 Task: In the  document insurance Insert page numer 'on top of the page' change page color to  'Olive Green'Apply Page border, setting:  Box Style: two thin lines; Color: 'Black;' Width: 1/2  pt
Action: Mouse moved to (351, 375)
Screenshot: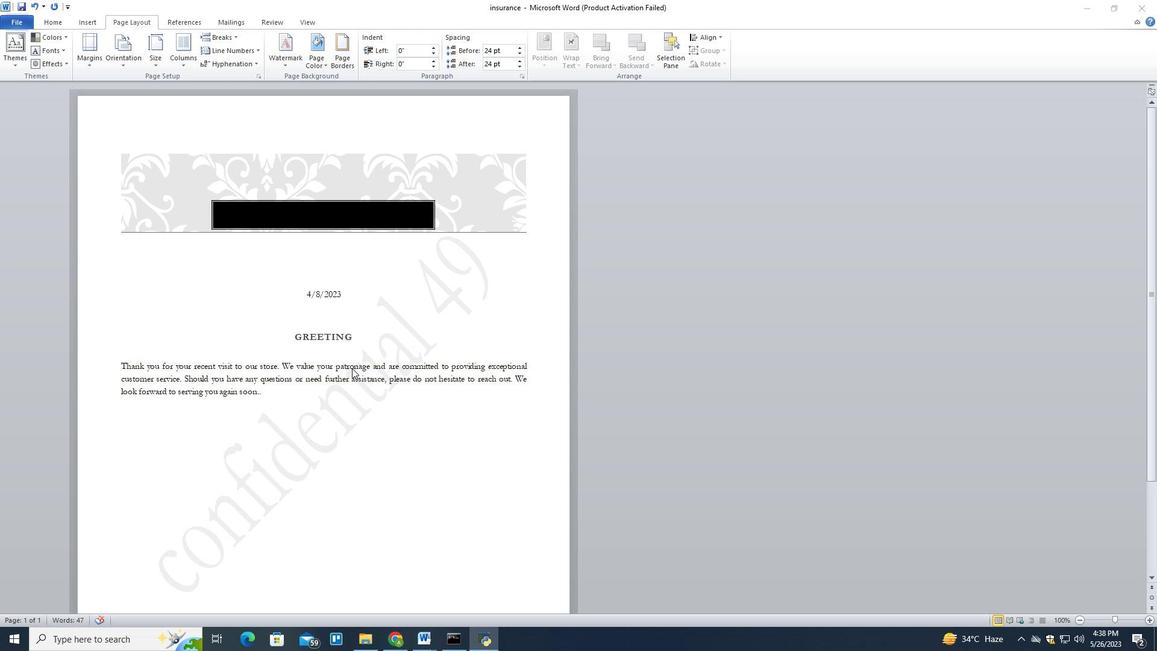 
Action: Key pressed ctrl+N
Screenshot: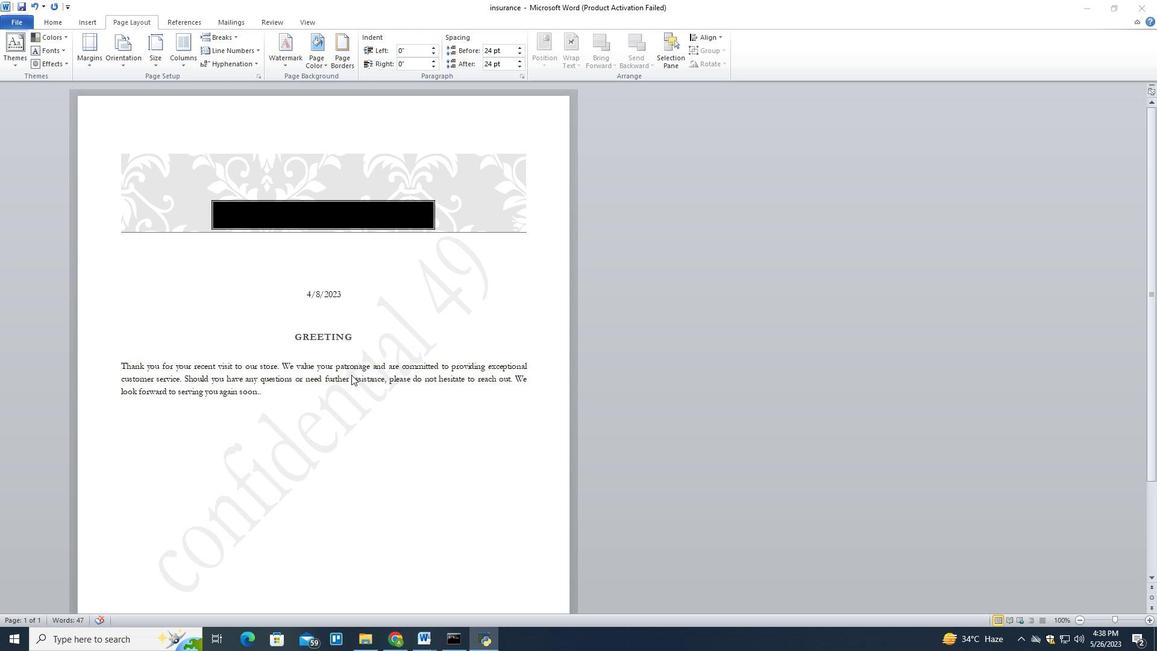 
Action: Mouse moved to (370, 425)
Screenshot: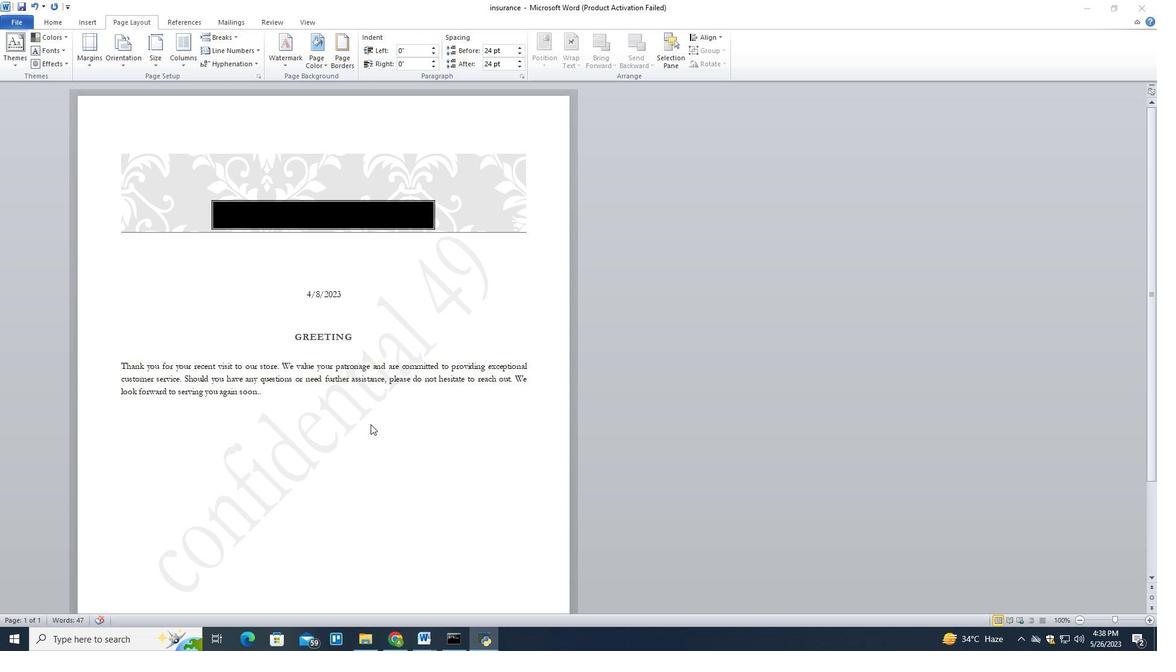 
Action: Mouse pressed left at (370, 425)
Screenshot: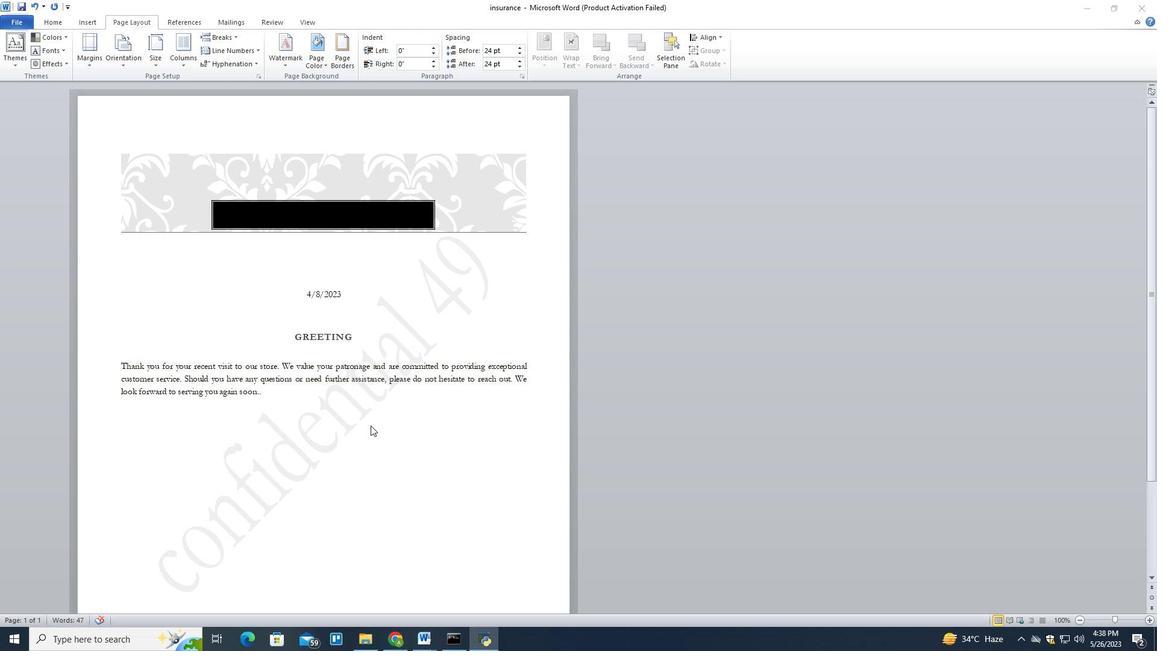 
Action: Key pressed ctrl+S<'\x13'>ctrl+N
Screenshot: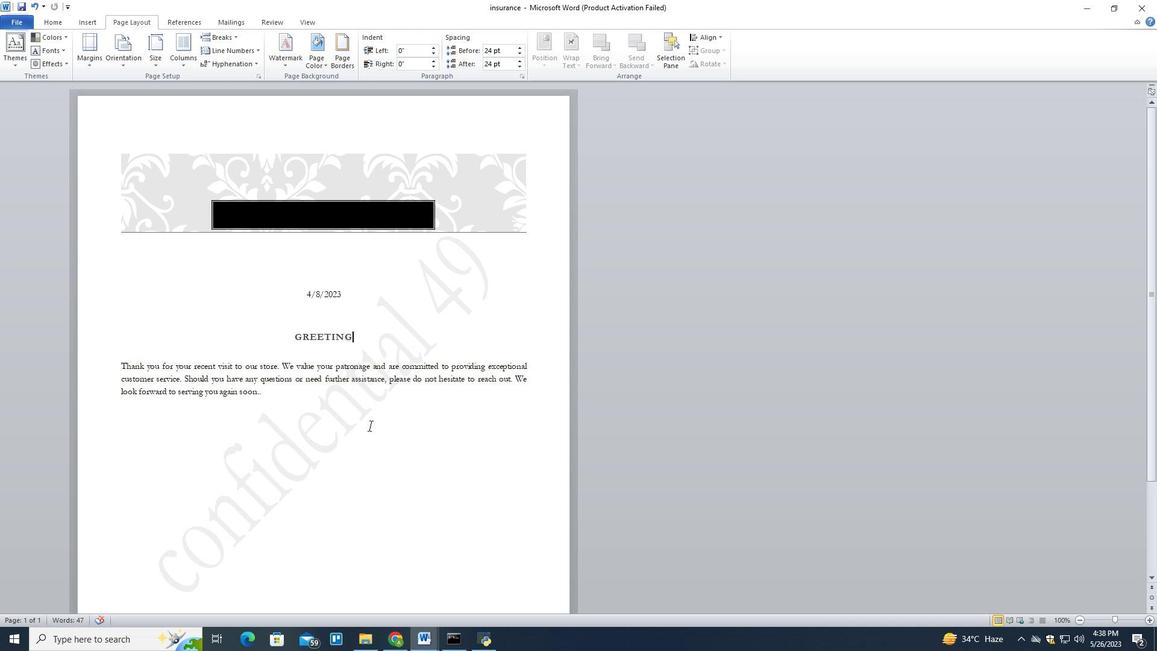 
Action: Mouse moved to (24, 18)
Screenshot: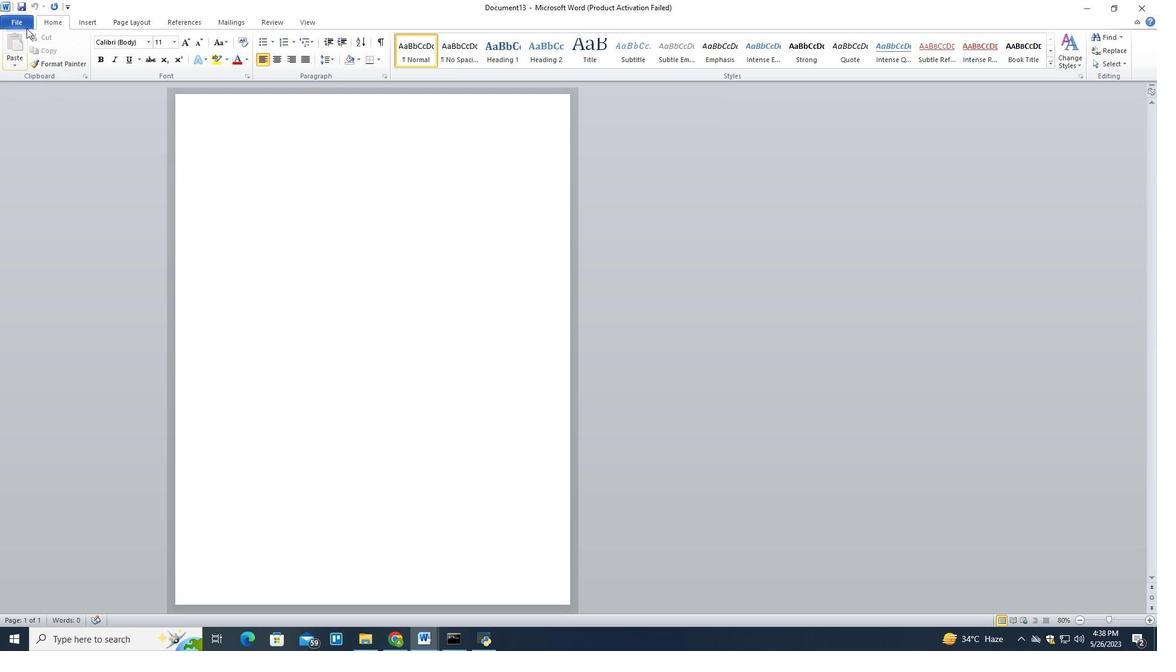 
Action: Mouse pressed left at (24, 18)
Screenshot: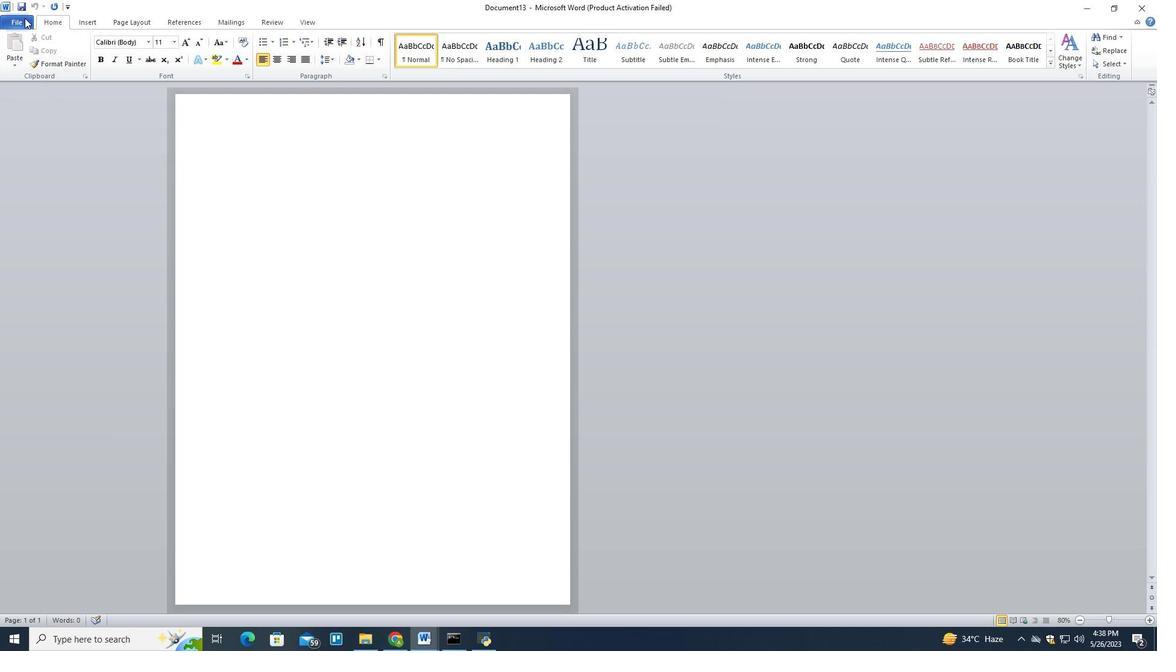 
Action: Mouse moved to (37, 72)
Screenshot: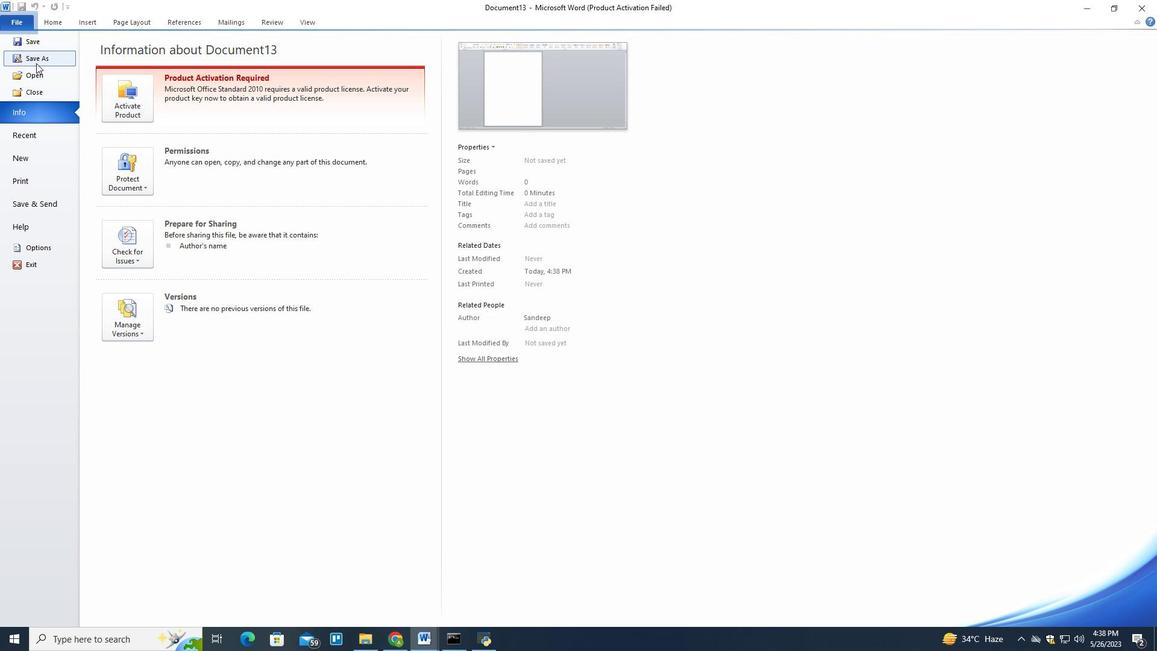 
Action: Mouse pressed left at (37, 72)
Screenshot: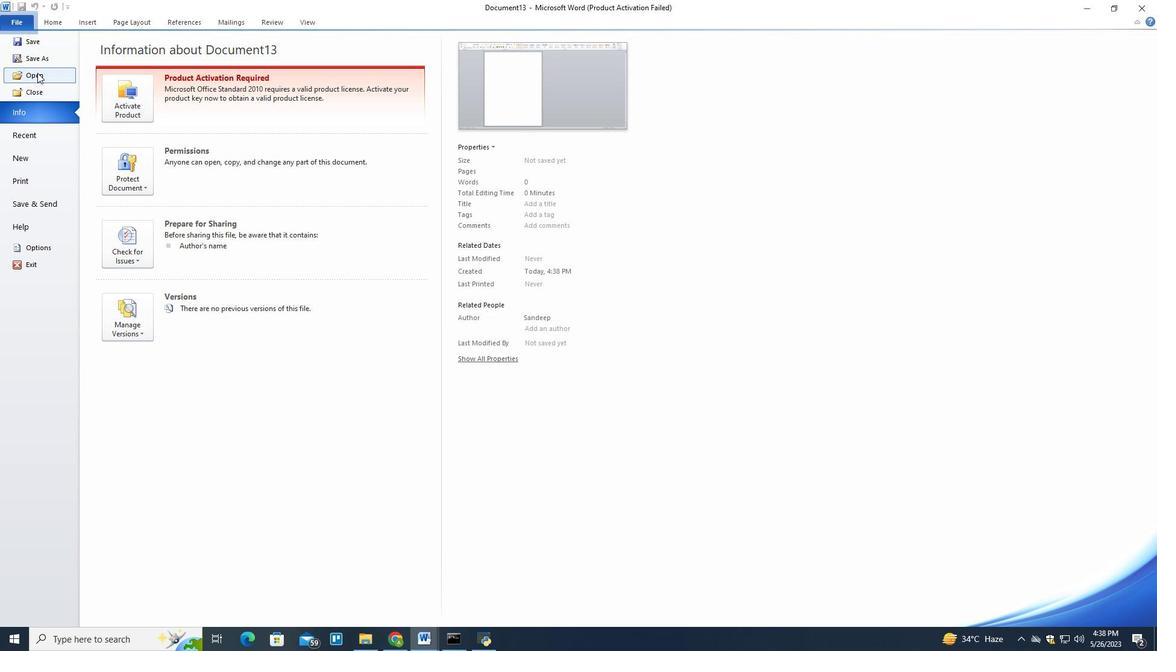 
Action: Mouse moved to (185, 167)
Screenshot: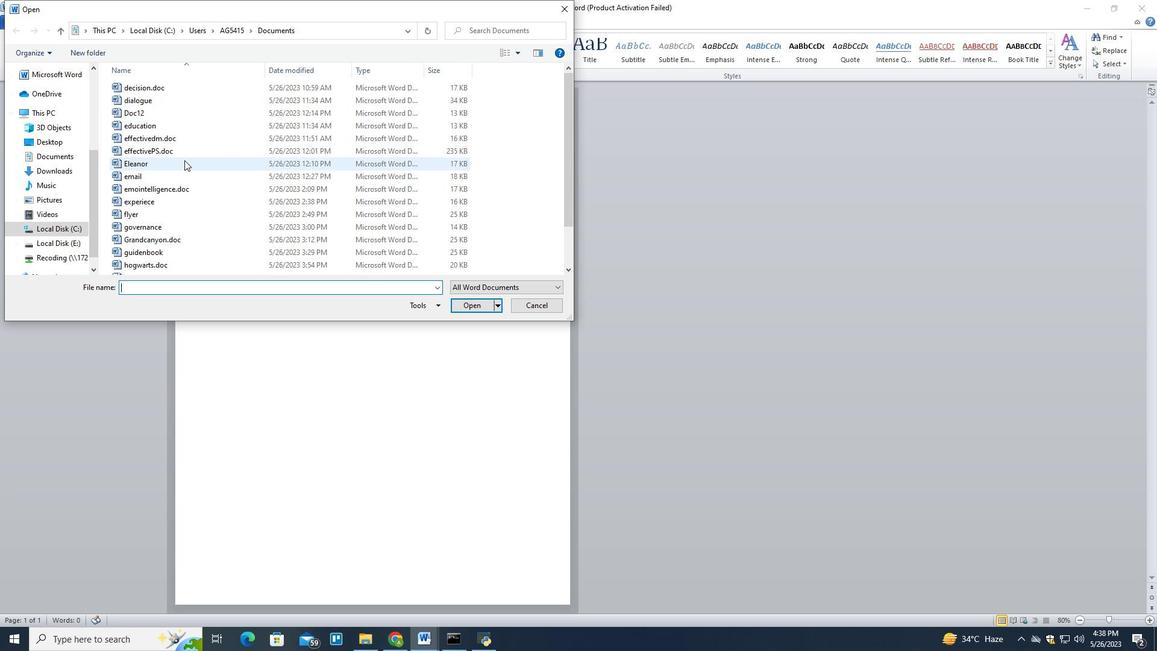 
Action: Mouse scrolled (185, 167) with delta (0, 0)
Screenshot: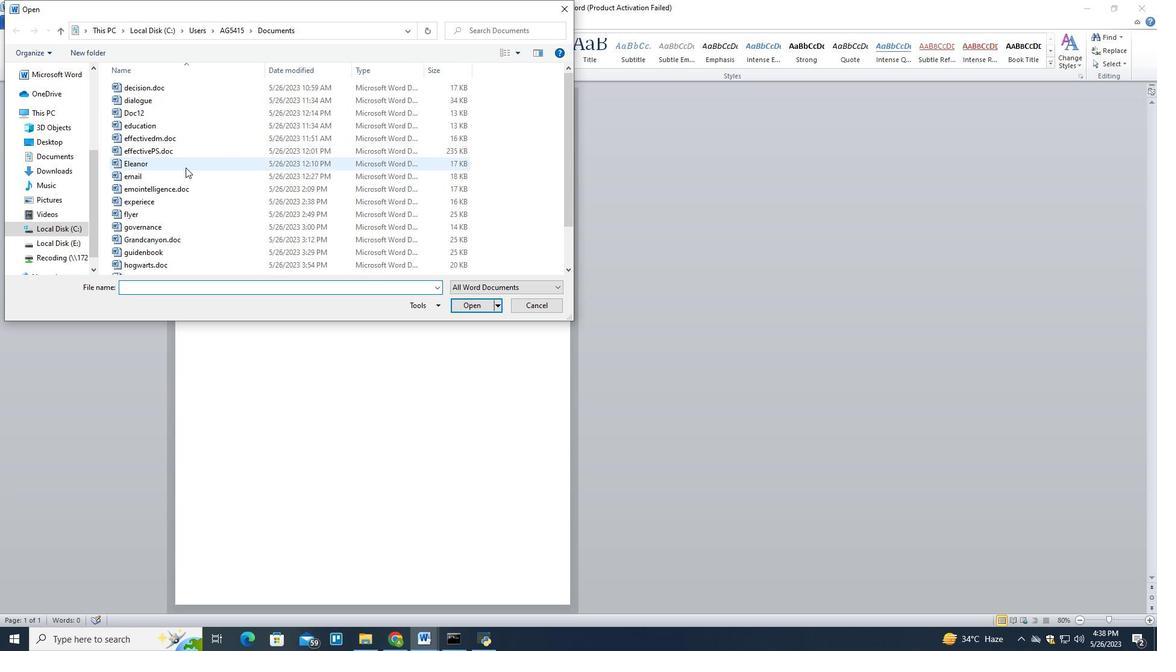 
Action: Mouse scrolled (185, 167) with delta (0, 0)
Screenshot: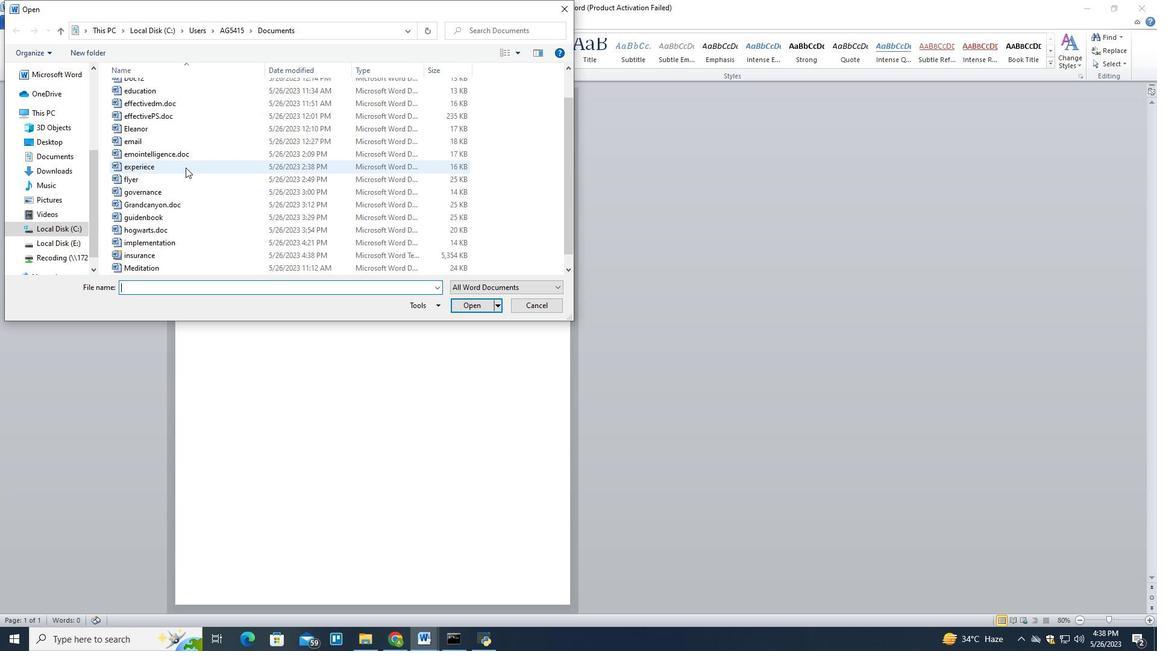 
Action: Mouse moved to (174, 244)
Screenshot: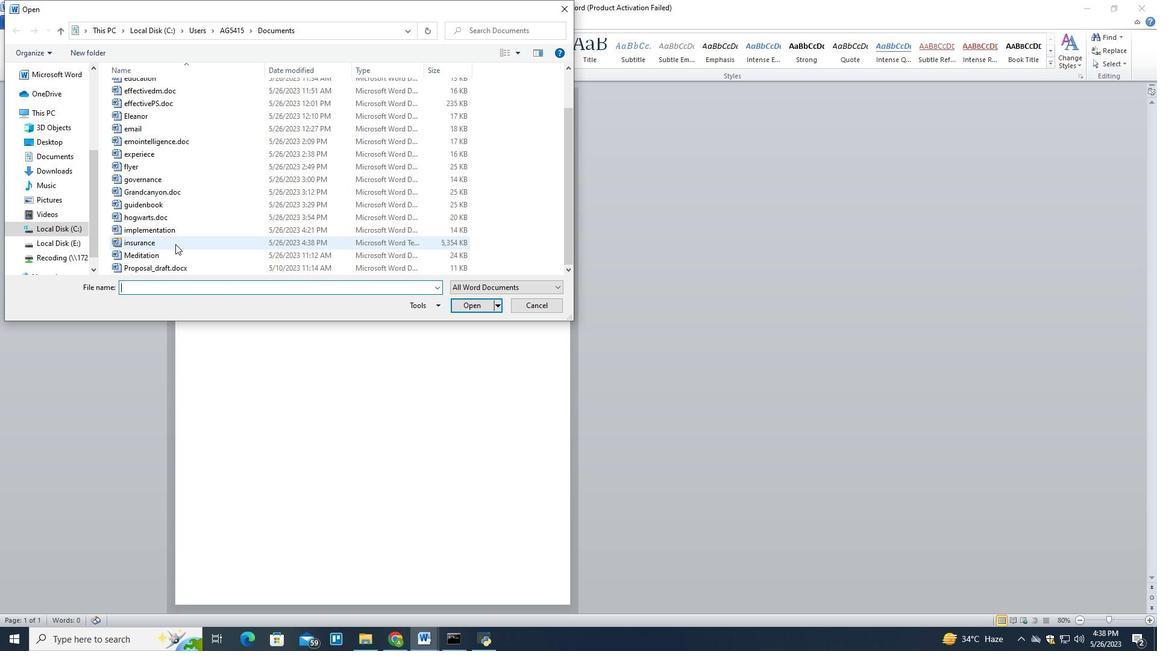 
Action: Mouse pressed left at (174, 244)
Screenshot: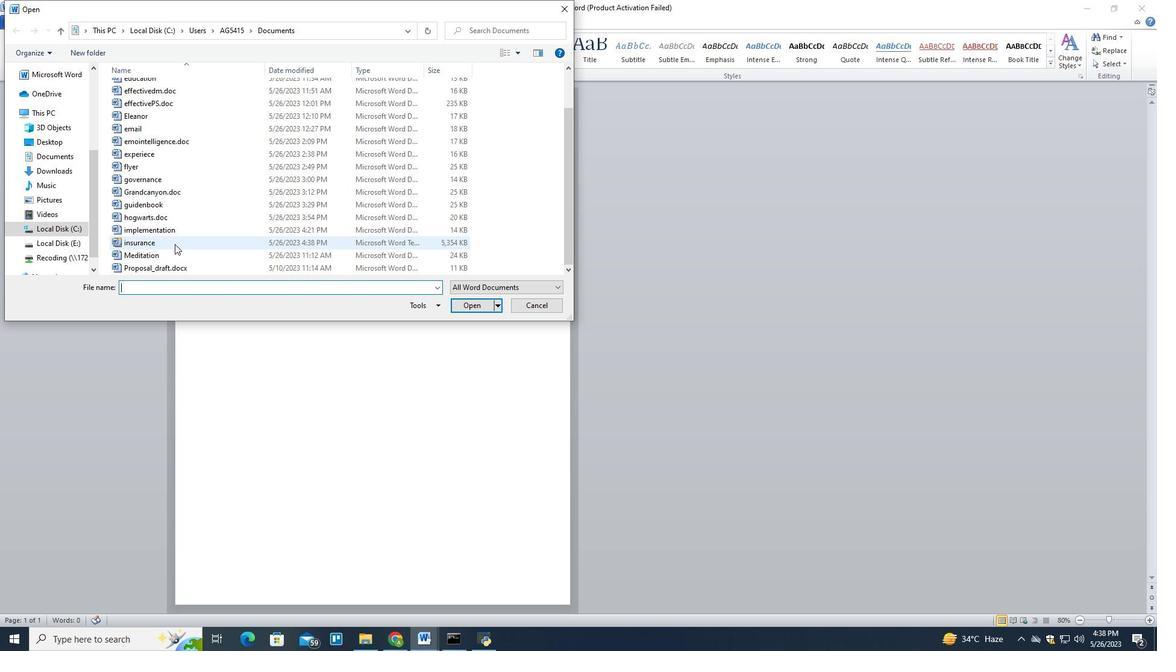 
Action: Mouse moved to (173, 194)
Screenshot: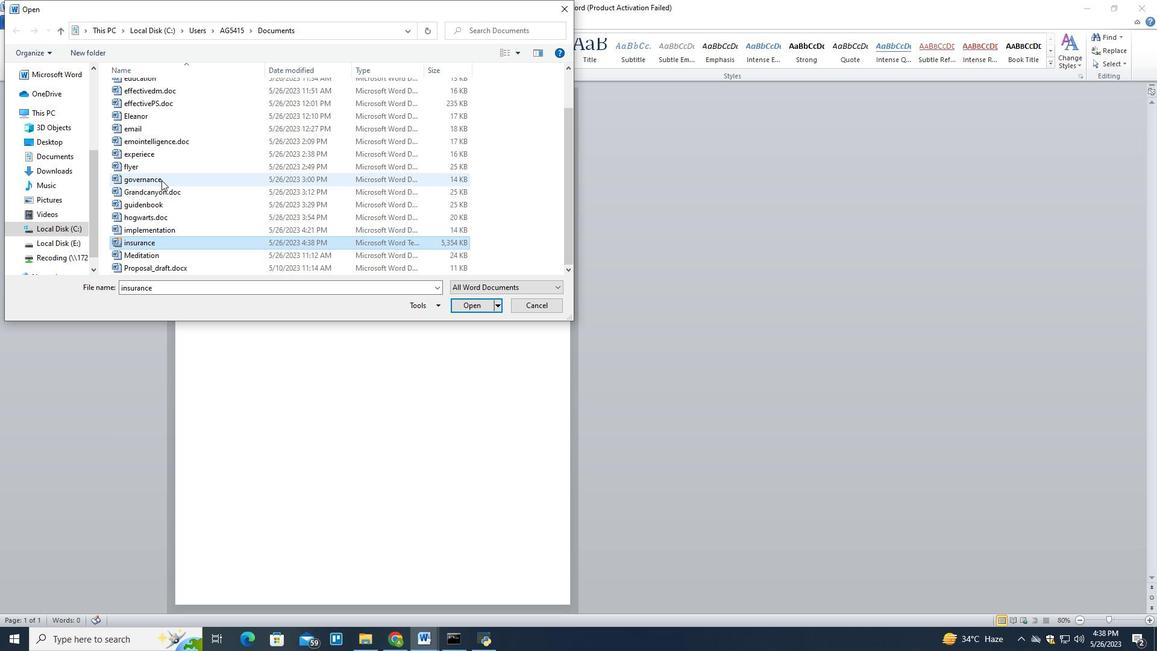 
Action: Mouse scrolled (173, 193) with delta (0, 0)
Screenshot: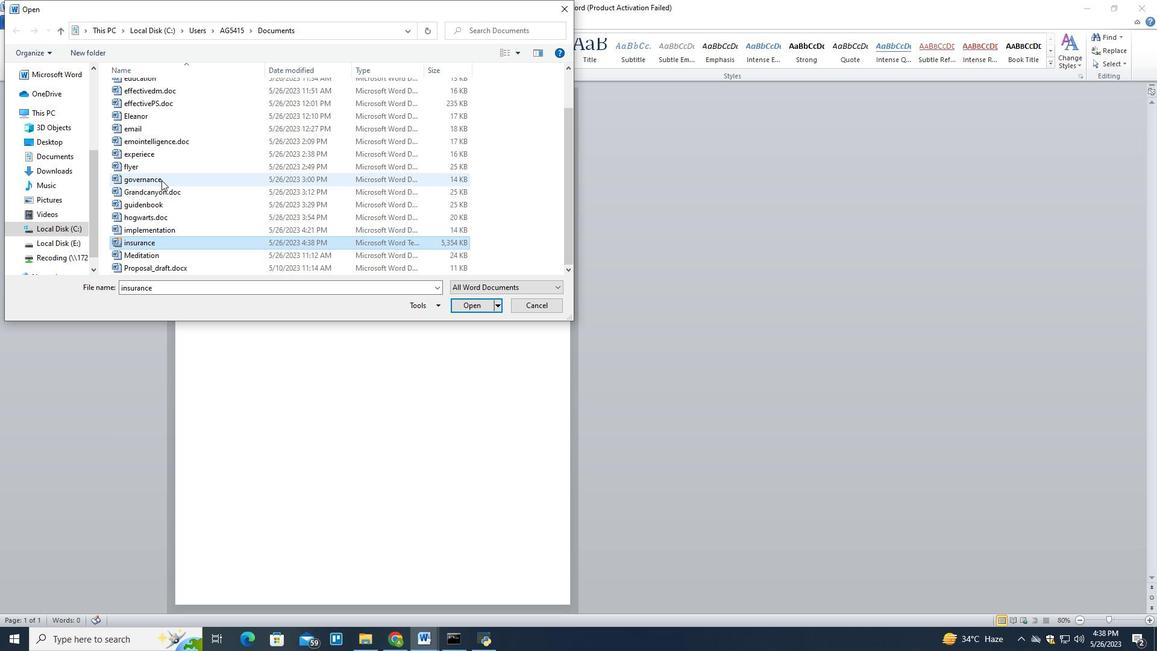 
Action: Mouse scrolled (173, 193) with delta (0, 0)
Screenshot: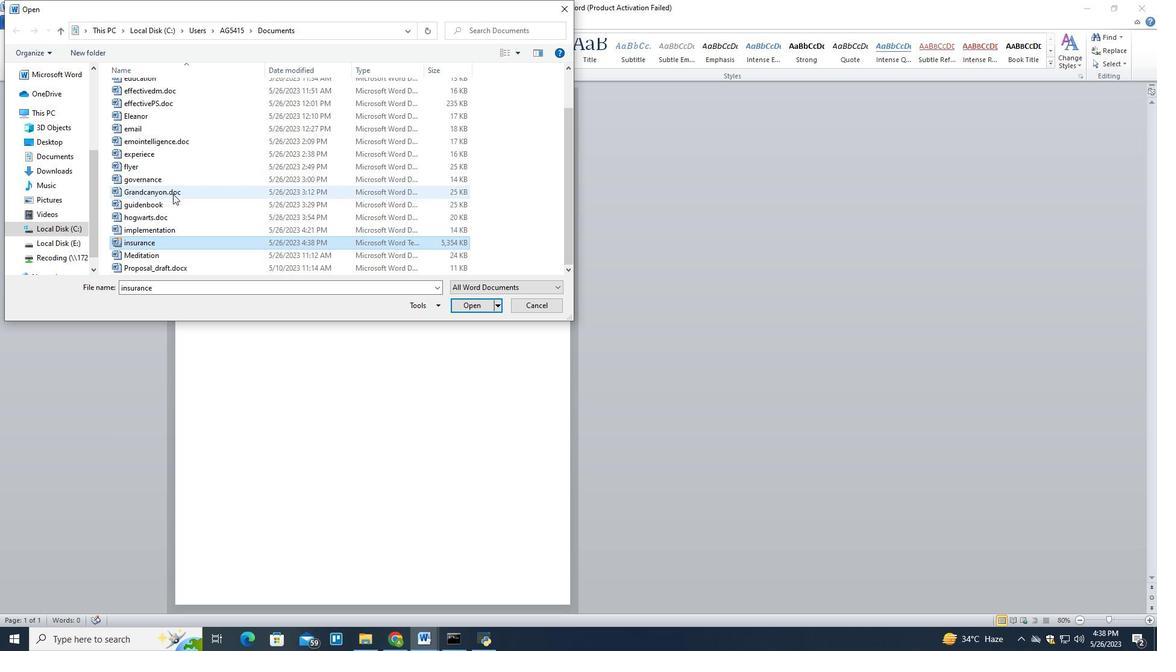 
Action: Mouse moved to (165, 237)
Screenshot: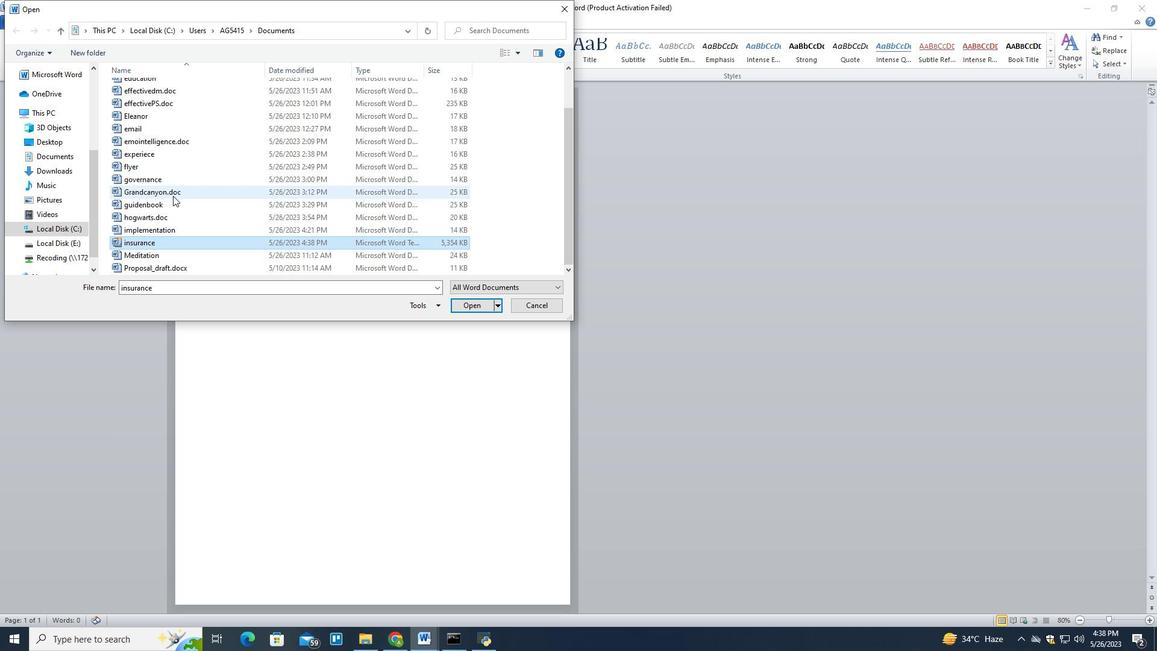 
Action: Mouse pressed left at (165, 237)
Screenshot: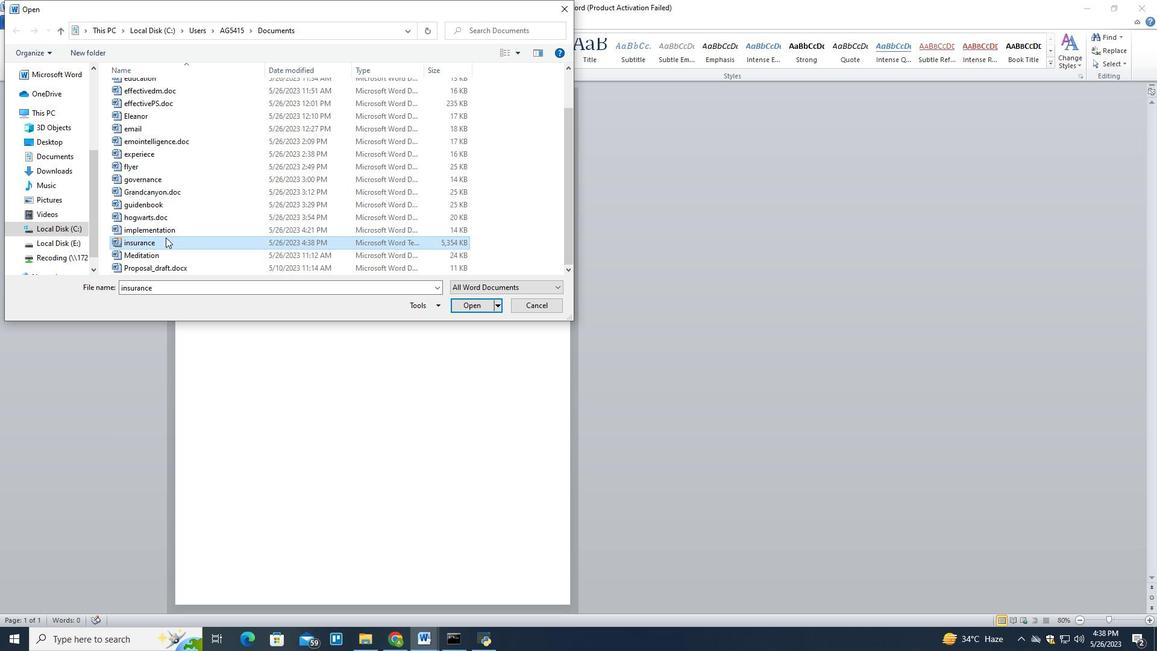 
Action: Mouse moved to (201, 240)
Screenshot: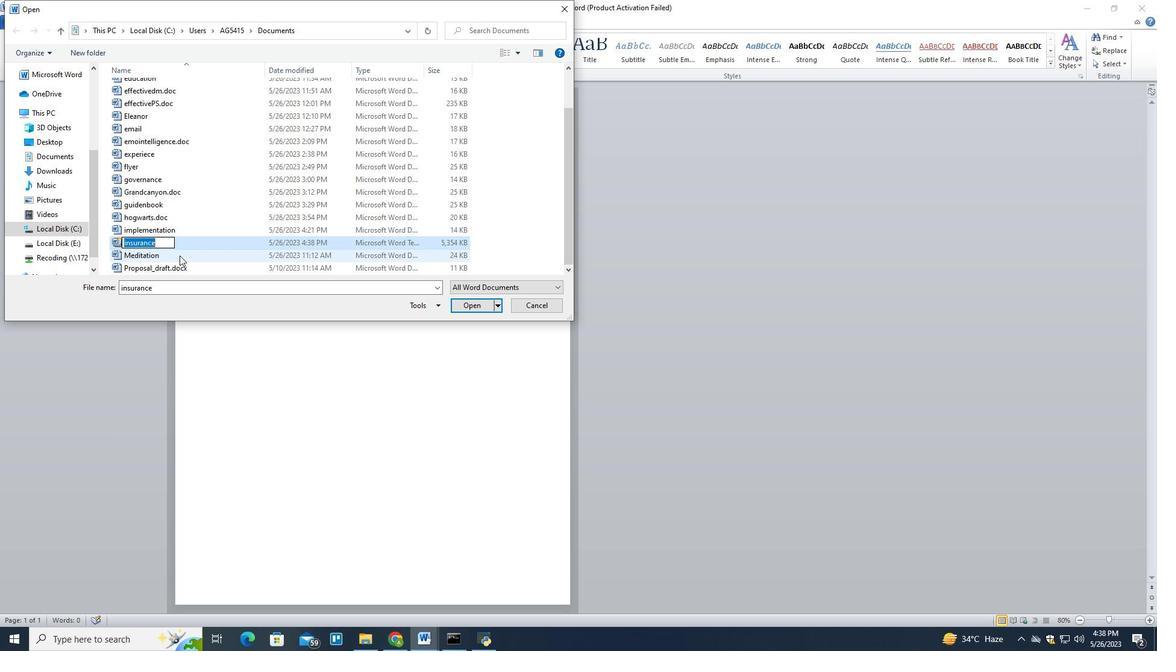 
Action: Mouse pressed left at (201, 240)
Screenshot: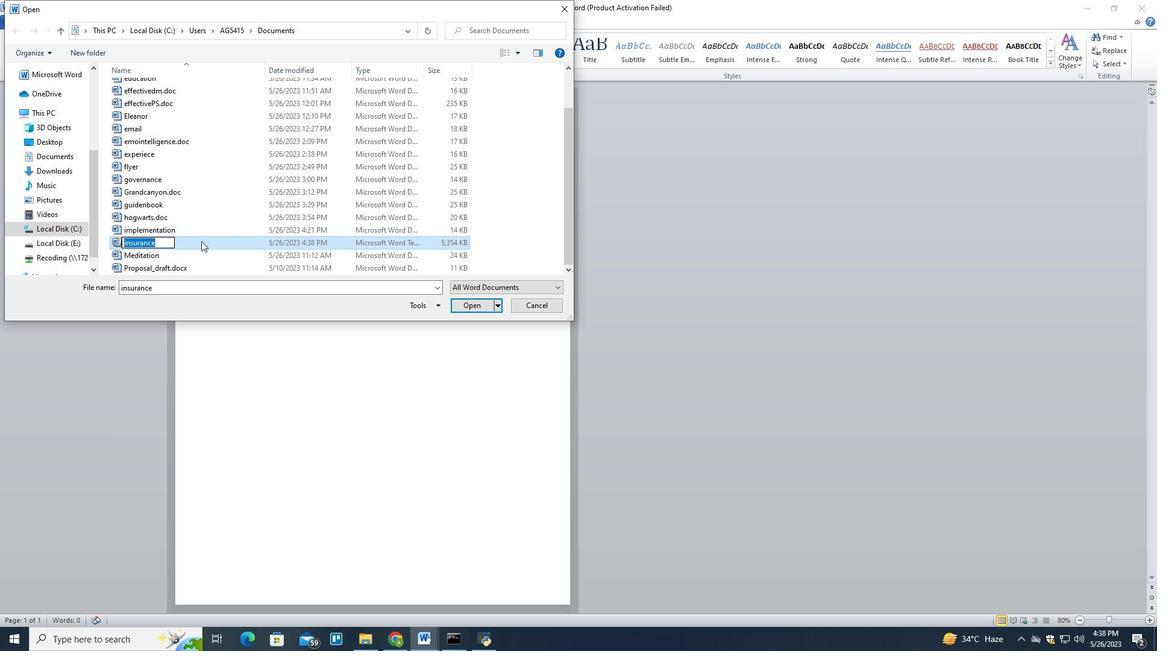 
Action: Mouse moved to (212, 230)
Screenshot: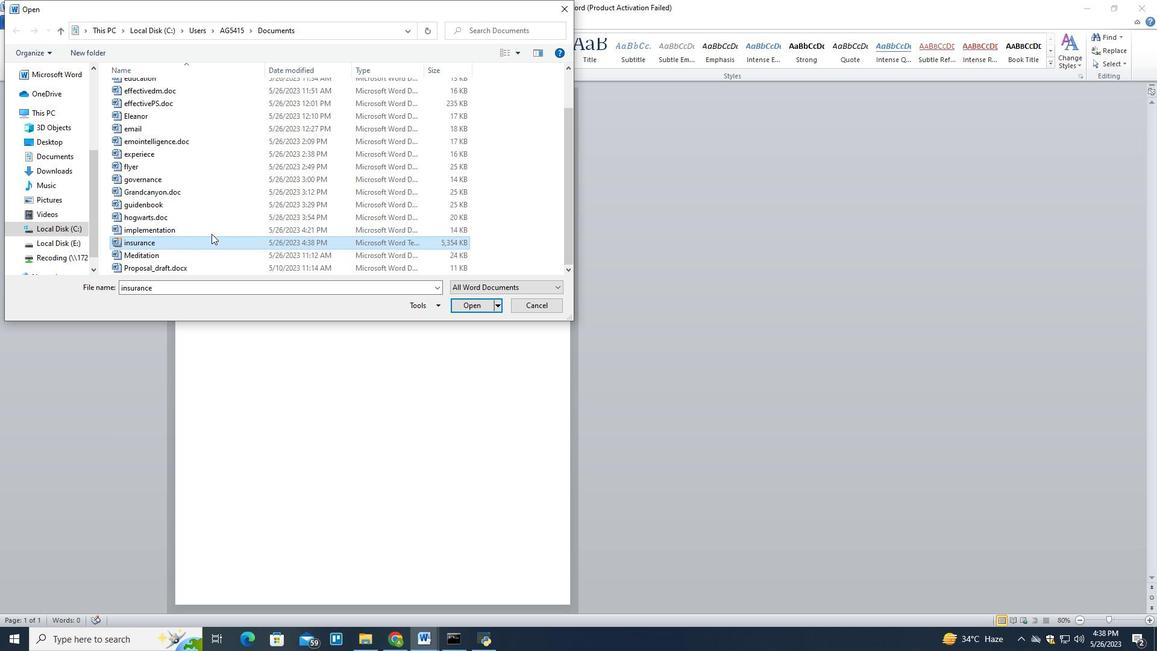 
Action: Mouse scrolled (212, 231) with delta (0, 0)
Screenshot: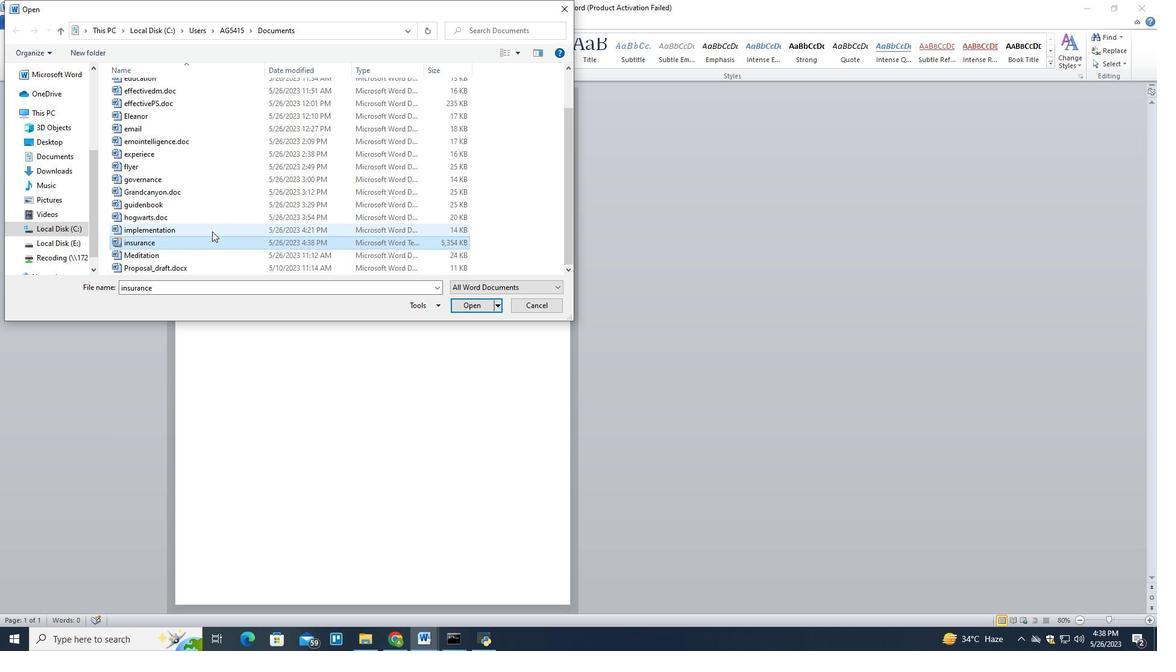 
Action: Mouse scrolled (212, 231) with delta (0, 0)
Screenshot: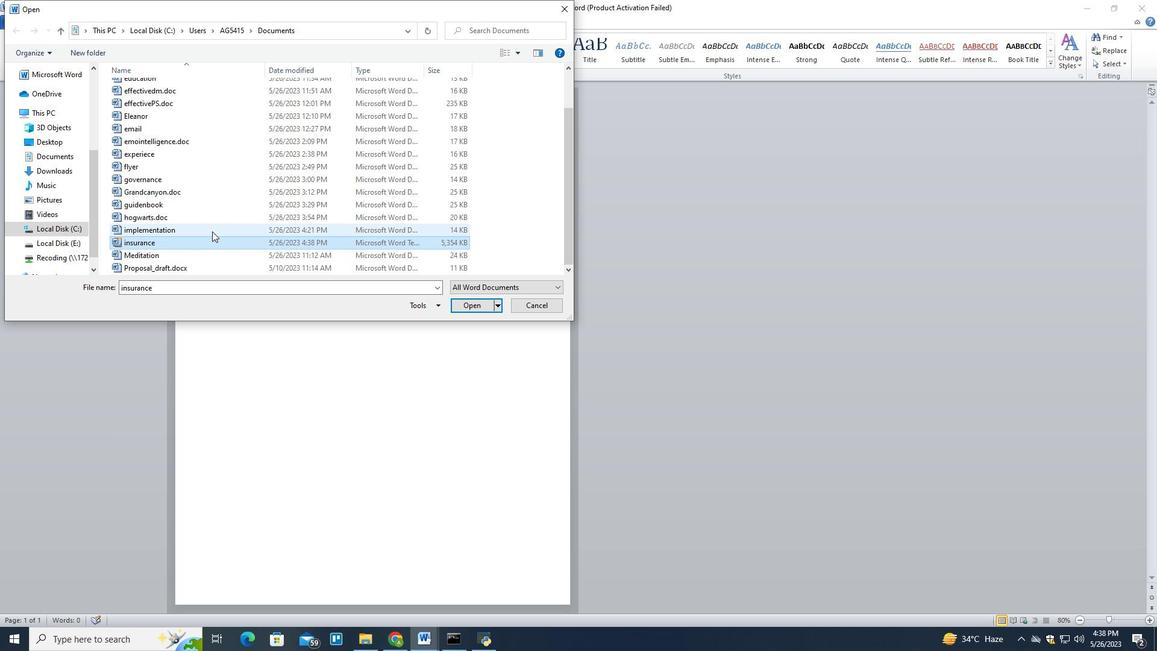 
Action: Mouse scrolled (212, 231) with delta (0, 0)
Screenshot: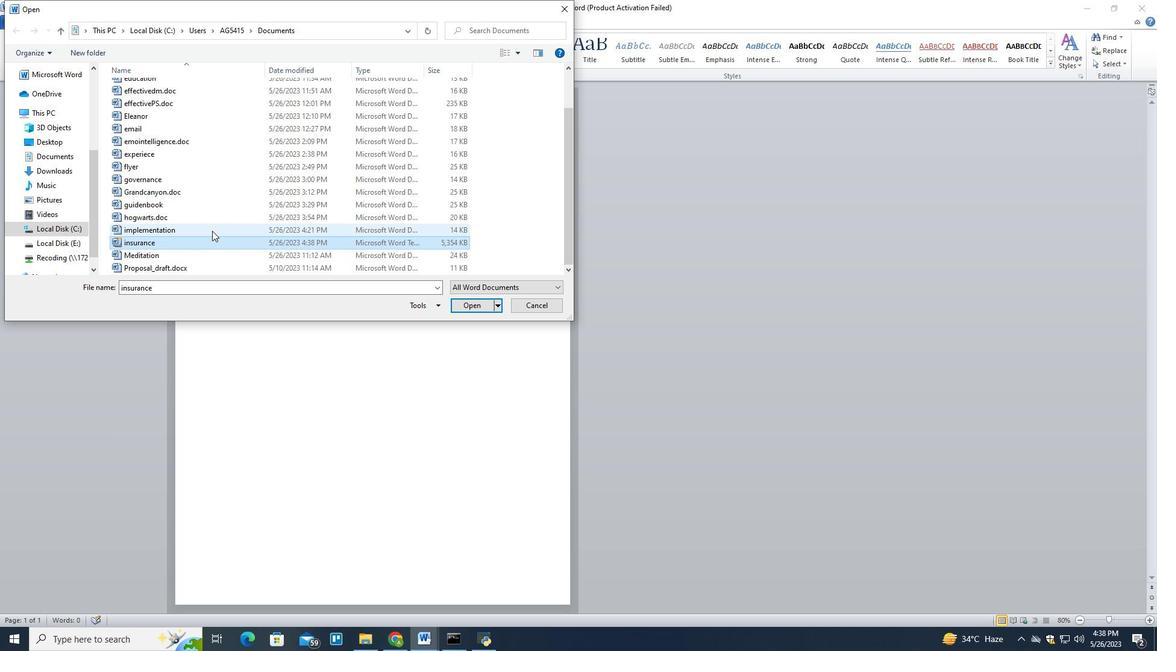 
Action: Mouse scrolled (212, 231) with delta (0, 0)
Screenshot: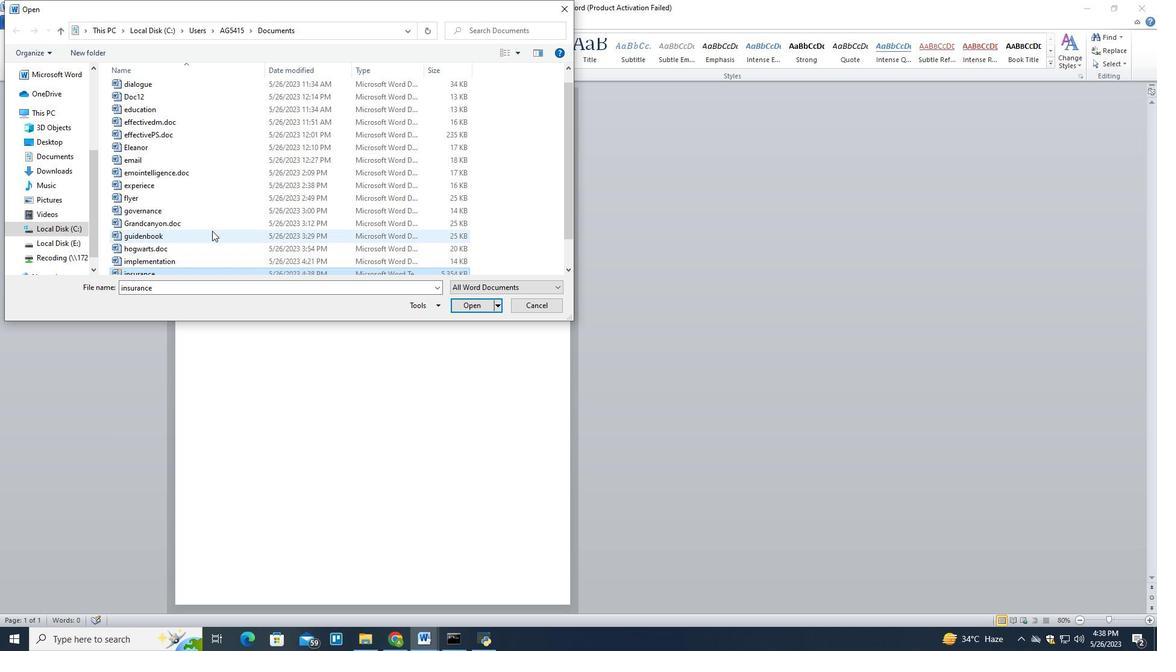 
Action: Mouse scrolled (212, 231) with delta (0, 0)
Screenshot: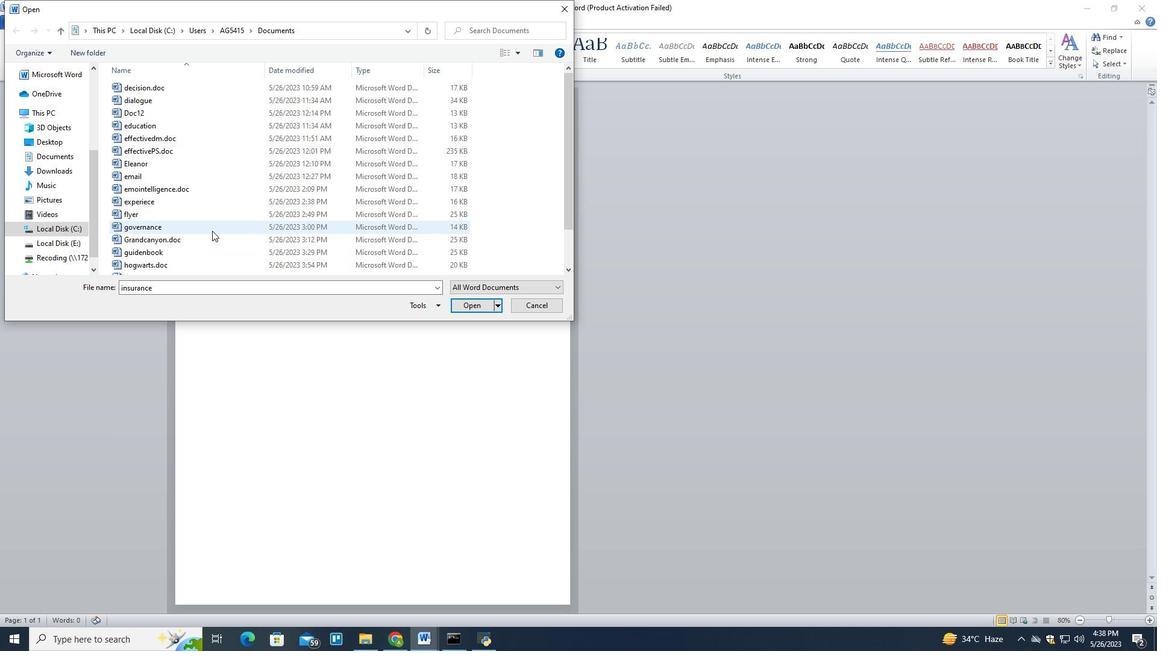 
Action: Mouse scrolled (212, 231) with delta (0, 0)
Screenshot: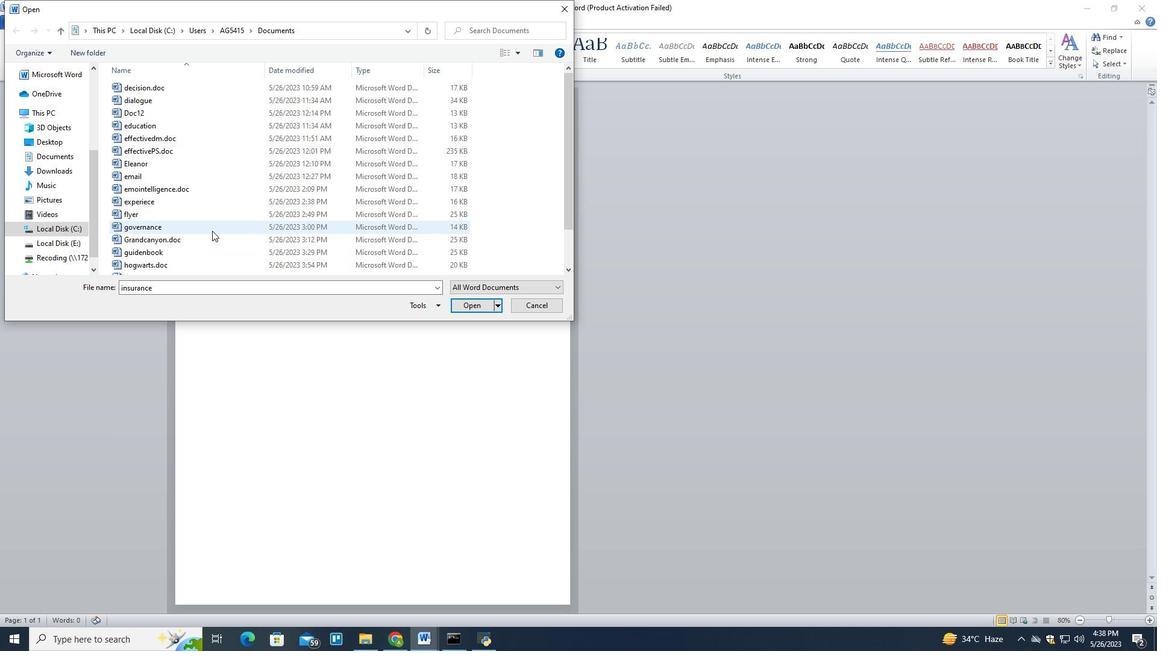 
Action: Mouse scrolled (212, 231) with delta (0, 0)
Screenshot: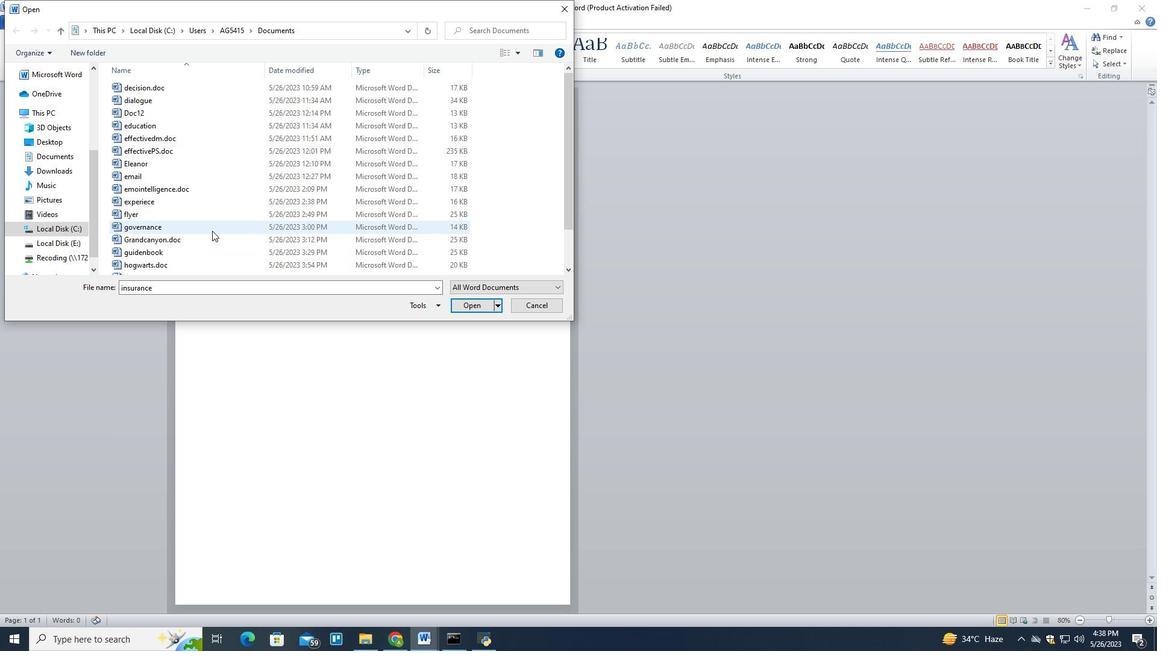 
Action: Mouse moved to (179, 171)
Screenshot: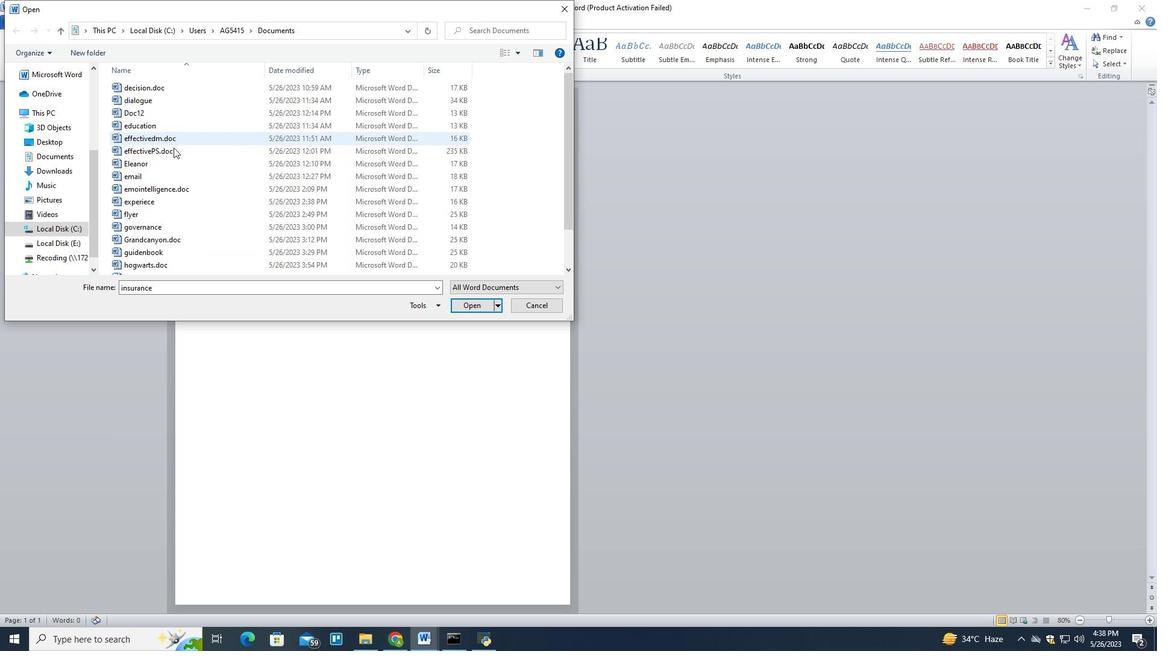 
Action: Mouse scrolled (179, 170) with delta (0, 0)
Screenshot: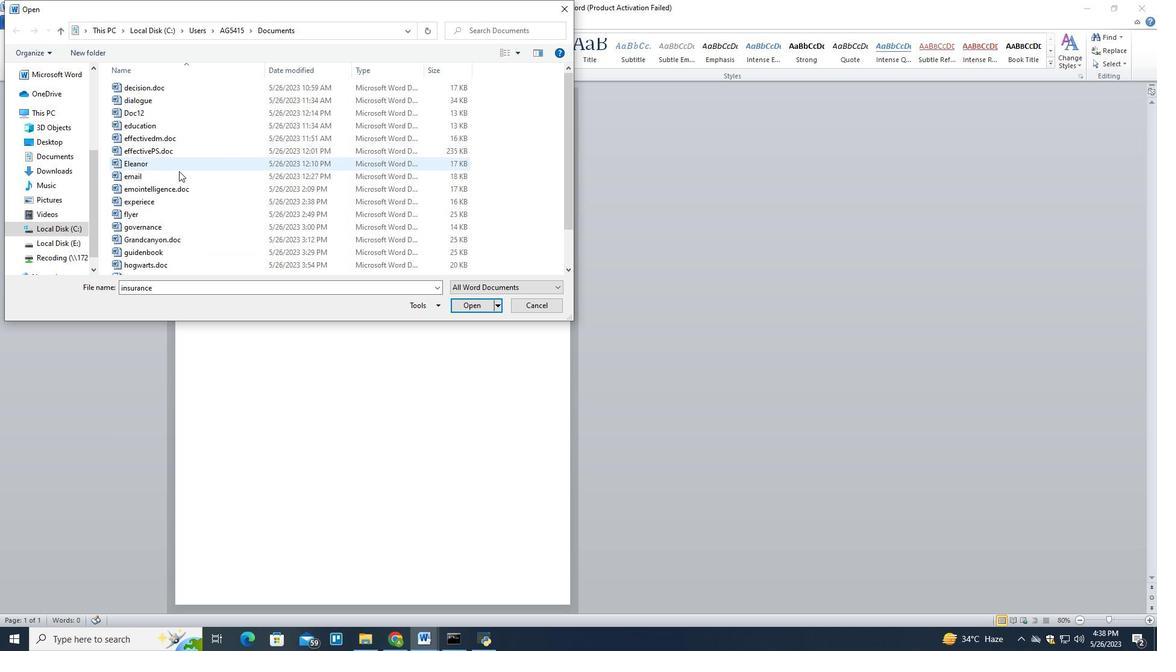 
Action: Mouse scrolled (179, 170) with delta (0, 0)
Screenshot: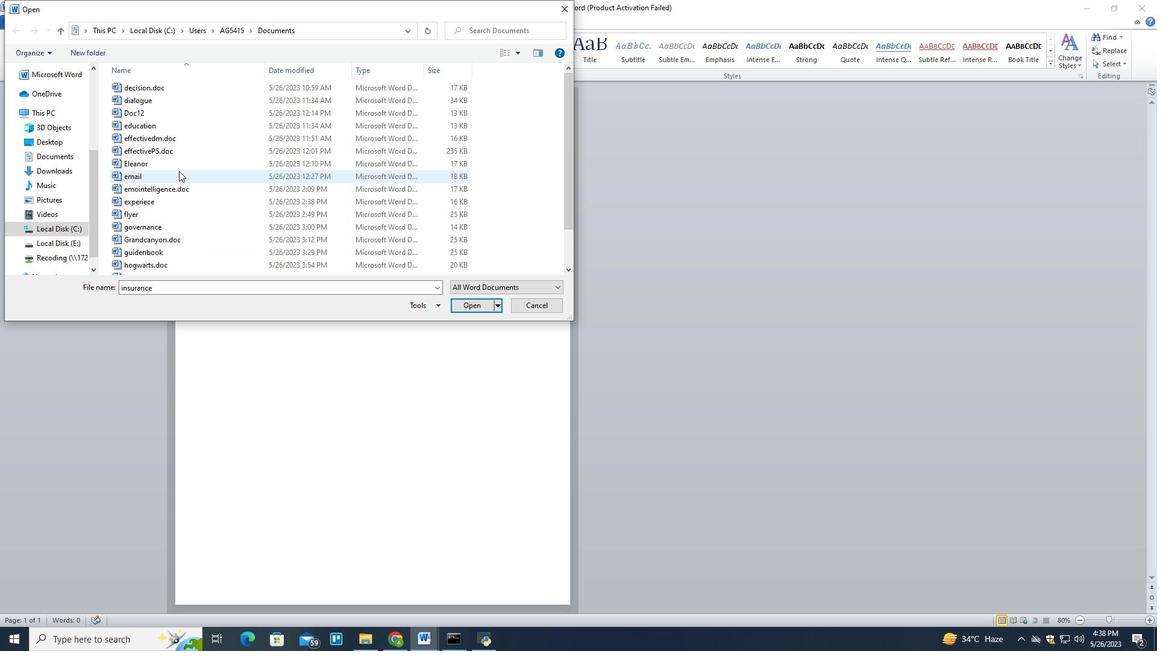 
Action: Mouse scrolled (179, 170) with delta (0, 0)
Screenshot: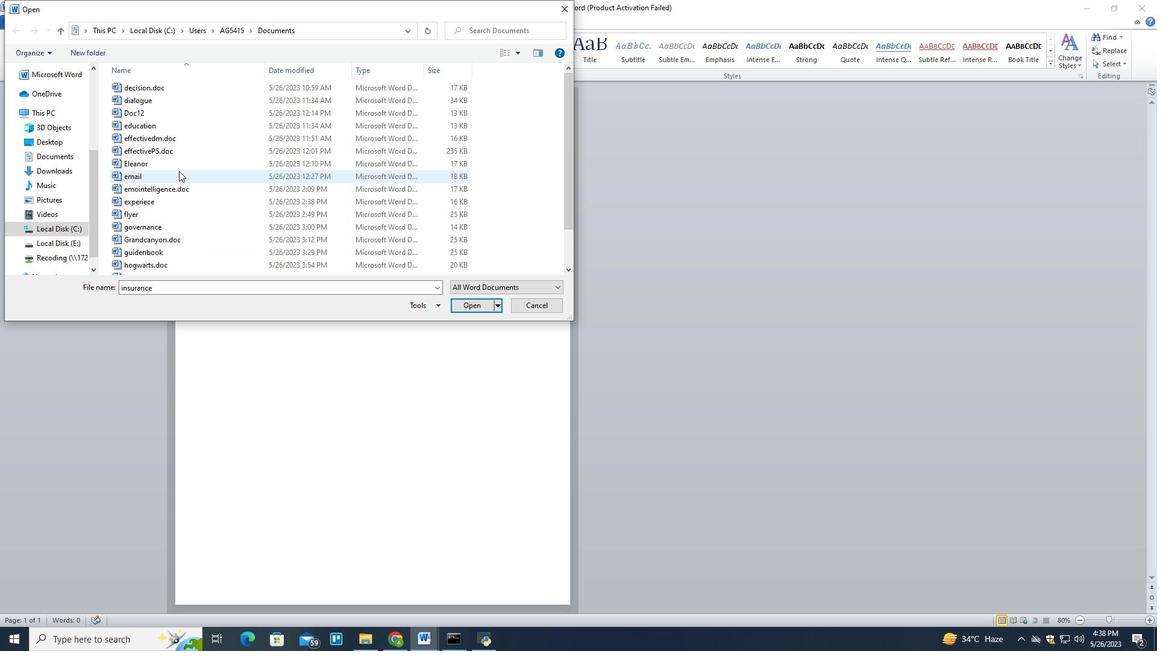 
Action: Mouse moved to (194, 216)
Screenshot: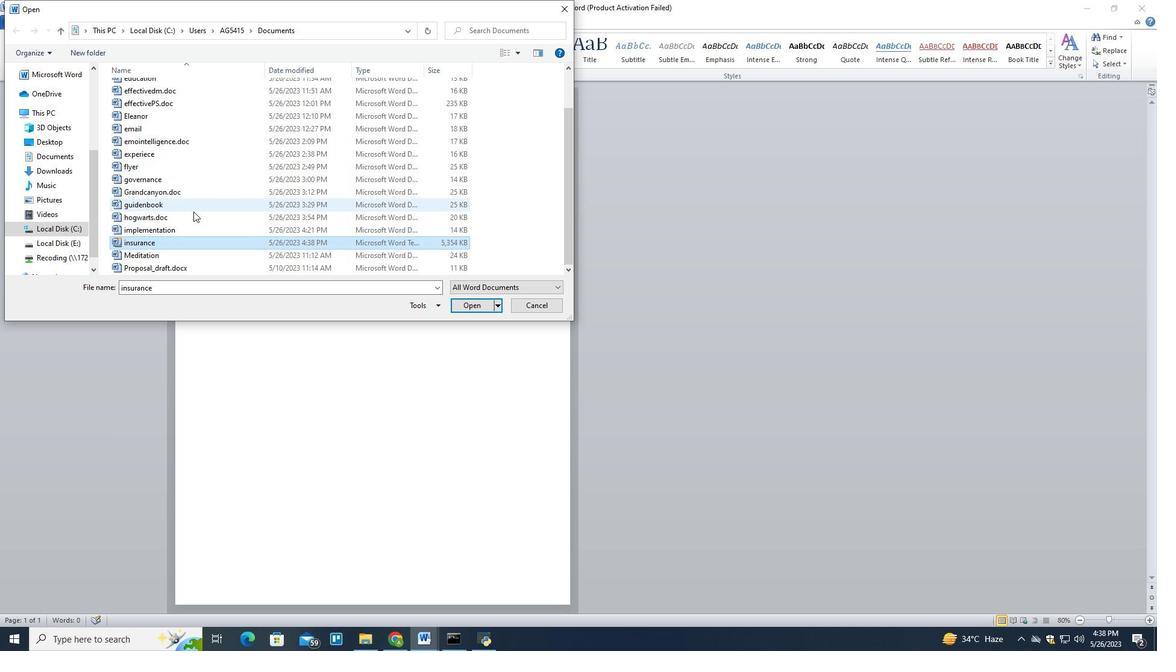 
Action: Mouse scrolled (194, 215) with delta (0, 0)
Screenshot: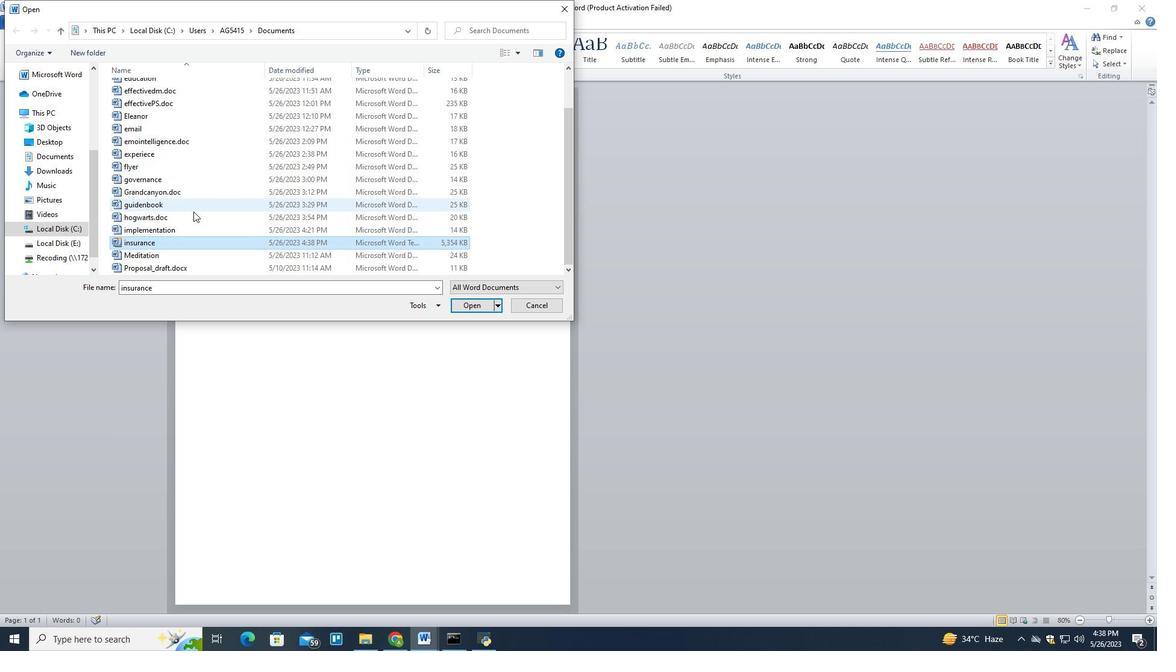 
Action: Mouse moved to (196, 243)
Screenshot: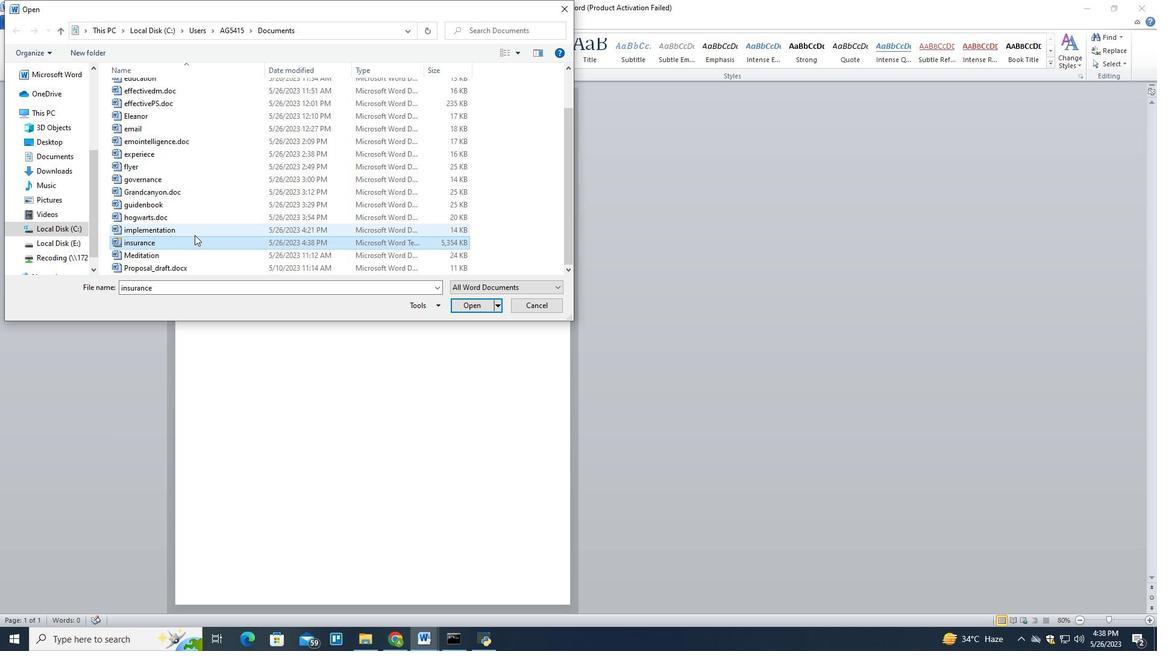 
Action: Mouse pressed left at (196, 243)
Screenshot: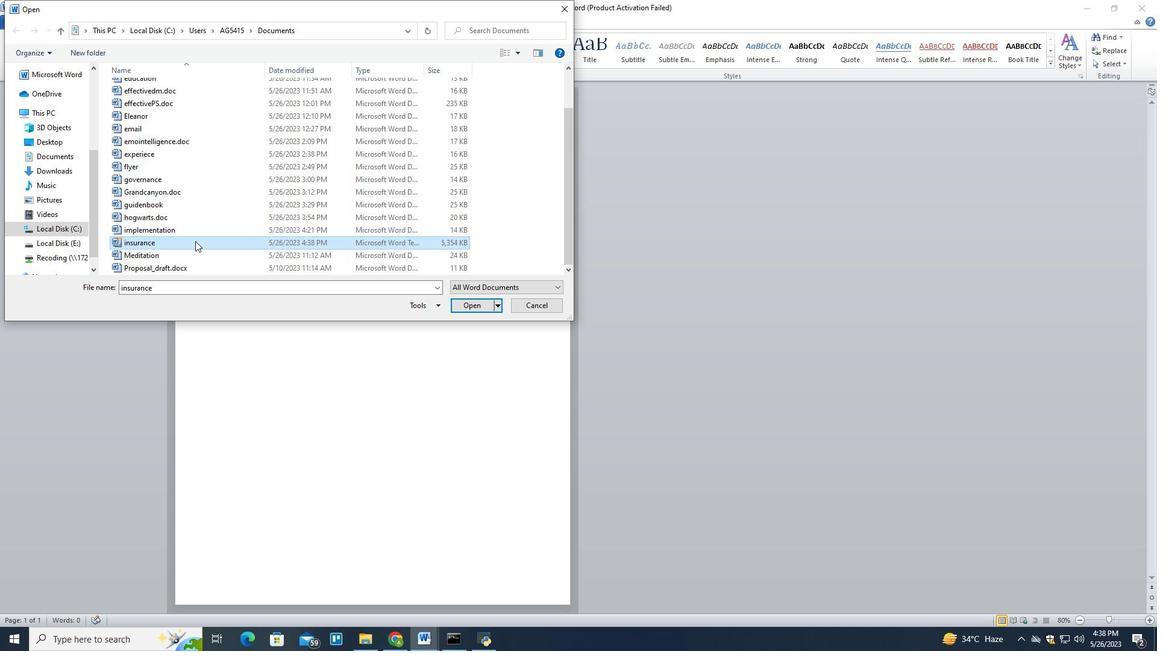 
Action: Mouse moved to (460, 309)
Screenshot: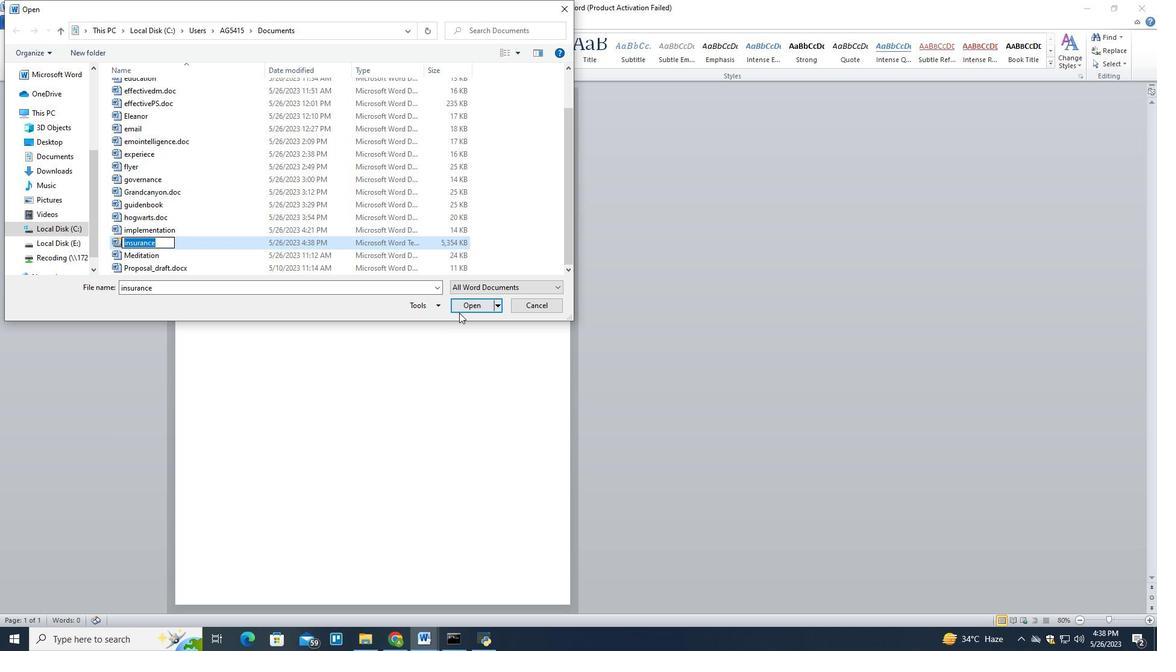 
Action: Mouse pressed left at (460, 309)
Screenshot: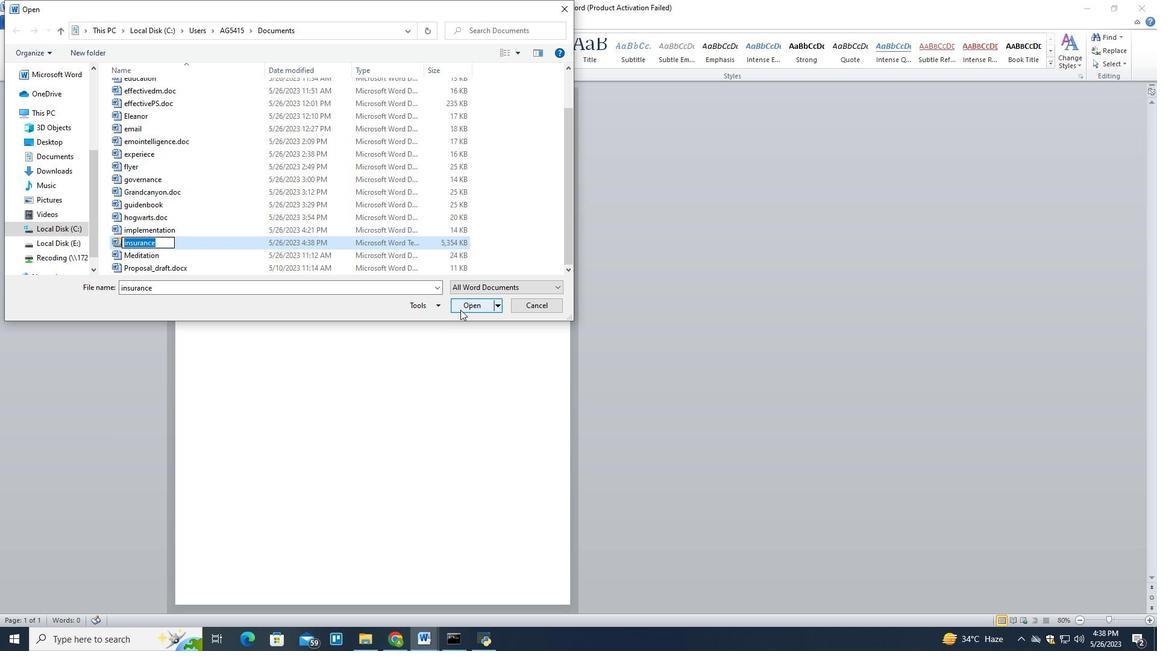 
Action: Mouse moved to (463, 309)
Screenshot: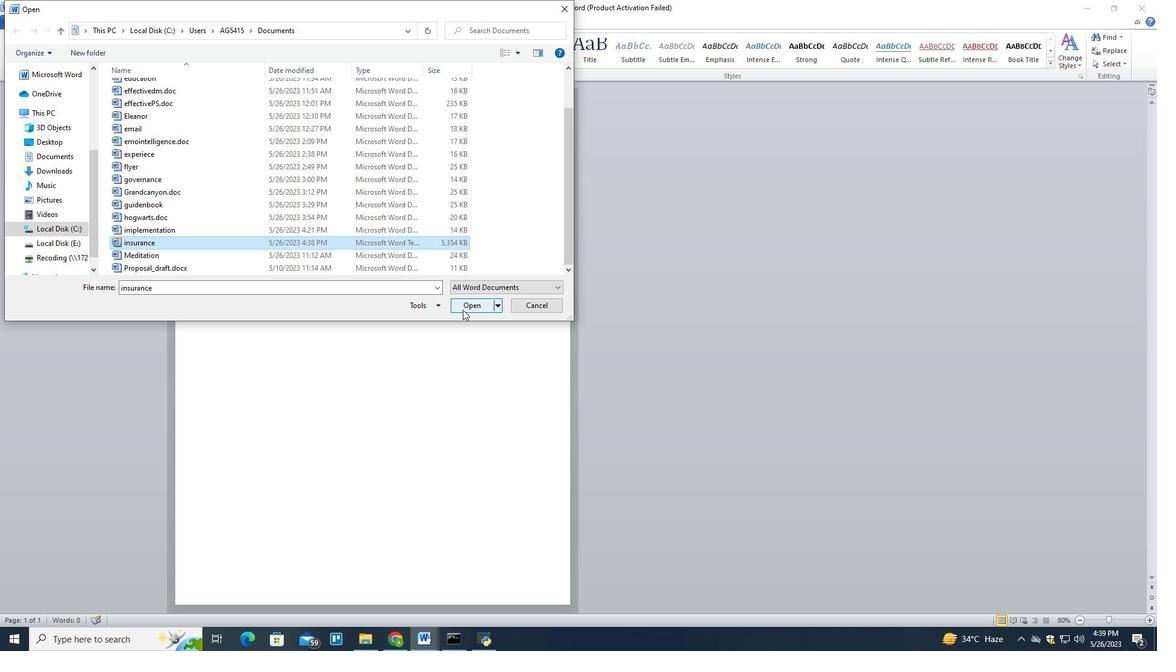 
Action: Mouse pressed left at (463, 309)
Screenshot: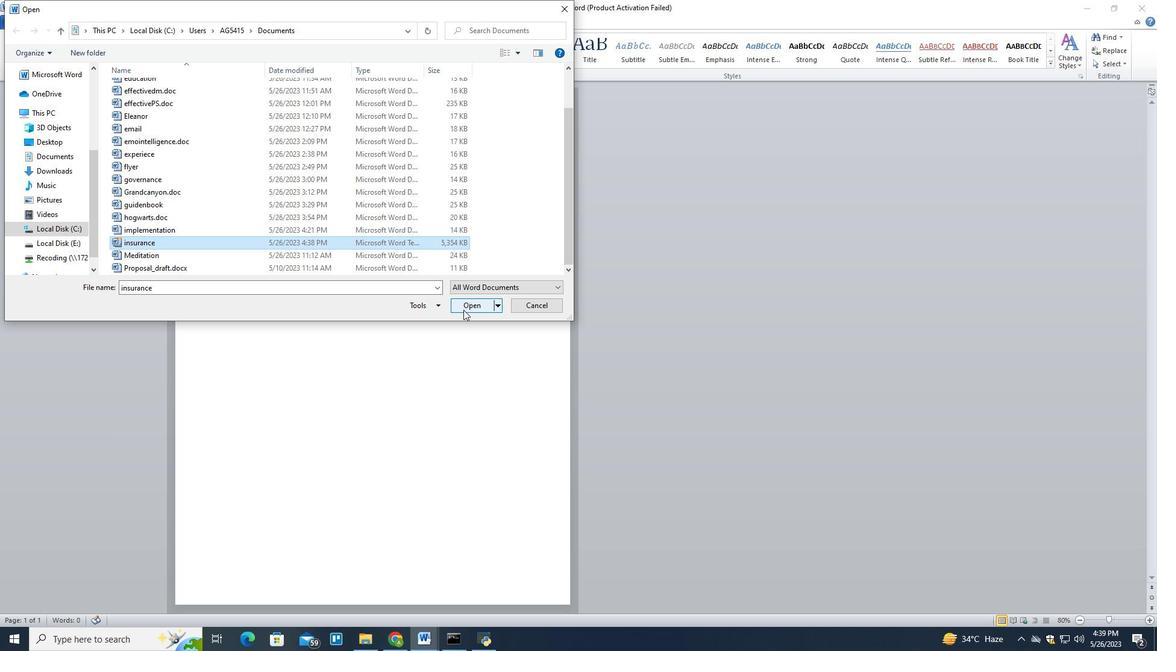 
Action: Mouse moved to (394, 321)
Screenshot: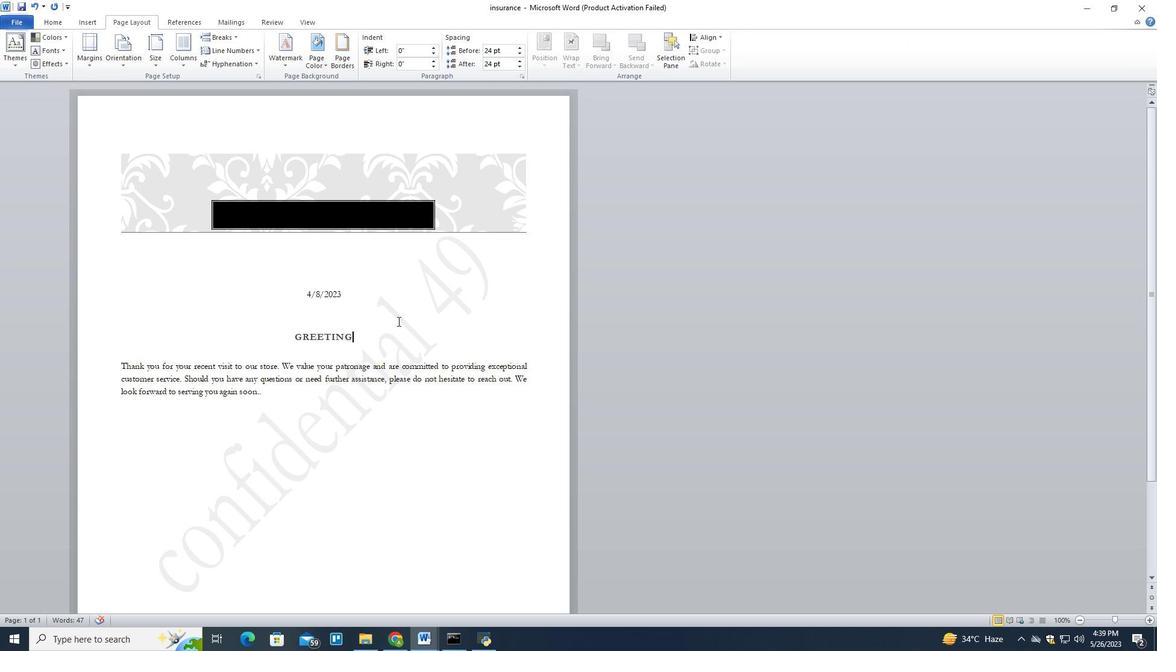 
Action: Mouse scrolled (394, 320) with delta (0, 0)
Screenshot: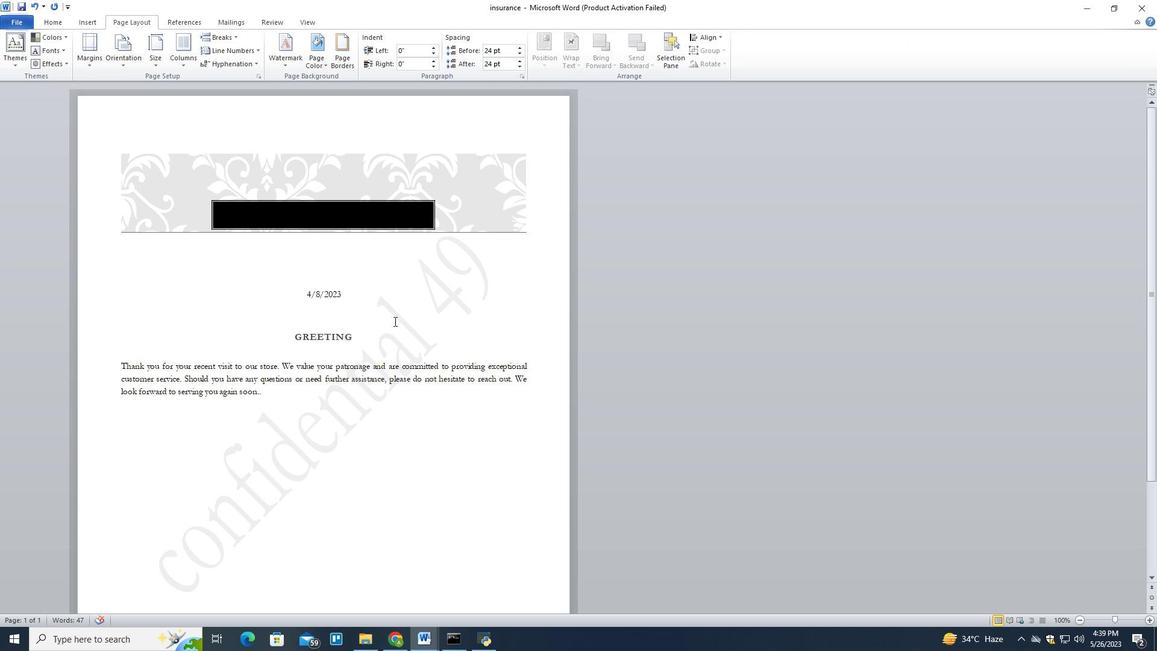 
Action: Mouse moved to (399, 317)
Screenshot: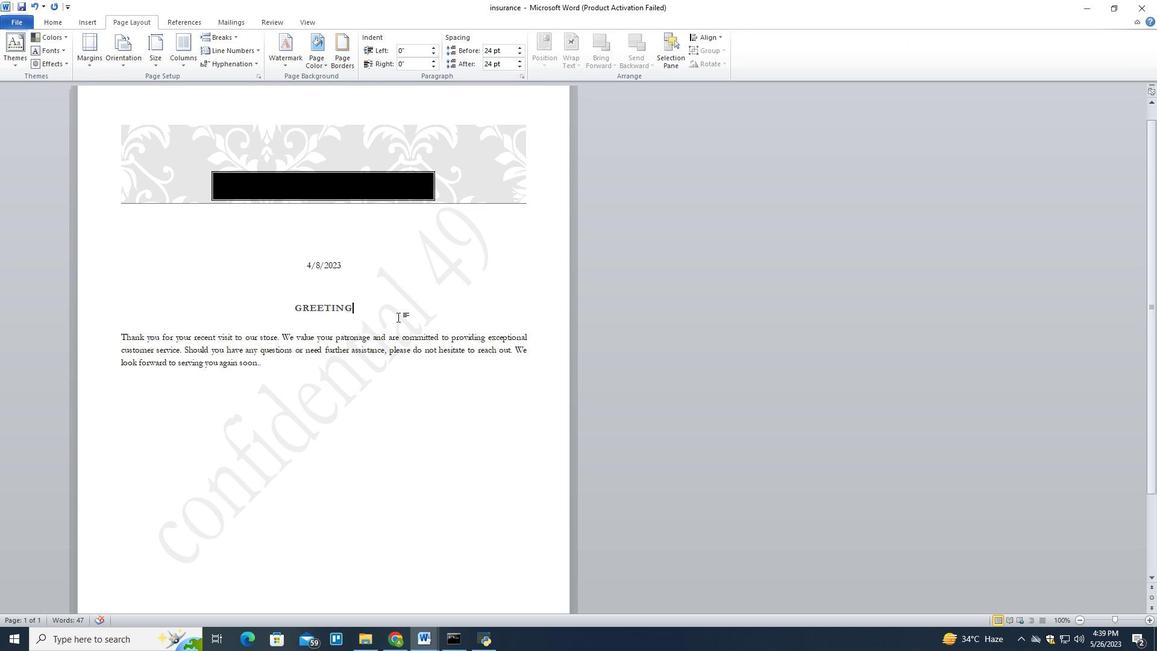 
Action: Mouse scrolled (399, 316) with delta (0, 0)
Screenshot: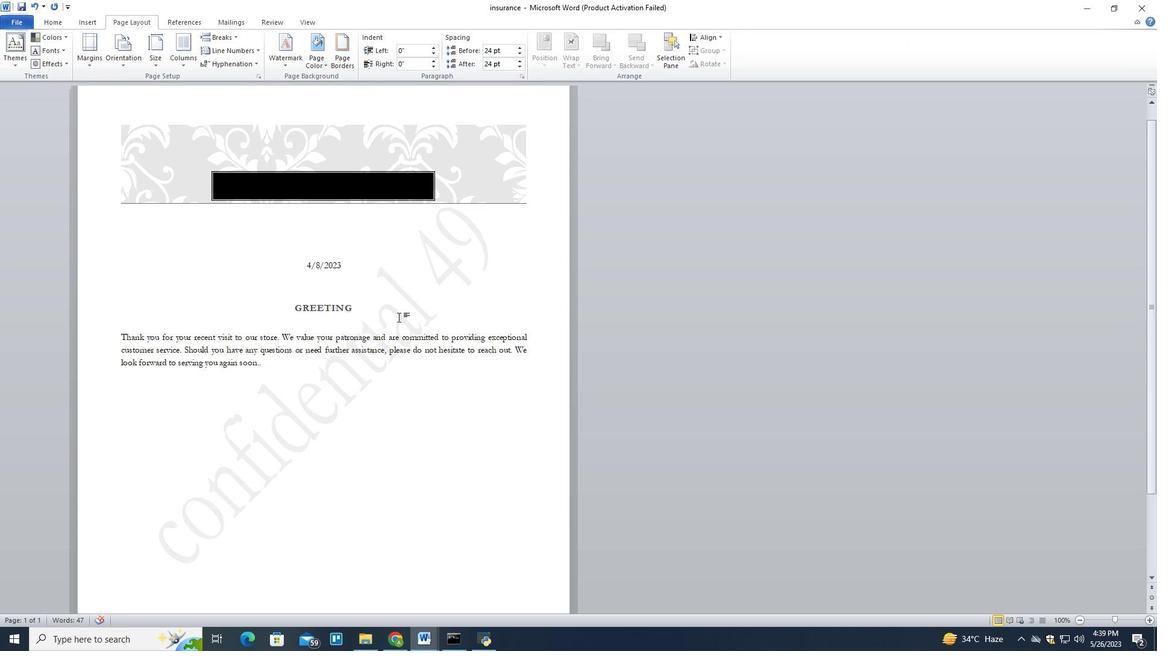 
Action: Mouse scrolled (399, 317) with delta (0, 0)
Screenshot: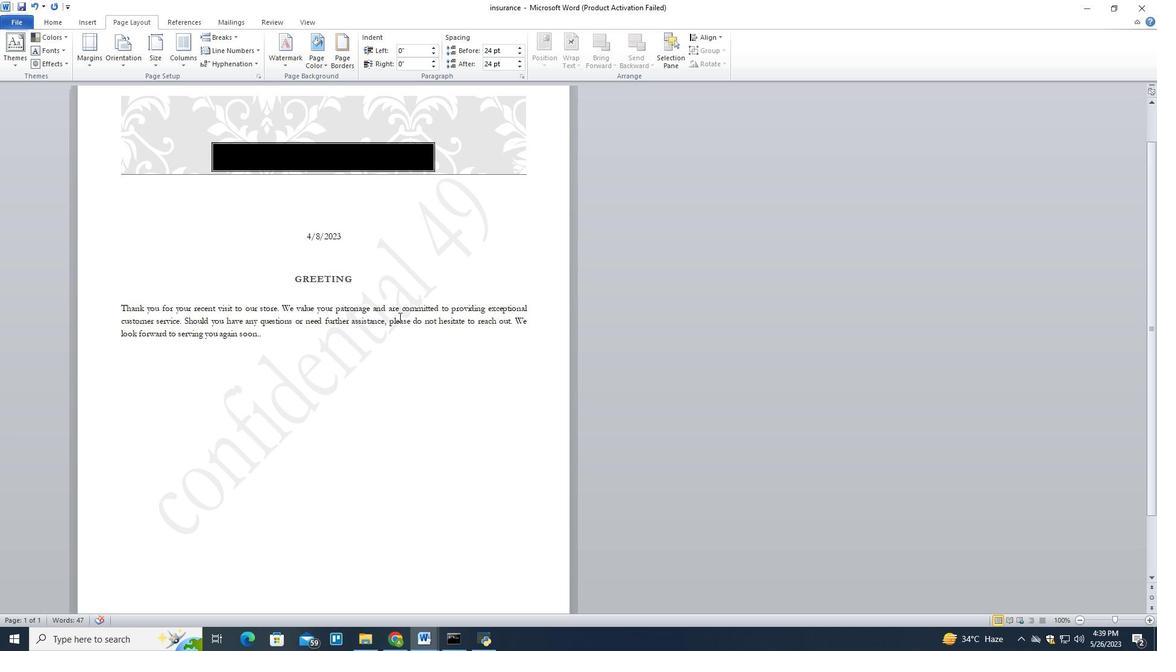 
Action: Mouse scrolled (399, 317) with delta (0, 0)
Screenshot: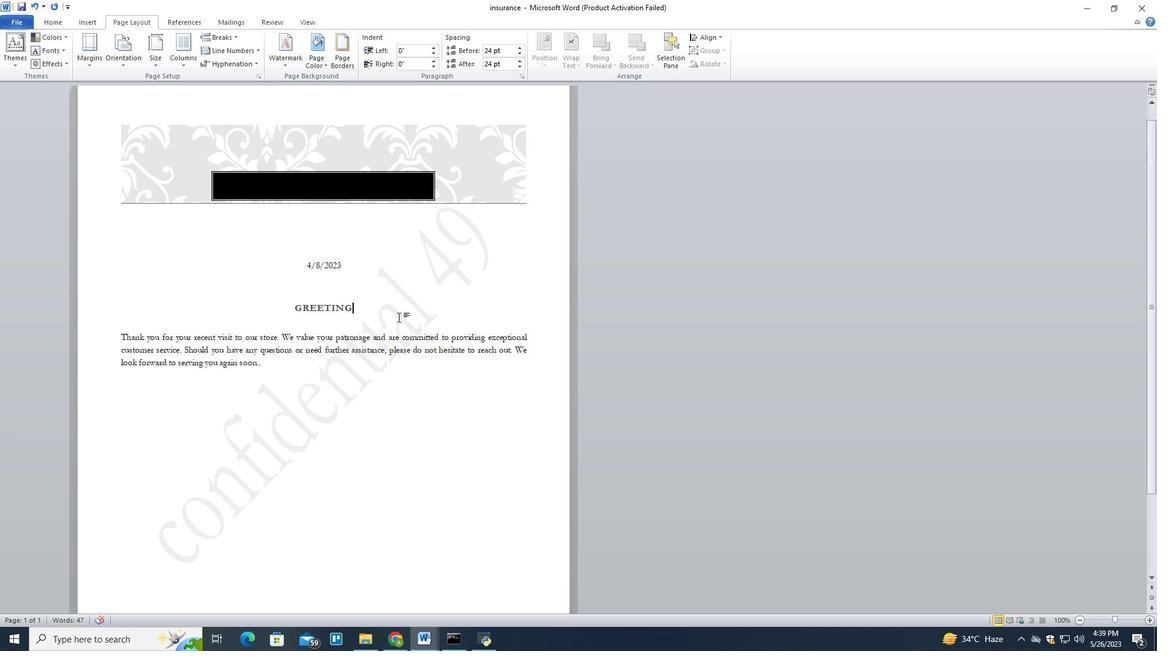 
Action: Mouse moved to (341, 57)
Screenshot: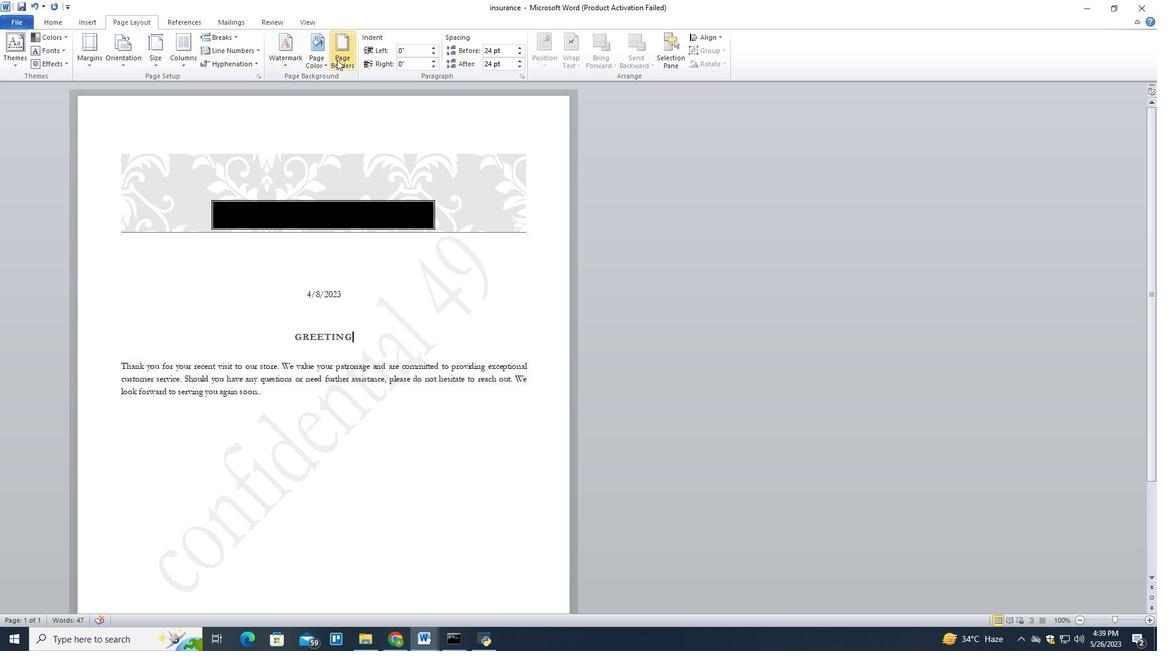 
Action: Mouse pressed left at (341, 57)
Screenshot: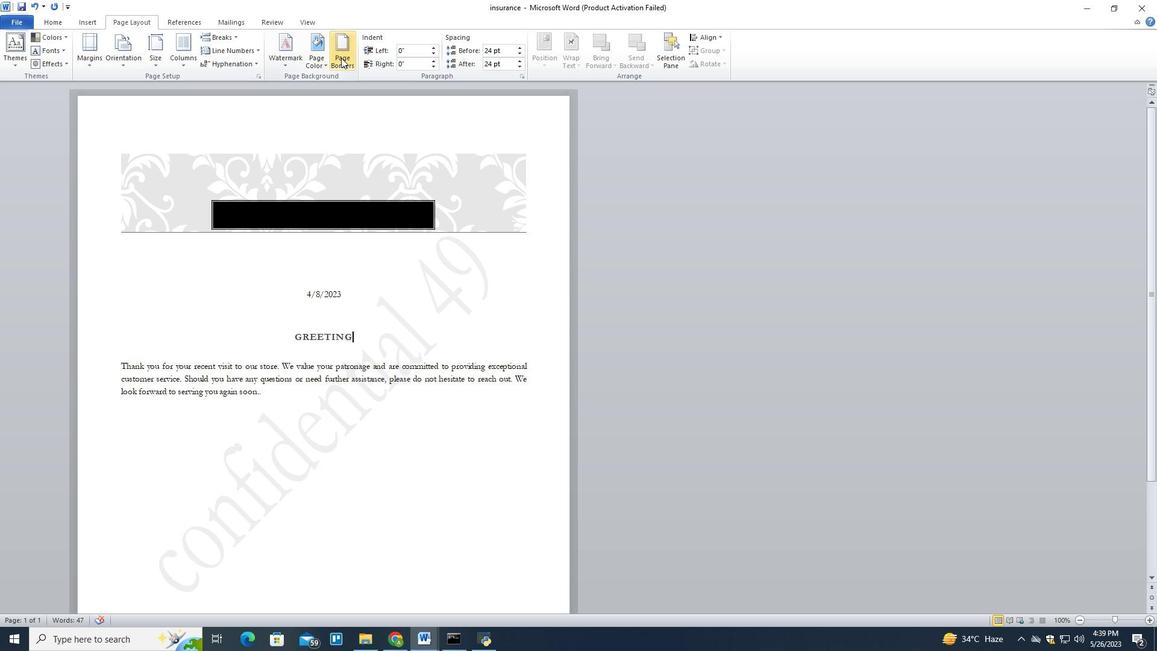 
Action: Mouse moved to (393, 310)
Screenshot: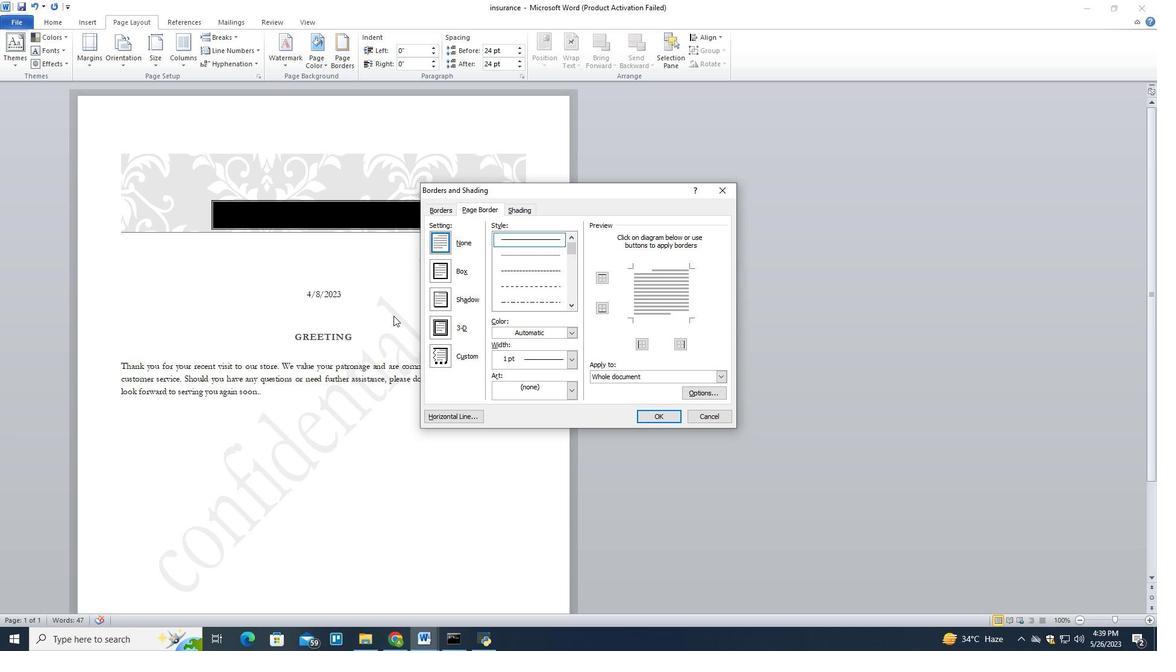 
Action: Mouse pressed left at (393, 310)
Screenshot: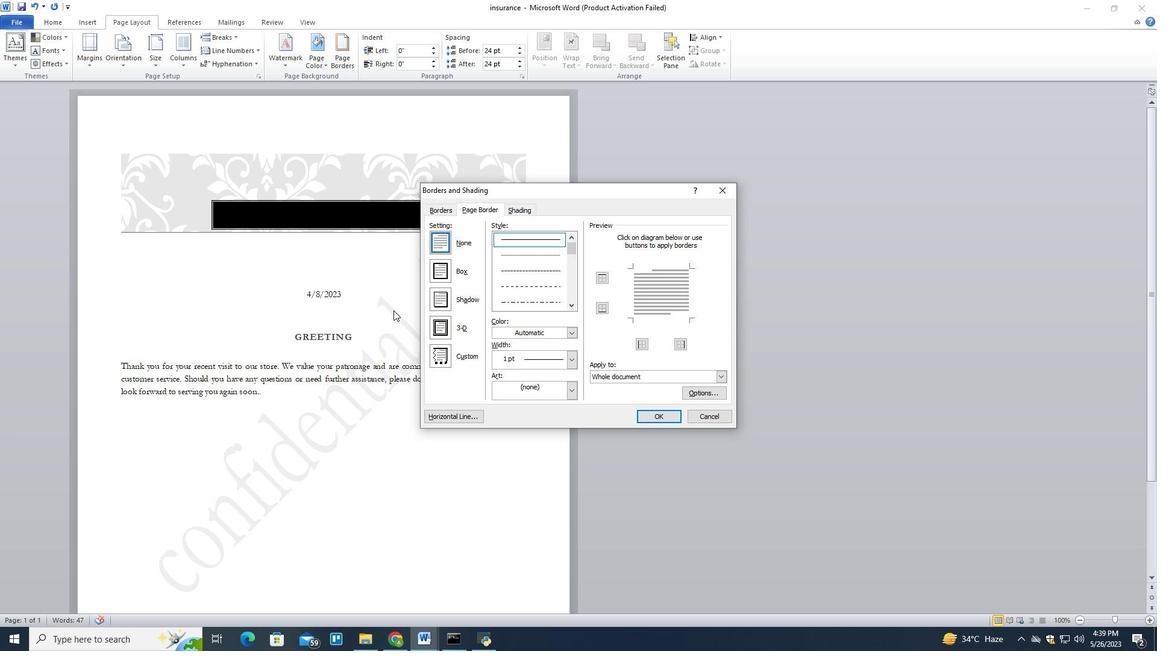
Action: Mouse moved to (89, 22)
Screenshot: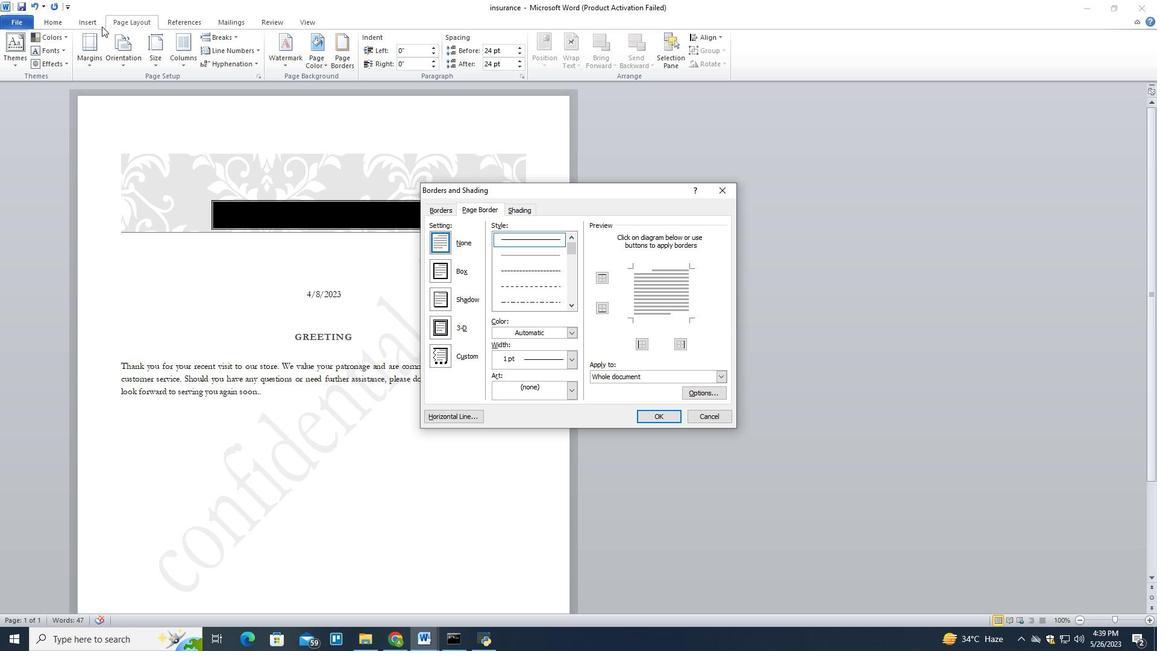 
Action: Mouse pressed left at (89, 22)
Screenshot: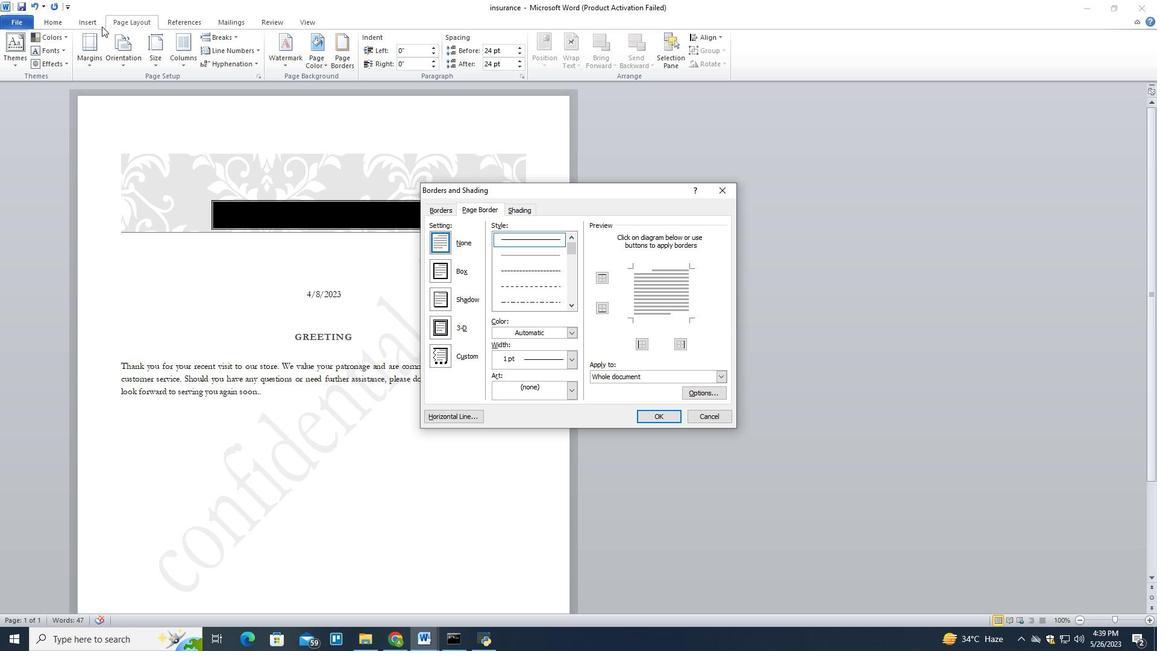 
Action: Mouse moved to (725, 190)
Screenshot: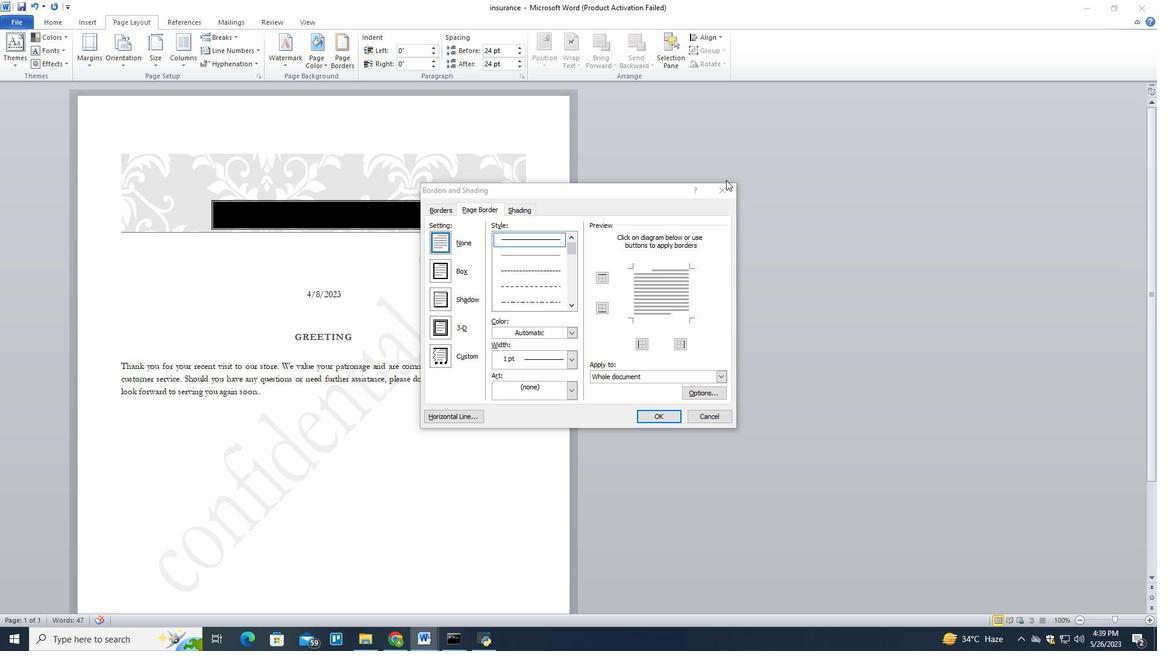 
Action: Mouse pressed left at (725, 190)
Screenshot: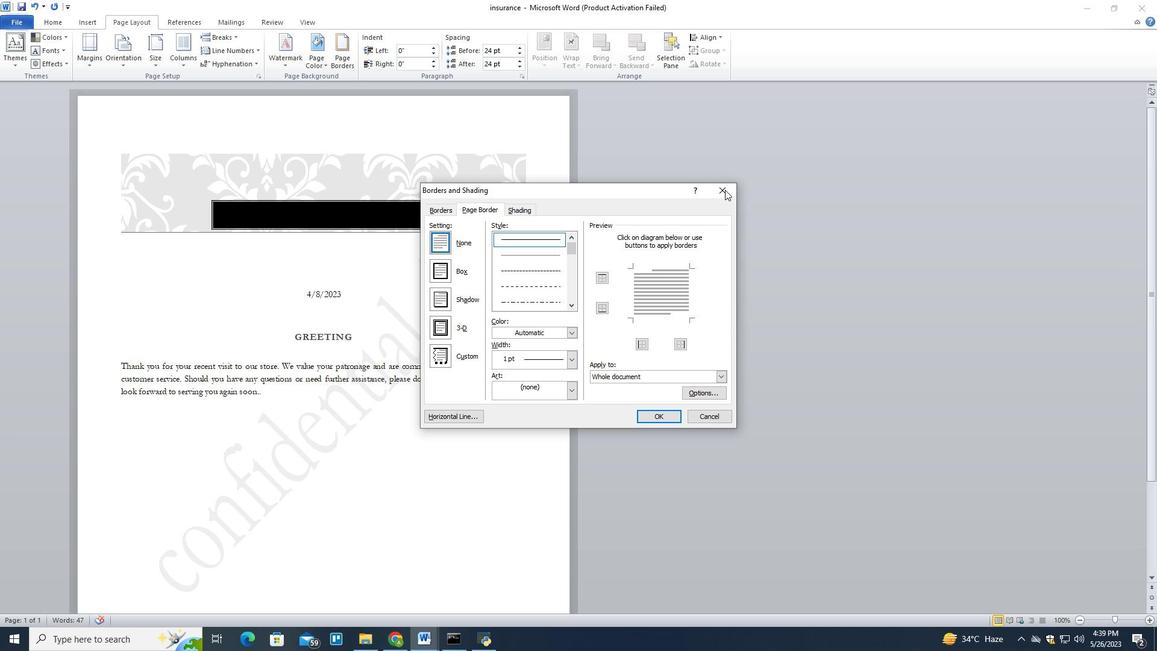 
Action: Mouse moved to (88, 22)
Screenshot: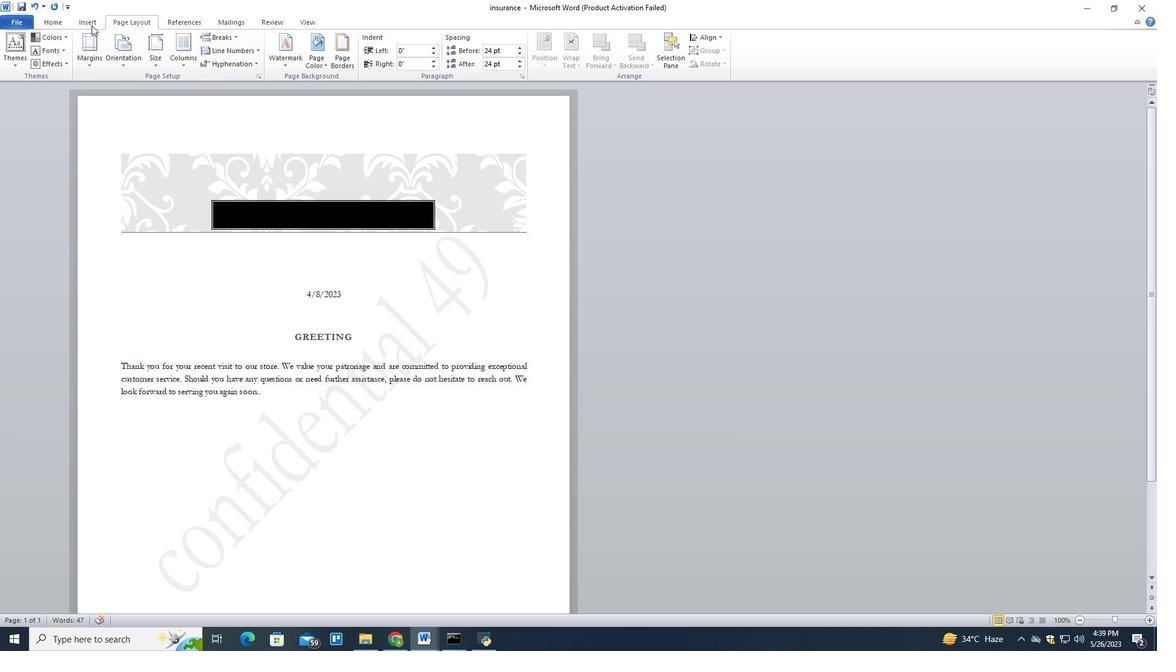 
Action: Mouse pressed left at (88, 22)
Screenshot: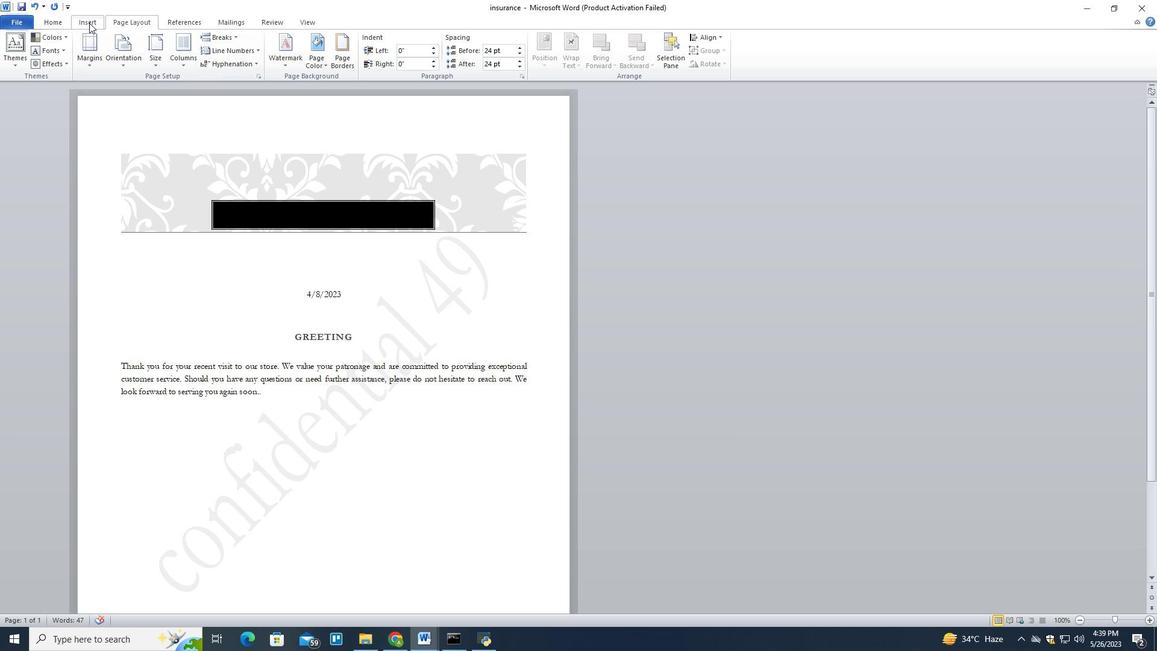 
Action: Mouse moved to (474, 60)
Screenshot: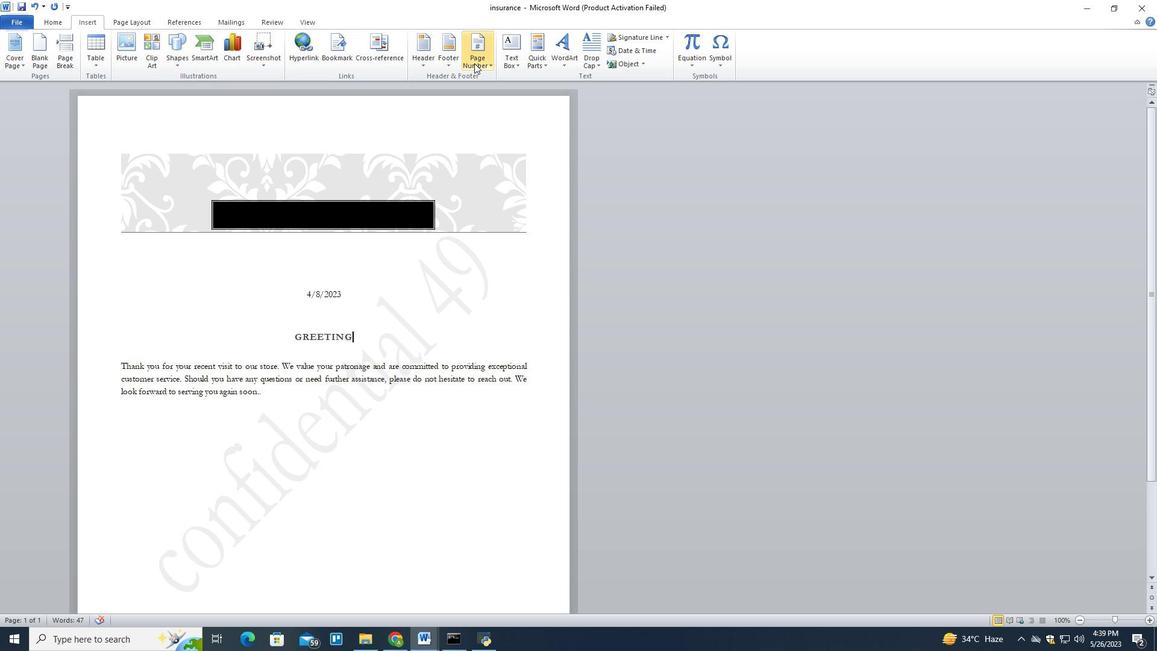 
Action: Mouse pressed left at (474, 60)
Screenshot: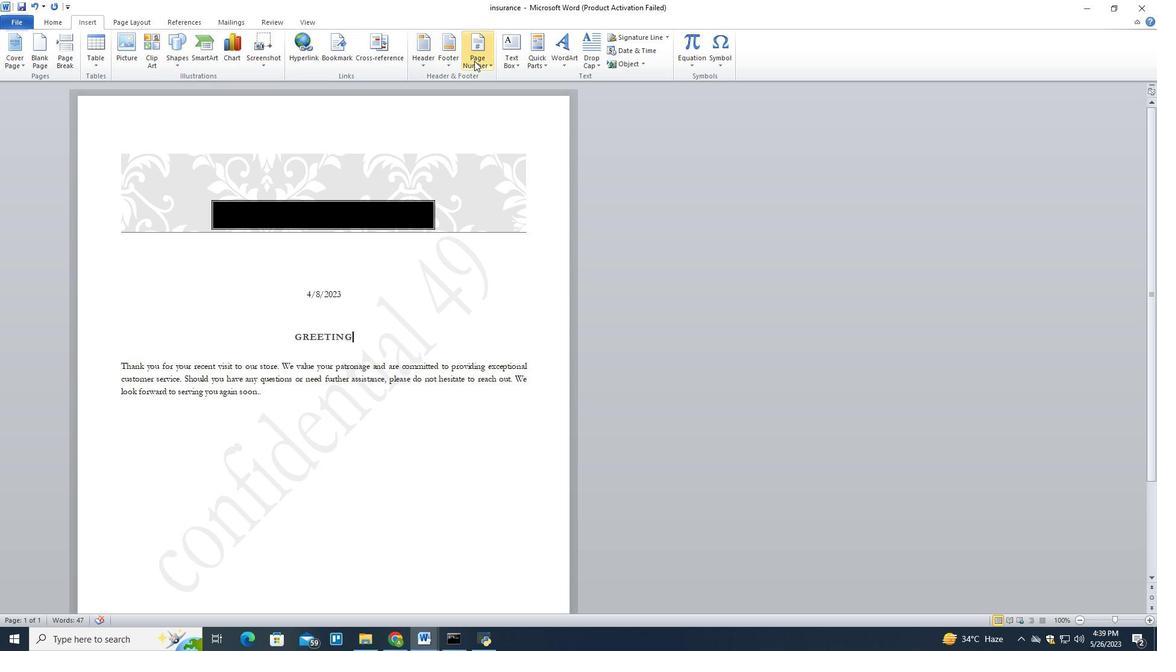 
Action: Mouse moved to (496, 77)
Screenshot: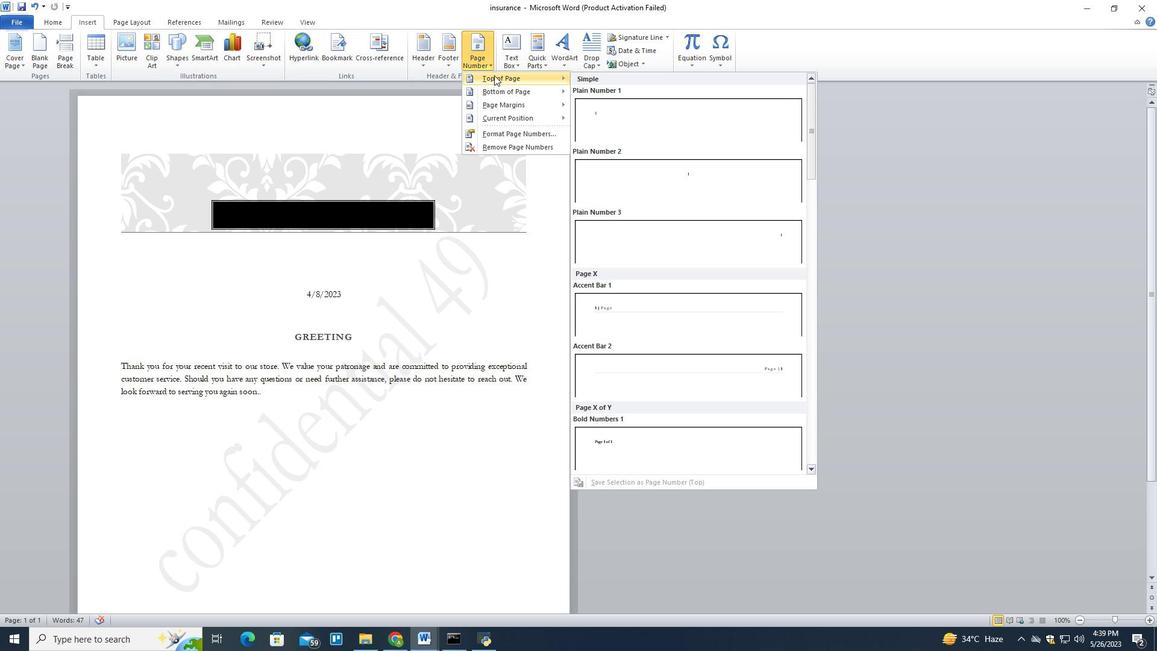 
Action: Mouse pressed left at (496, 77)
Screenshot: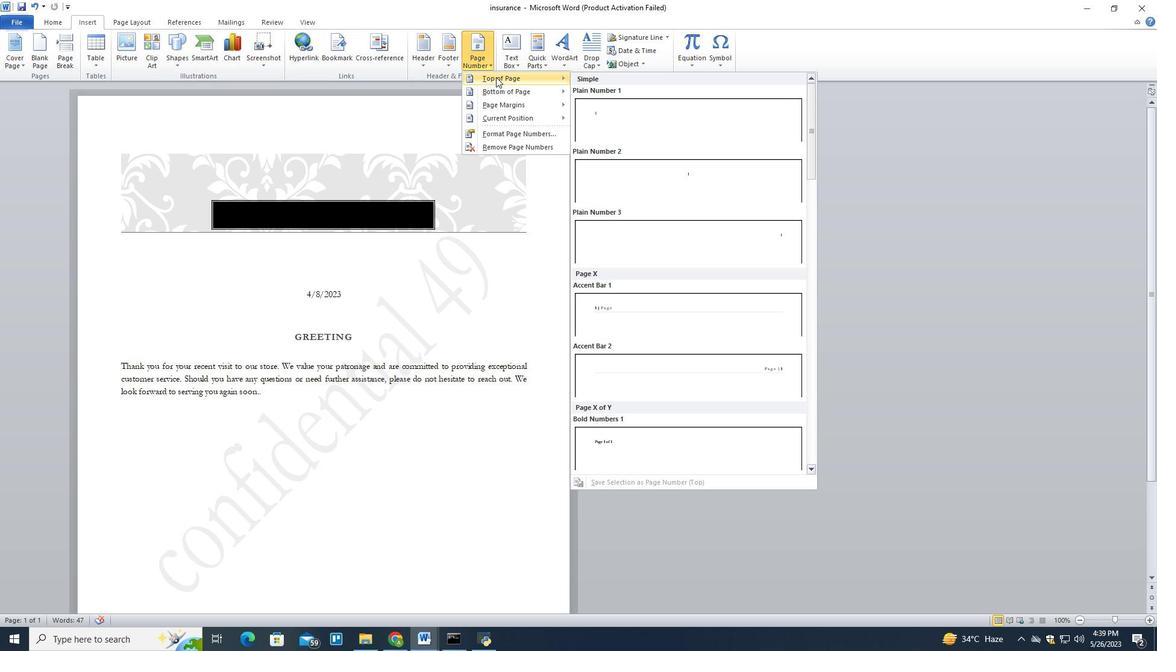 
Action: Mouse moved to (633, 132)
Screenshot: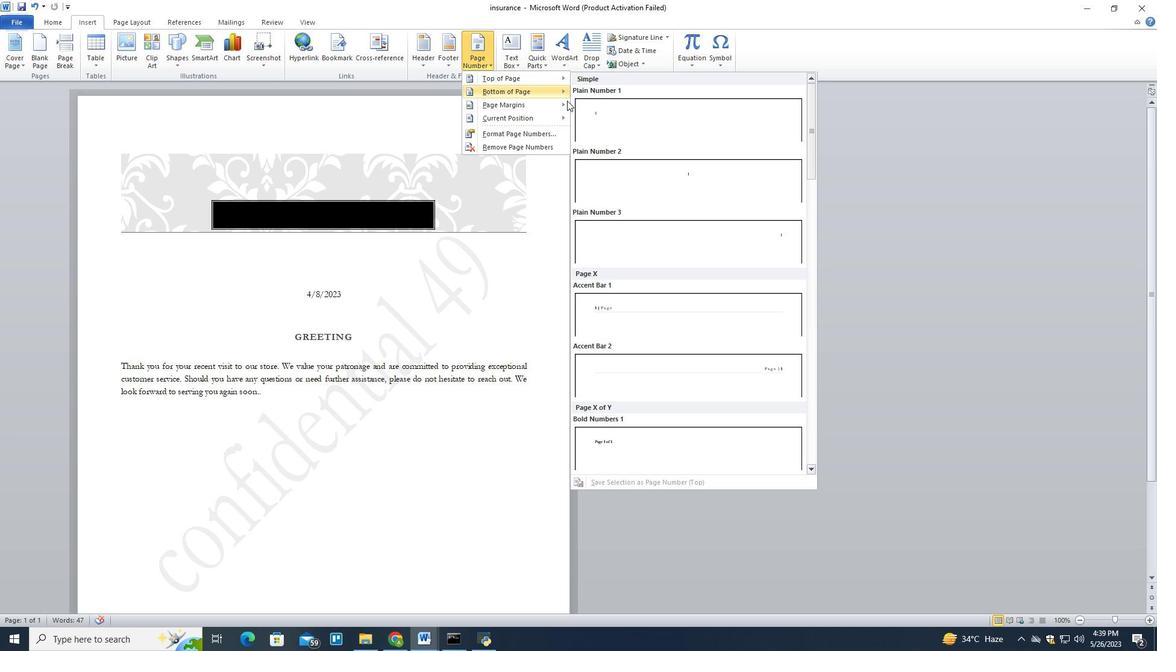
Action: Mouse pressed left at (633, 132)
Screenshot: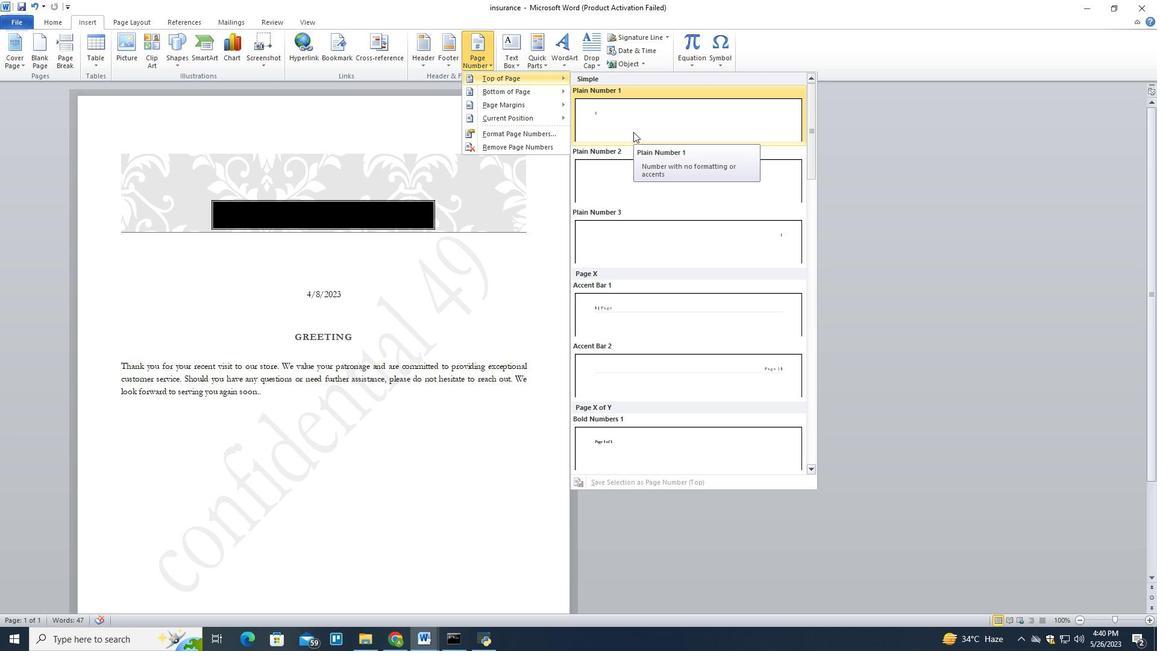 
Action: Mouse moved to (181, 259)
Screenshot: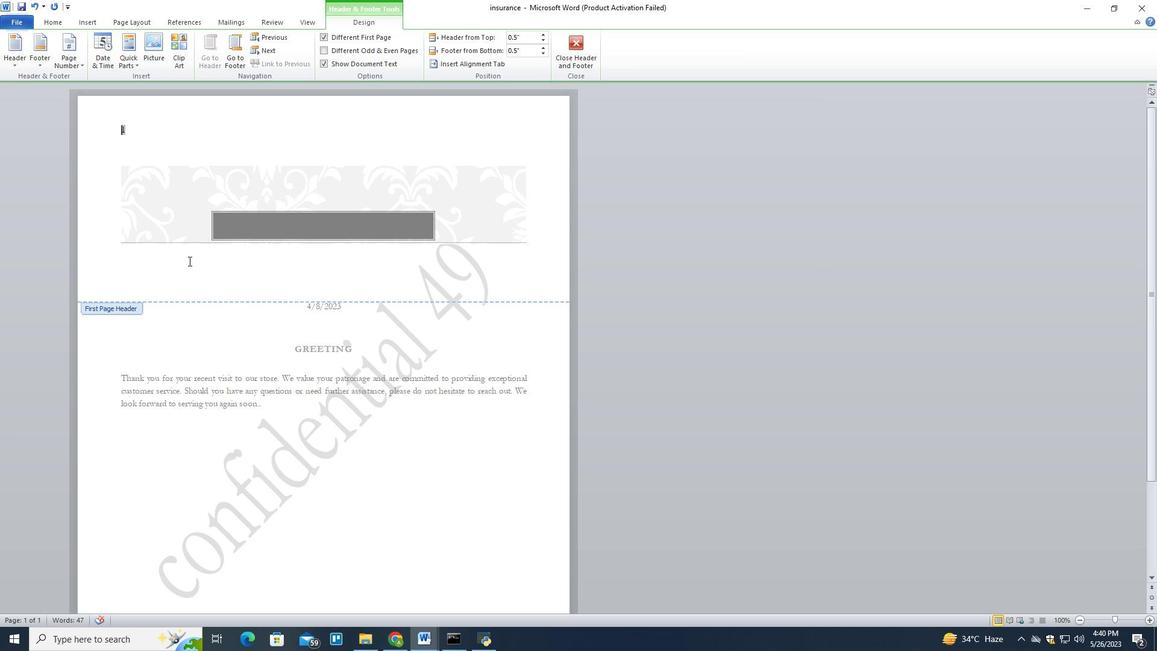 
Action: Mouse scrolled (181, 259) with delta (0, 0)
Screenshot: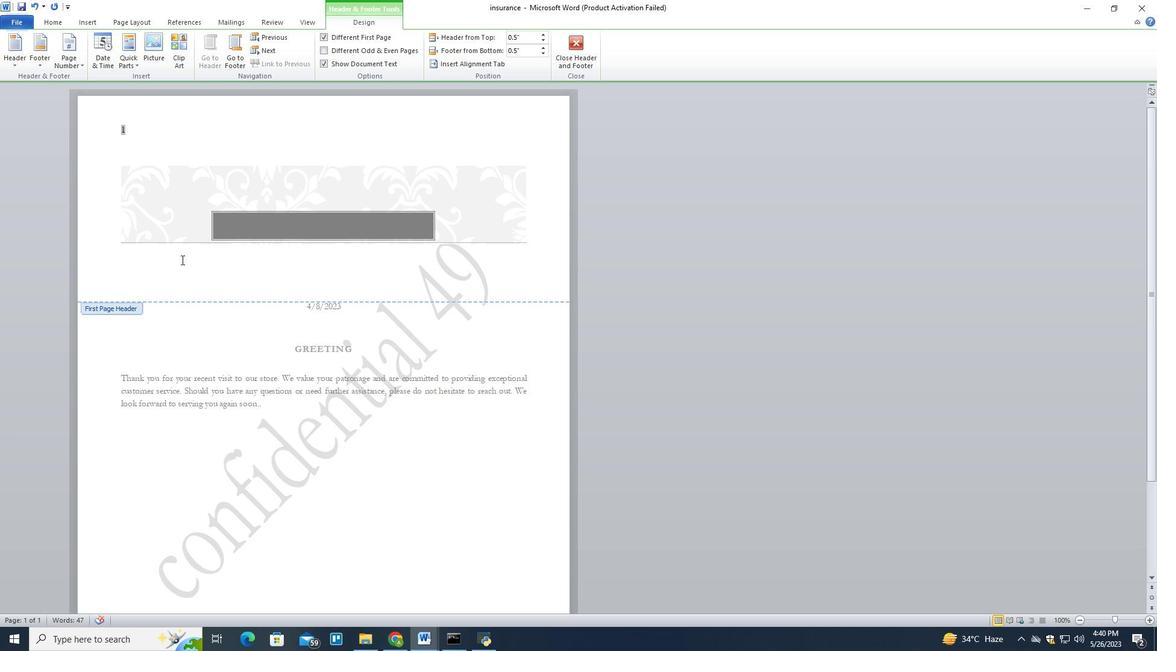 
Action: Mouse scrolled (181, 260) with delta (0, 0)
Screenshot: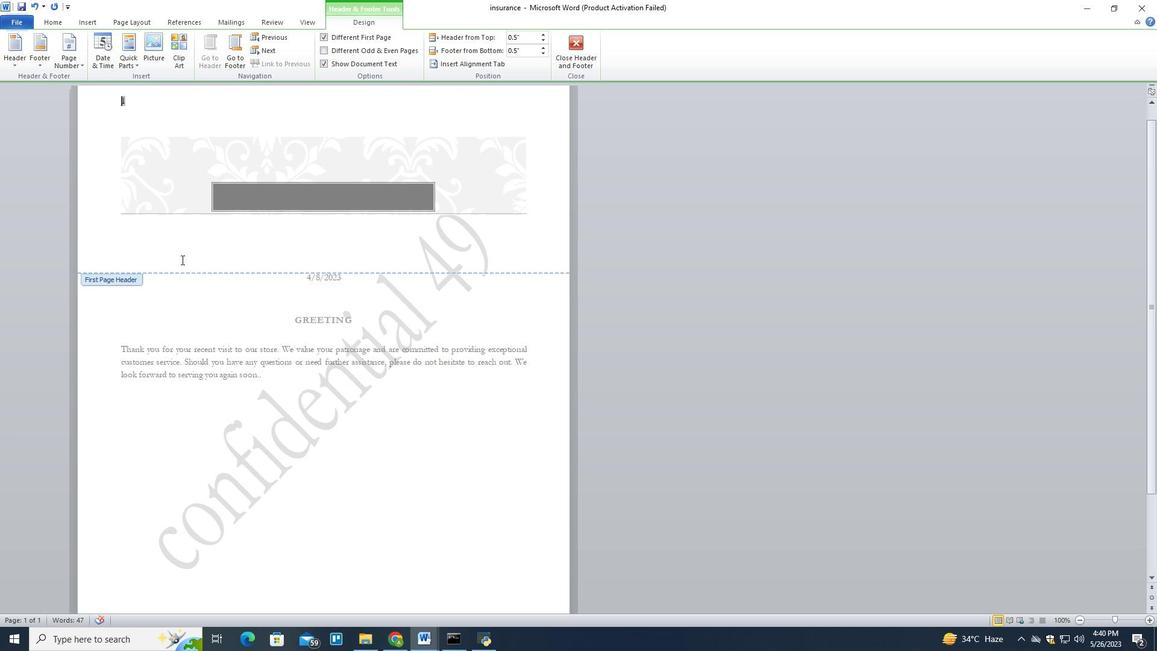 
Action: Mouse scrolled (181, 260) with delta (0, 0)
Screenshot: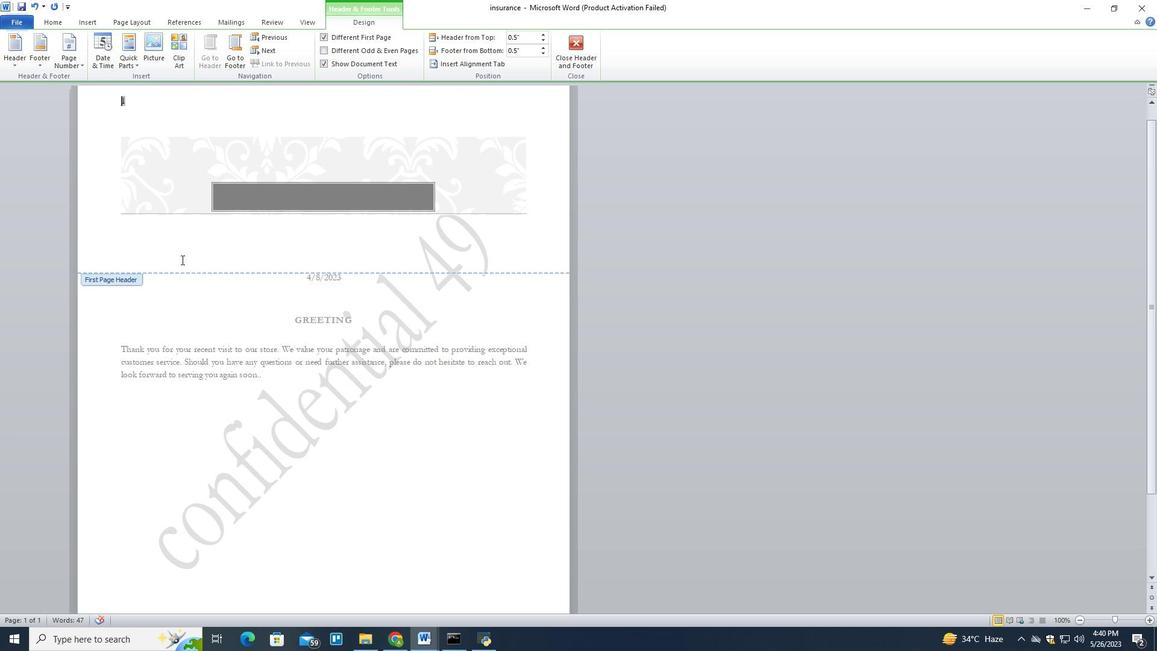 
Action: Mouse moved to (138, 23)
Screenshot: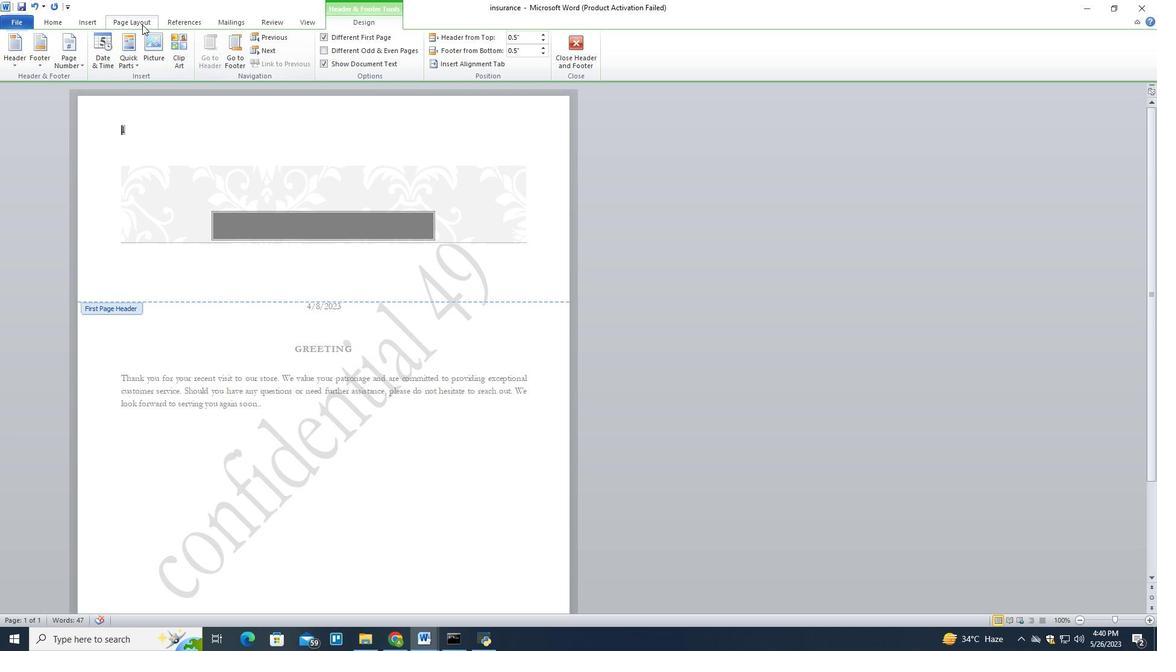 
Action: Mouse pressed left at (138, 23)
Screenshot: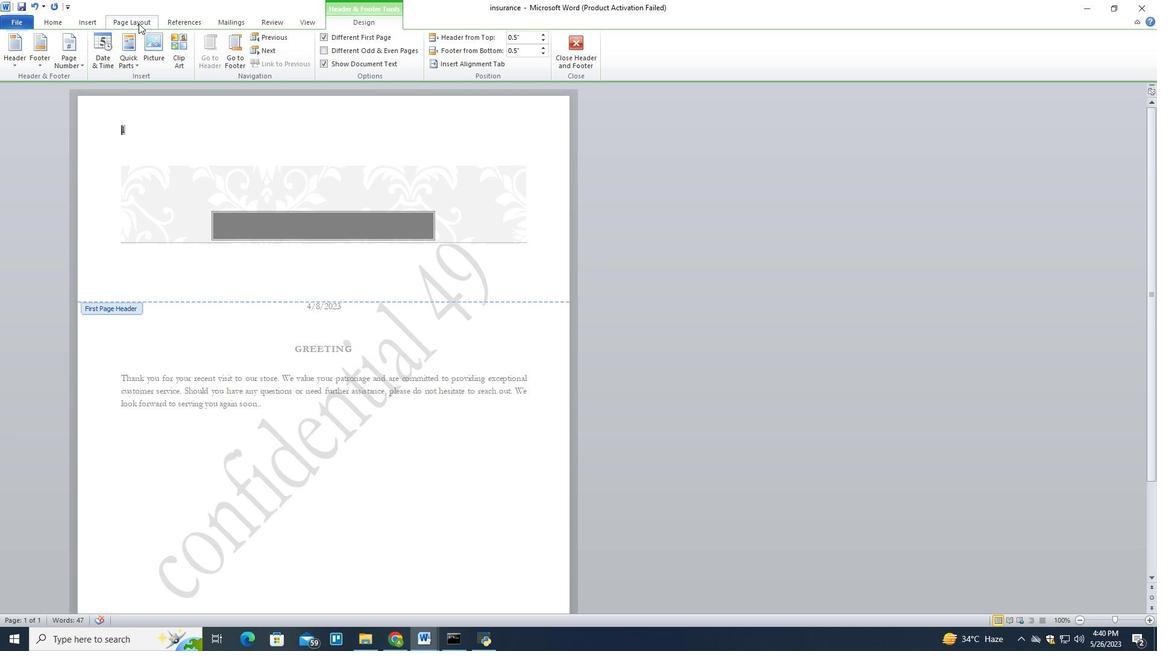 
Action: Mouse moved to (322, 62)
Screenshot: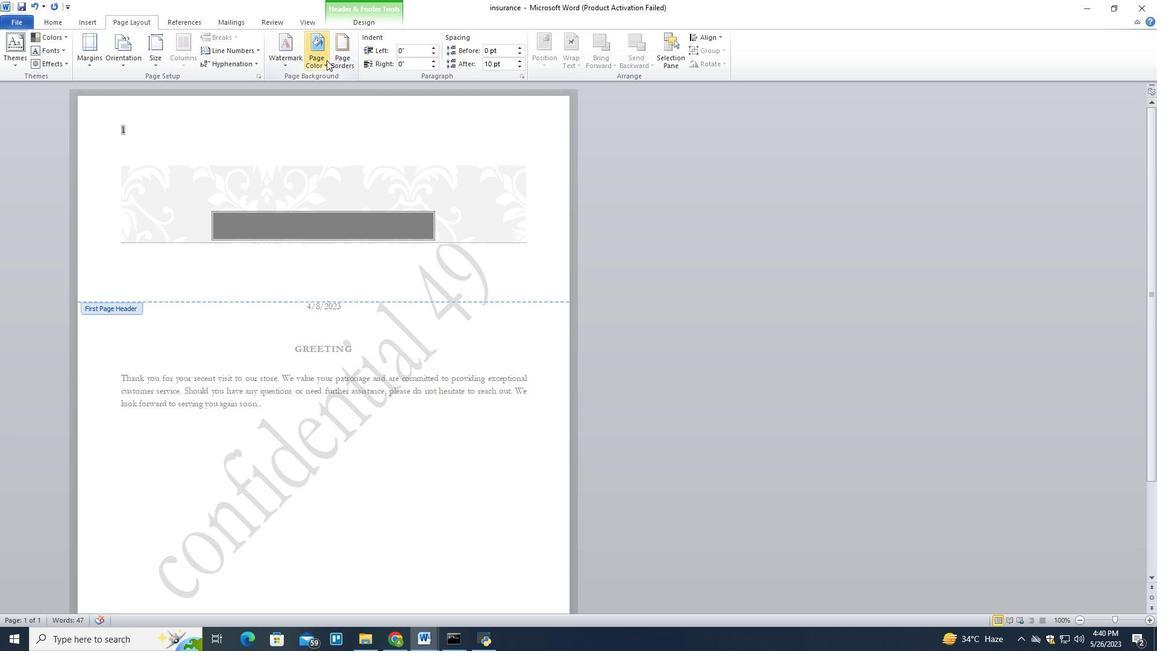
Action: Mouse pressed left at (322, 62)
Screenshot: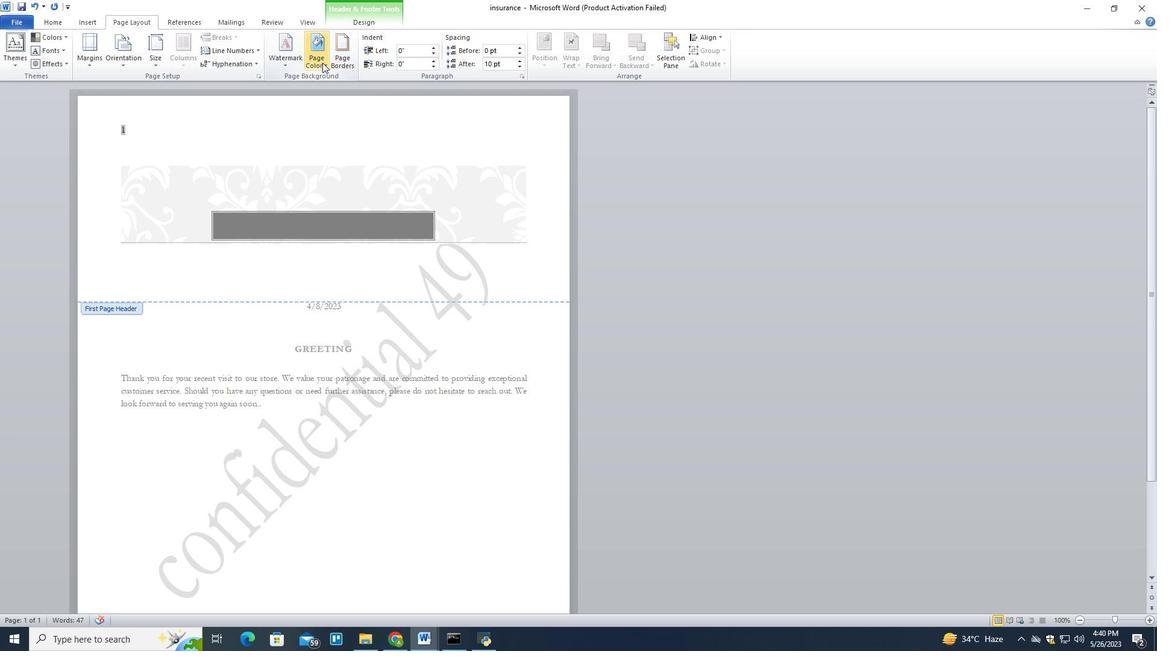 
Action: Mouse moved to (361, 85)
Screenshot: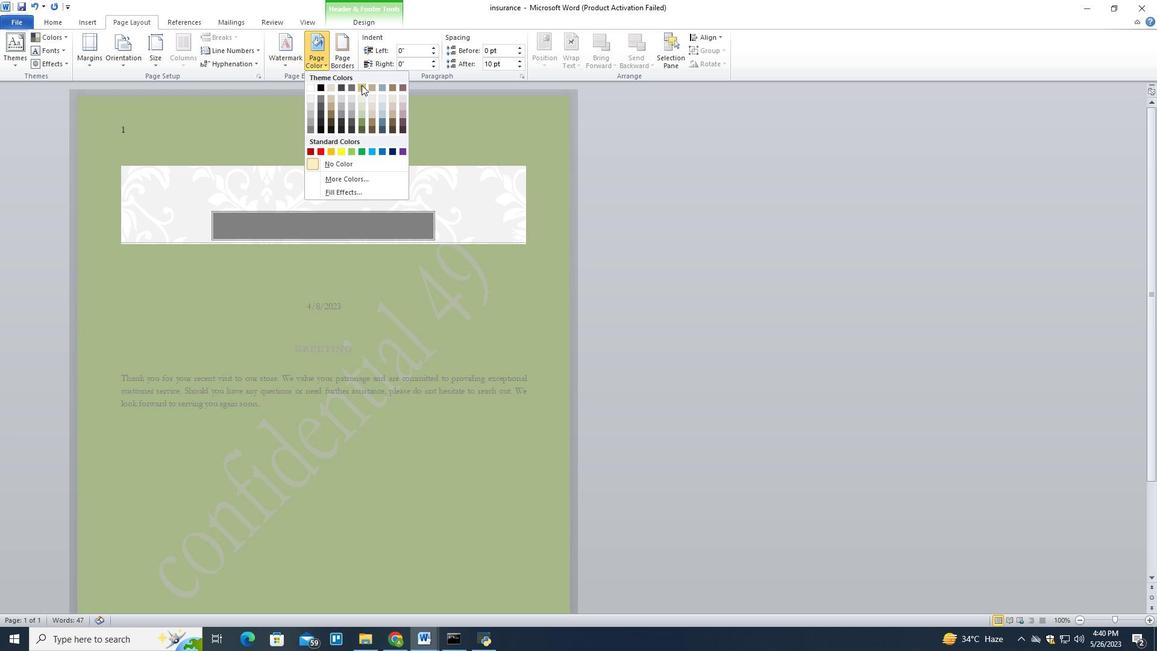 
Action: Mouse pressed left at (361, 85)
Screenshot: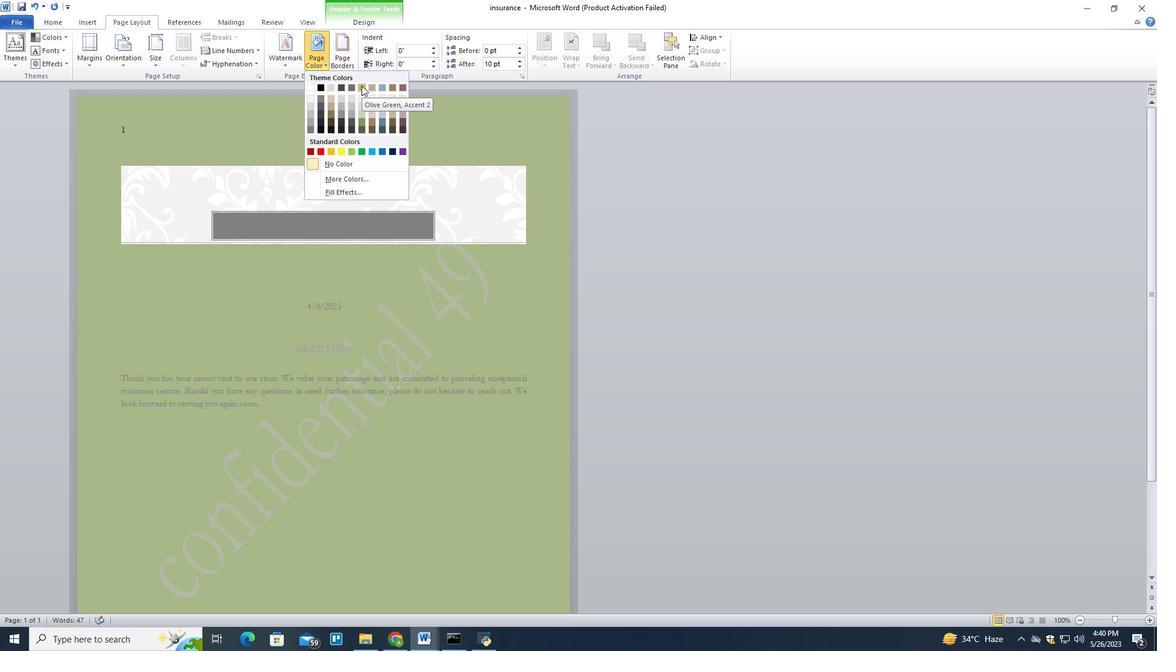 
Action: Mouse moved to (339, 53)
Screenshot: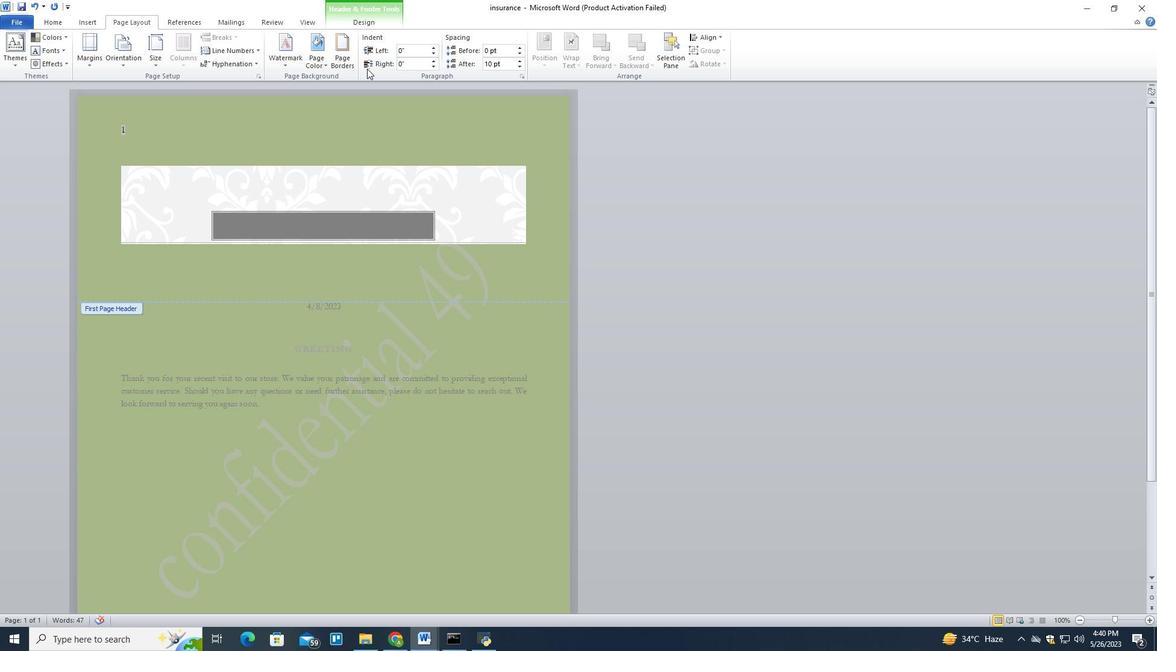 
Action: Mouse pressed left at (339, 53)
Screenshot: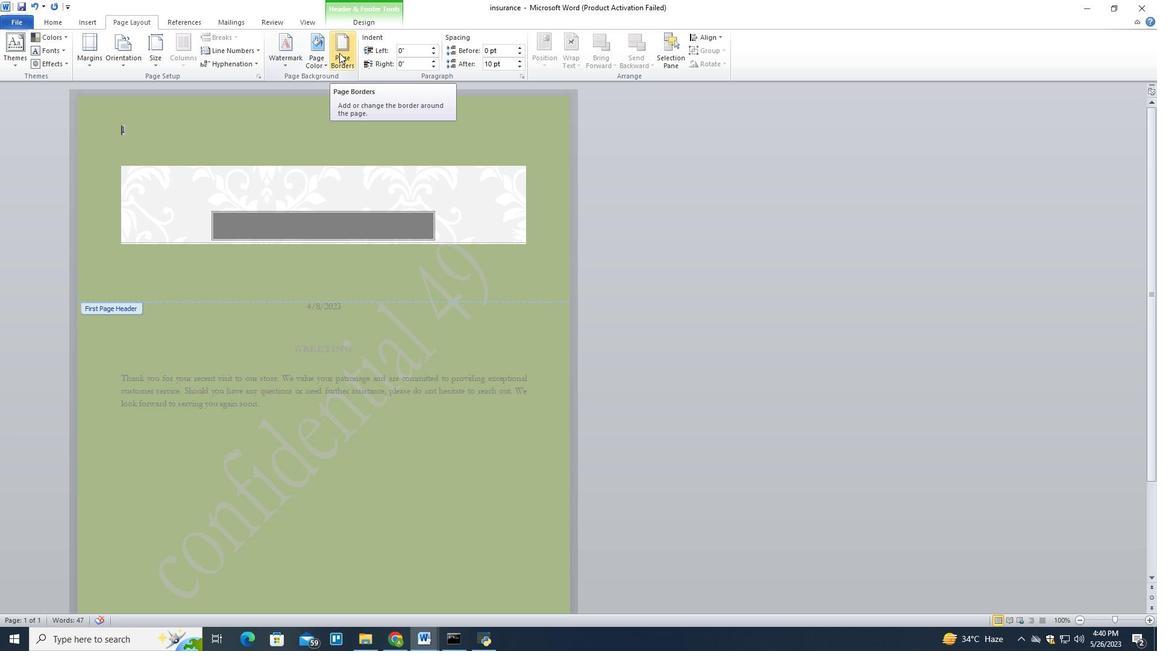 
Action: Mouse moved to (438, 271)
Screenshot: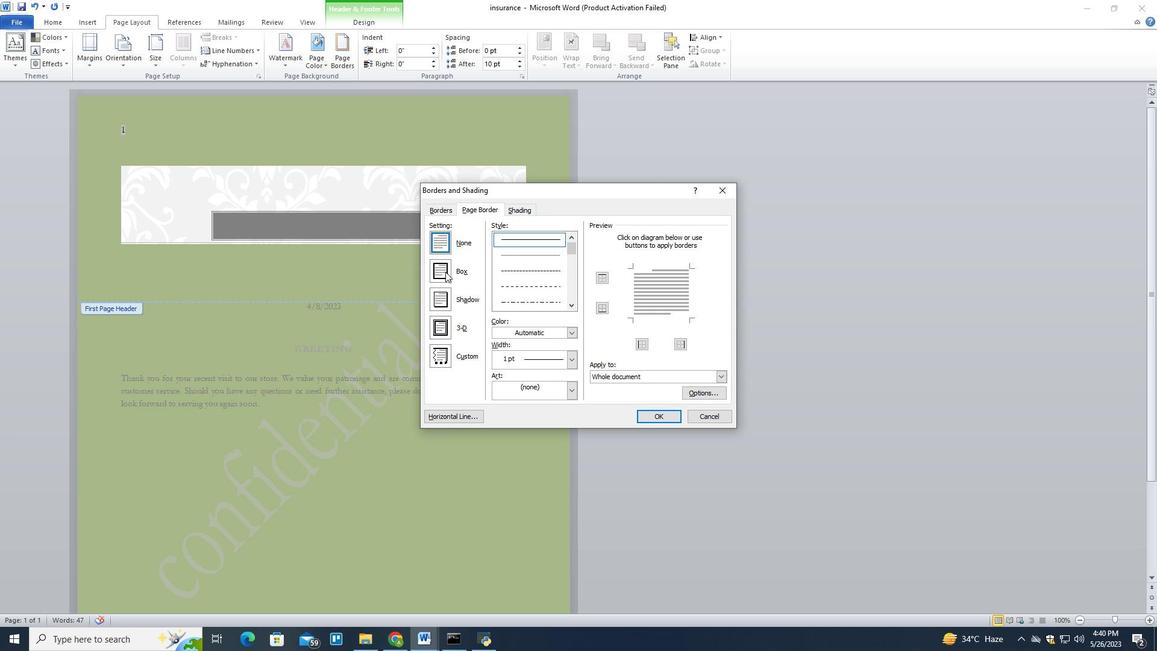 
Action: Mouse pressed left at (438, 271)
Screenshot: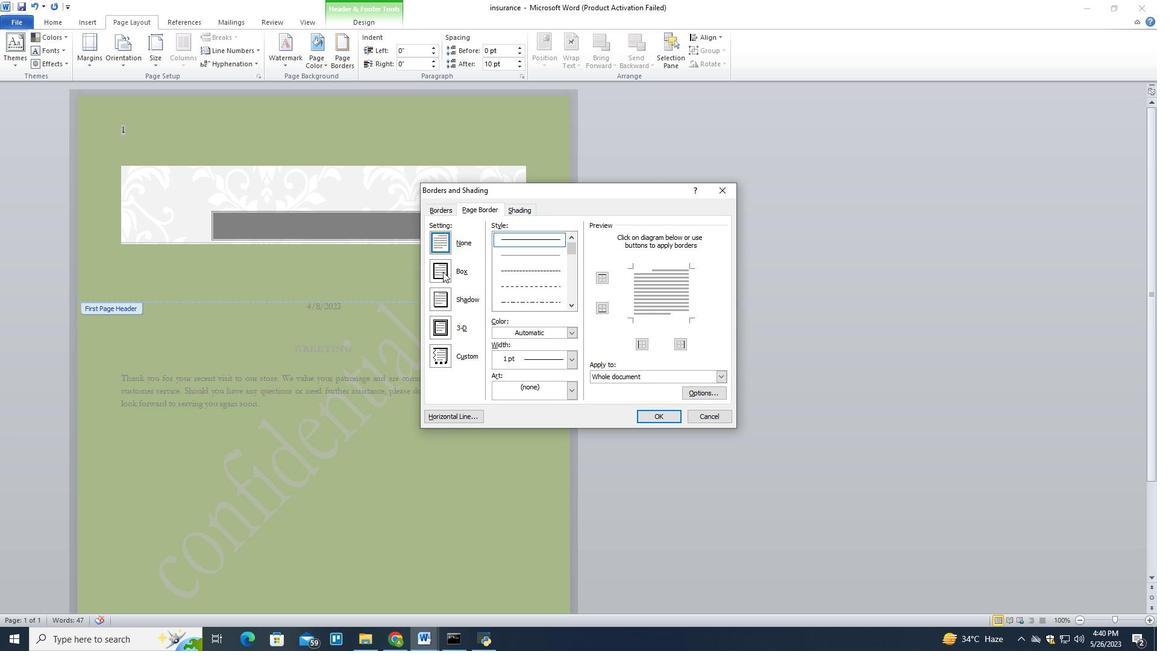 
Action: Mouse moved to (572, 302)
Screenshot: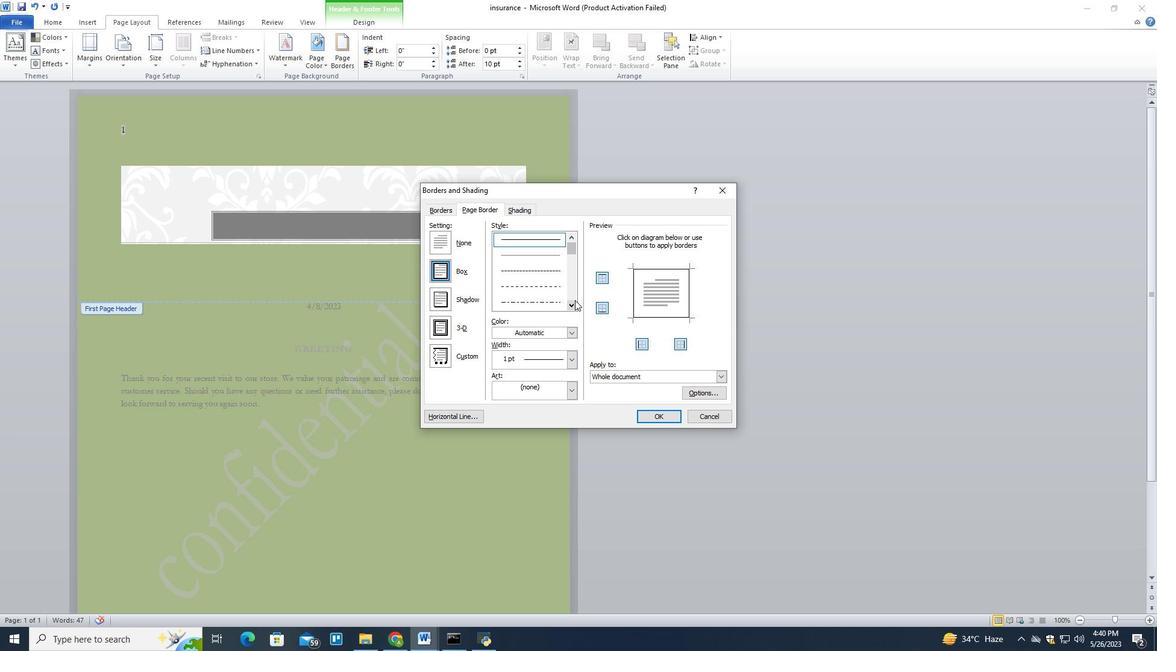 
Action: Mouse pressed left at (572, 302)
Screenshot: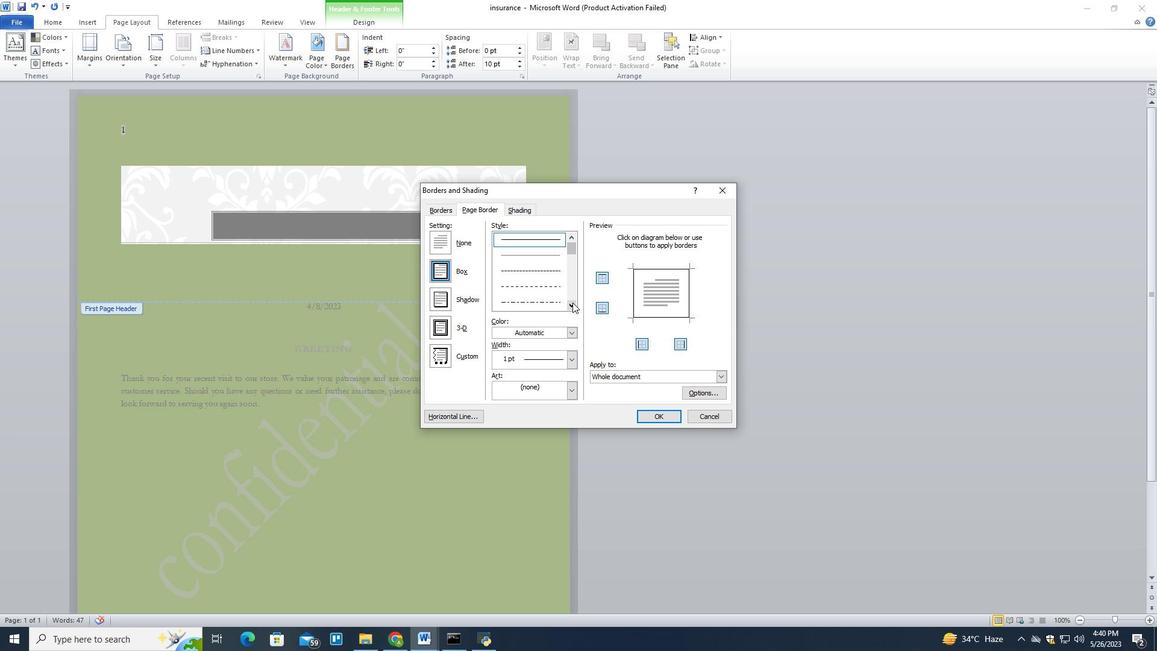 
Action: Mouse moved to (572, 303)
Screenshot: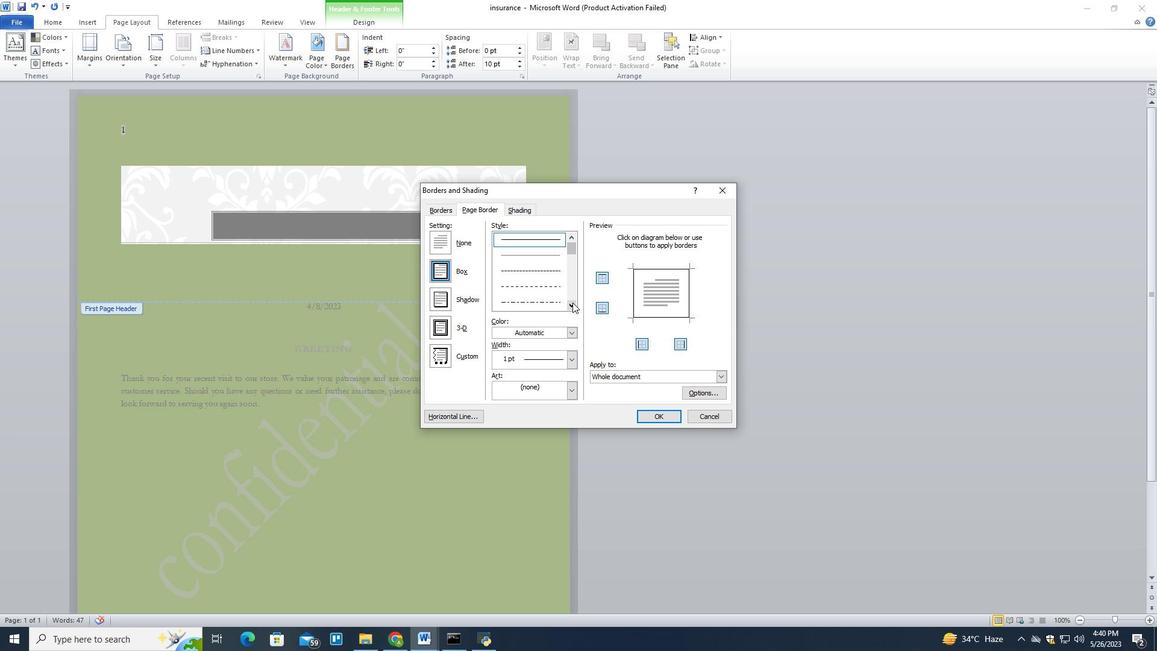 
Action: Mouse pressed left at (572, 303)
Screenshot: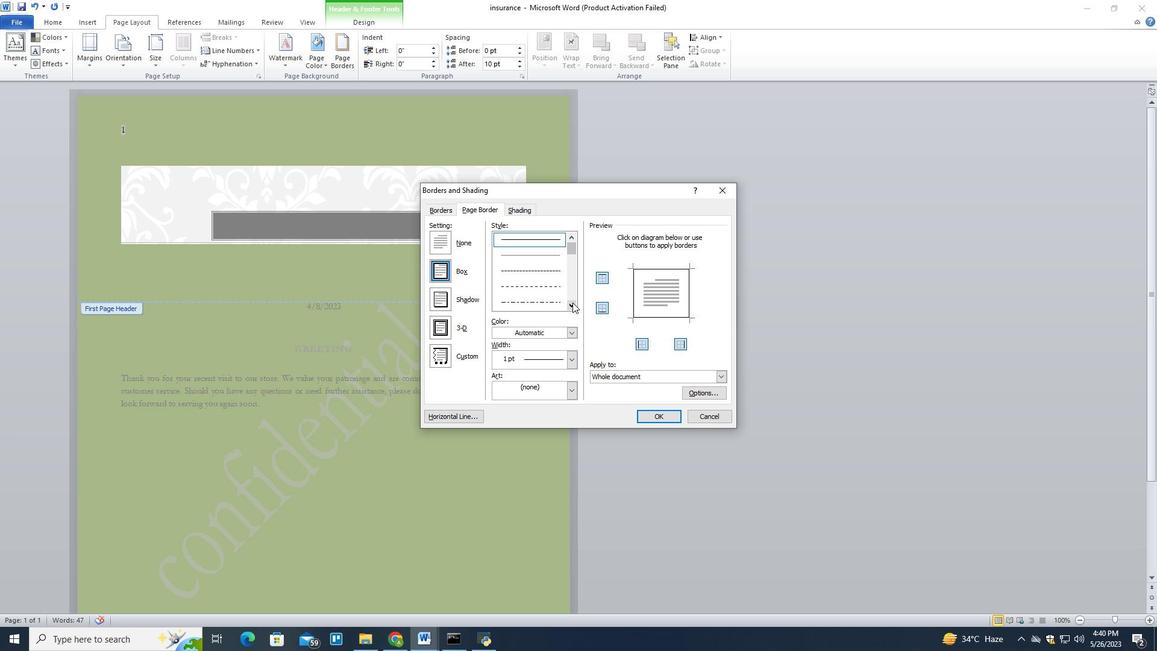 
Action: Mouse pressed left at (572, 303)
Screenshot: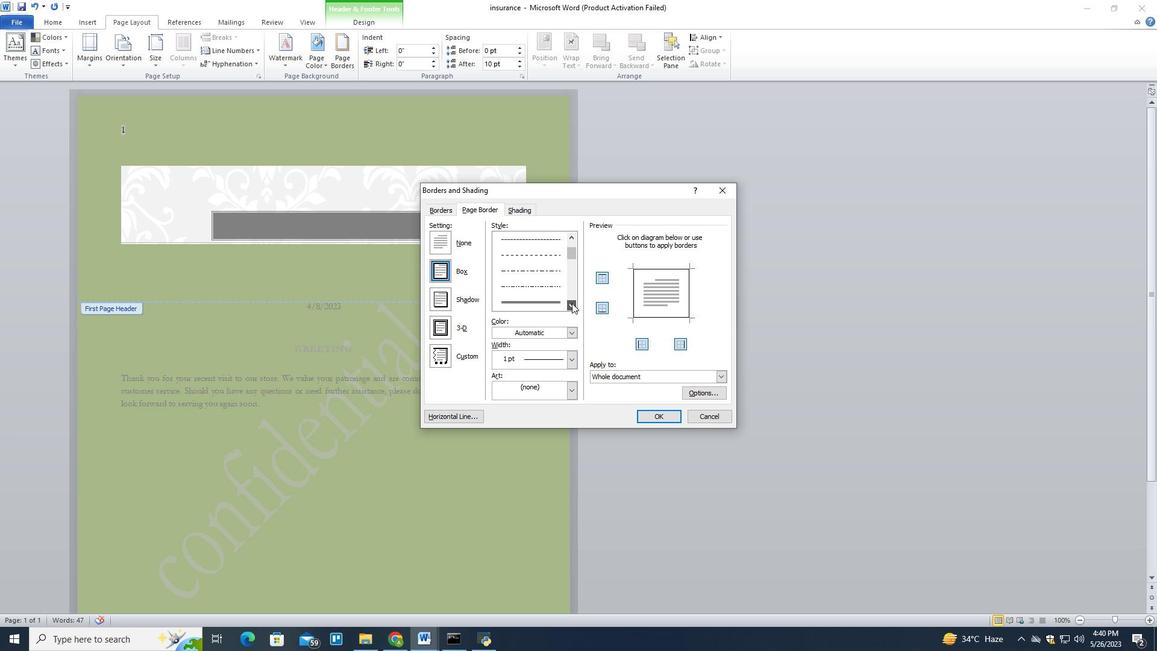 
Action: Mouse moved to (534, 286)
Screenshot: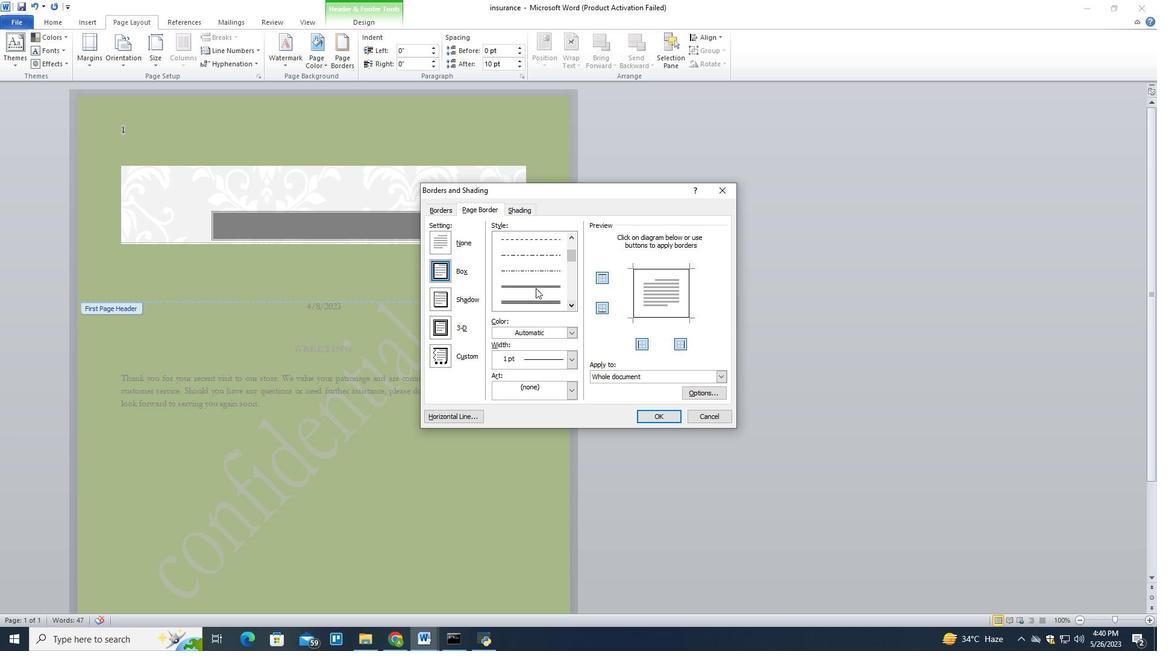 
Action: Mouse pressed left at (534, 286)
Screenshot: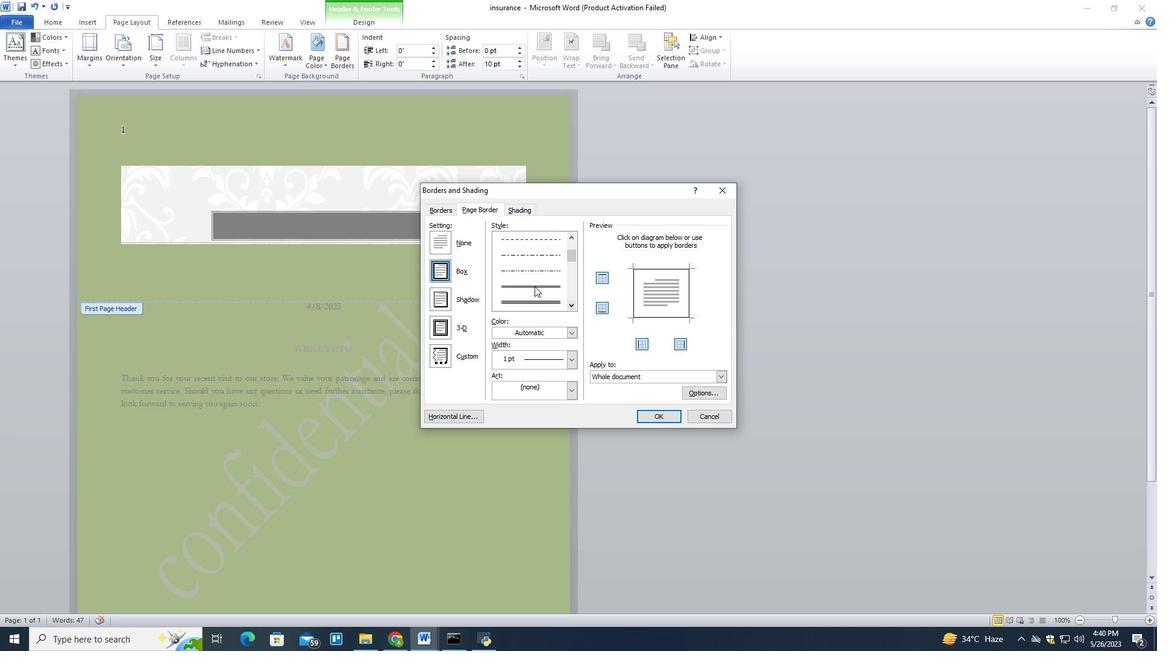 
Action: Mouse moved to (572, 359)
Screenshot: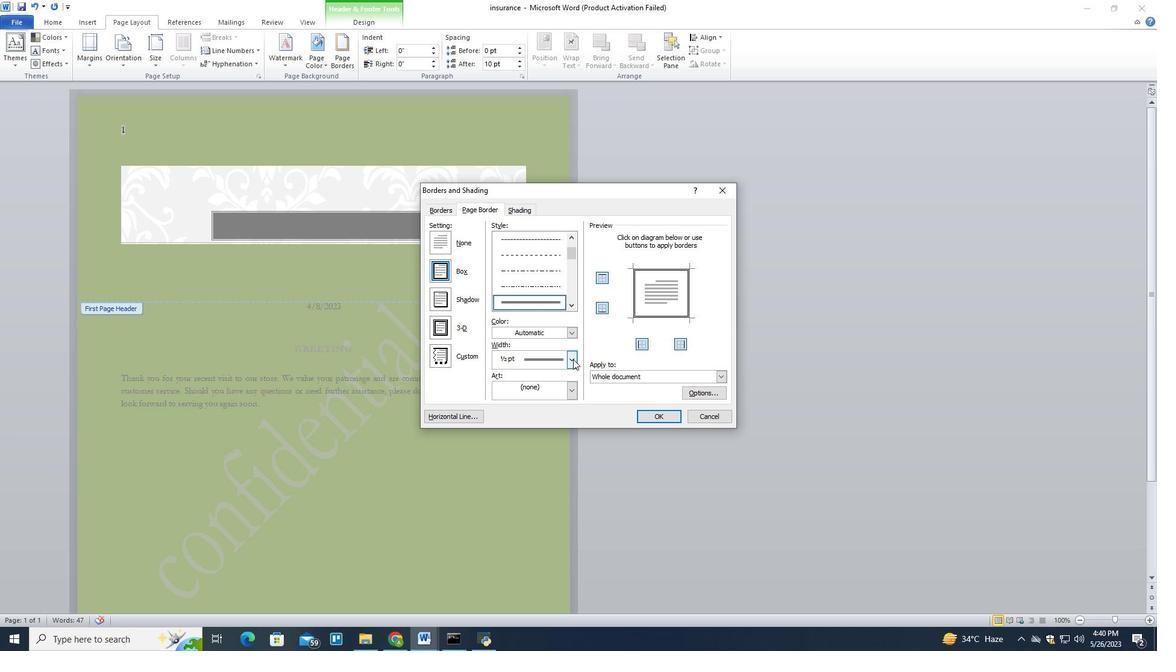 
Action: Mouse pressed left at (572, 359)
Screenshot: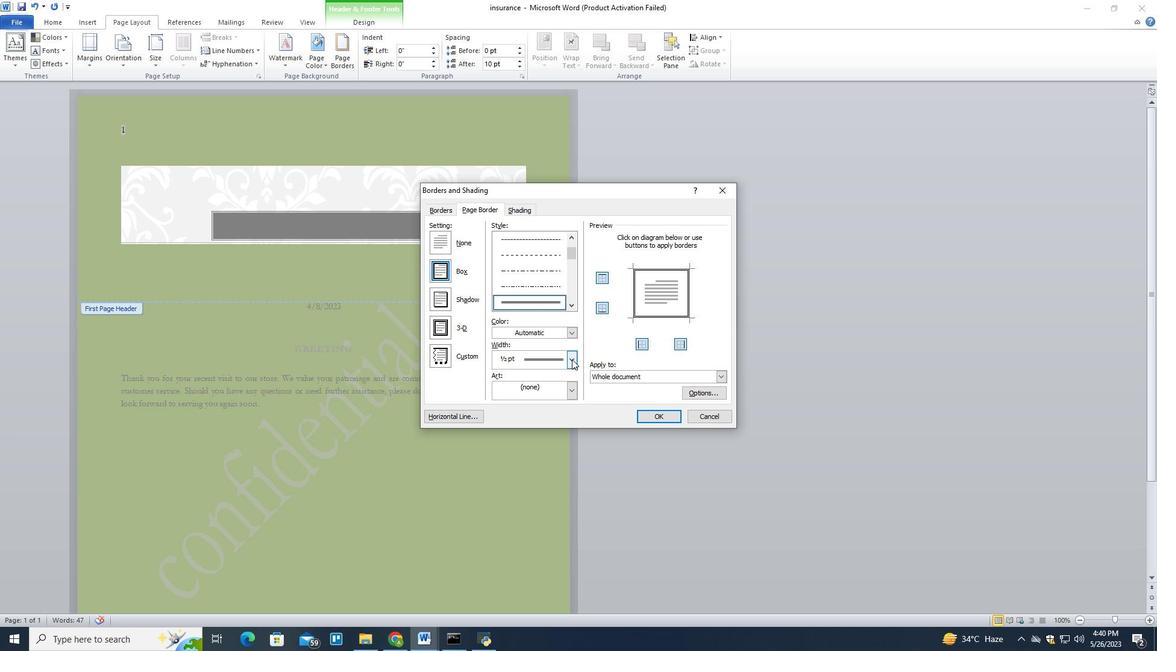 
Action: Mouse moved to (540, 390)
Screenshot: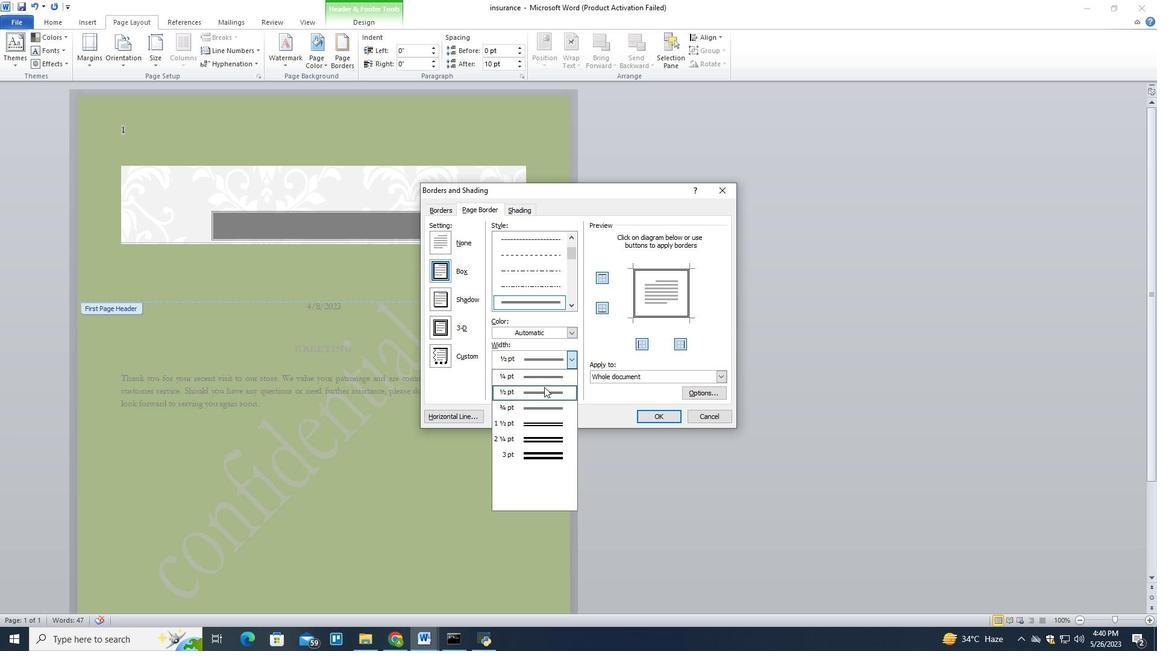 
Action: Mouse pressed left at (540, 390)
Screenshot: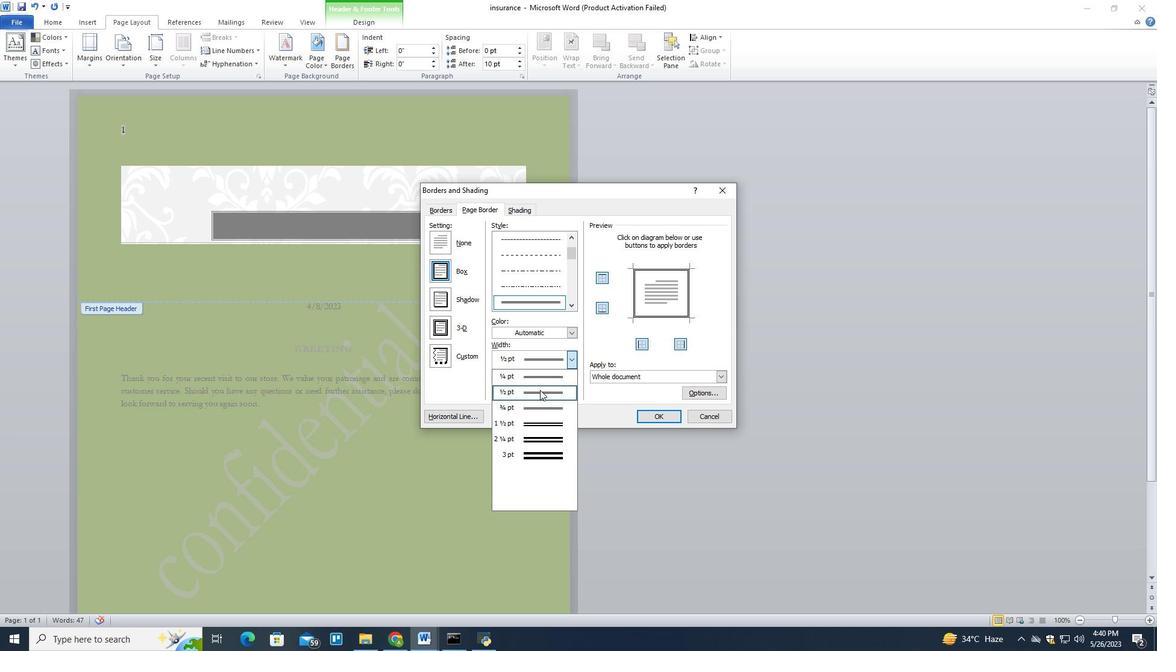 
Action: Mouse moved to (652, 417)
Screenshot: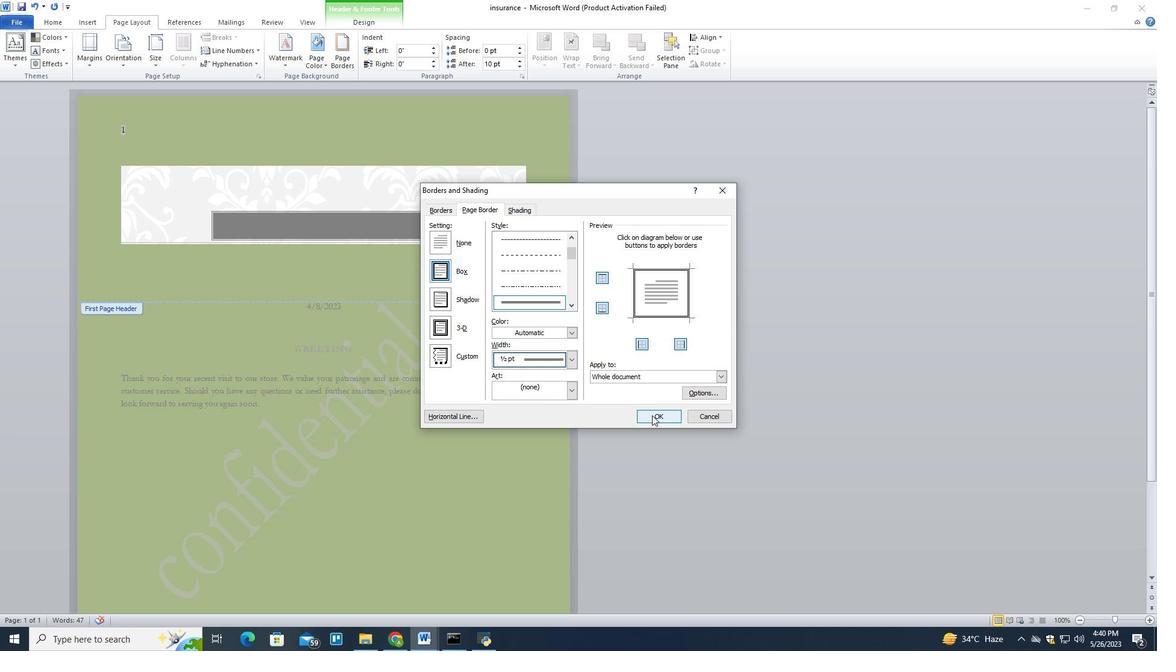 
Action: Mouse pressed left at (652, 417)
Screenshot: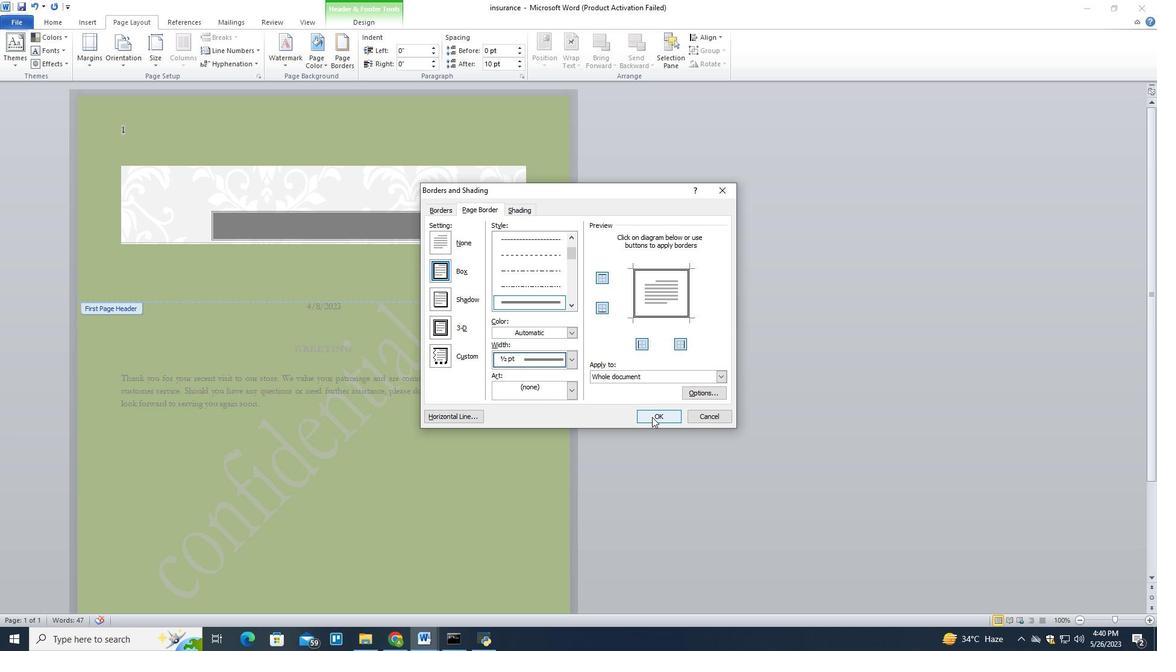 
Action: Mouse moved to (391, 416)
Screenshot: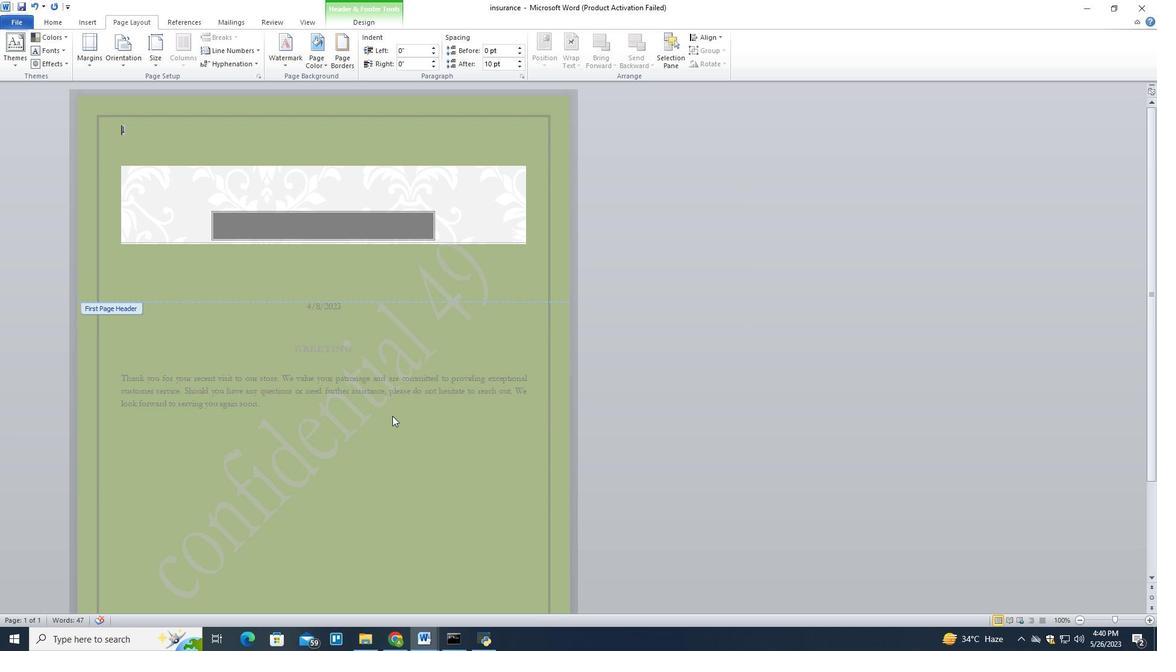 
Action: Mouse pressed left at (391, 416)
Screenshot: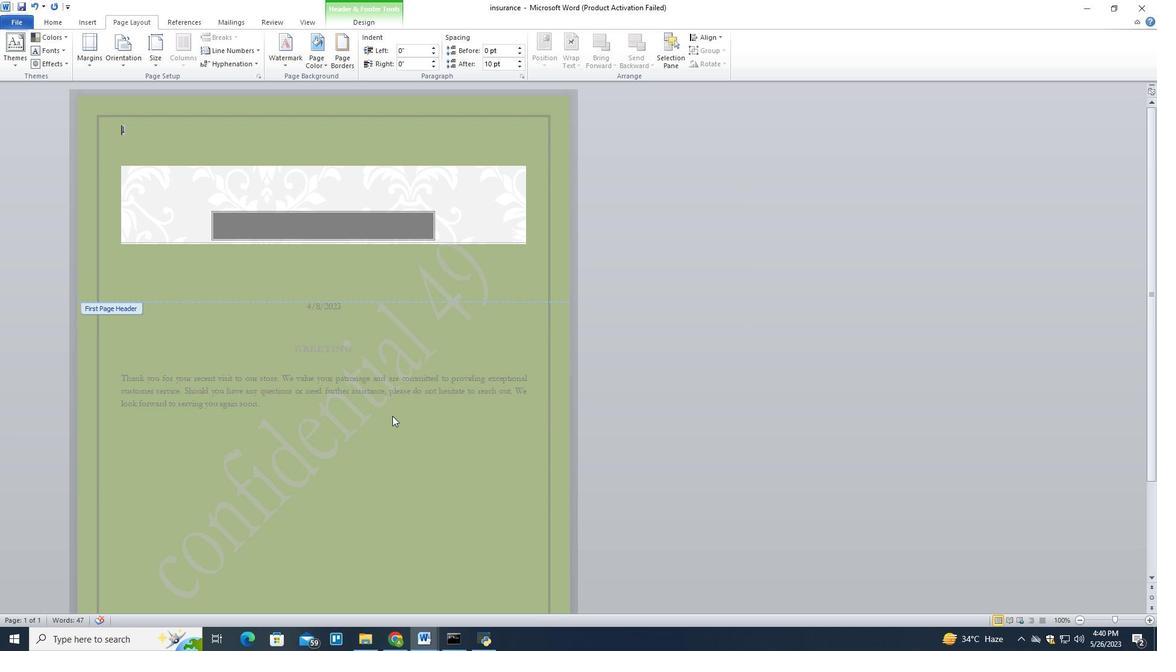
Action: Mouse moved to (438, 338)
Screenshot: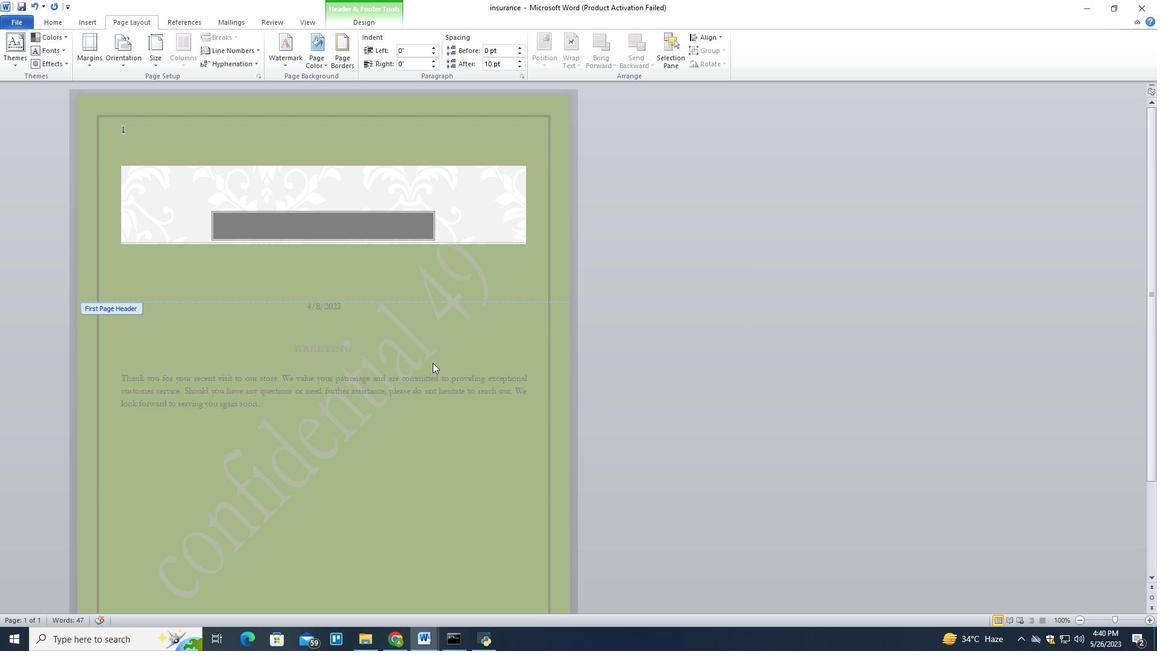 
Action: Mouse pressed left at (438, 338)
Screenshot: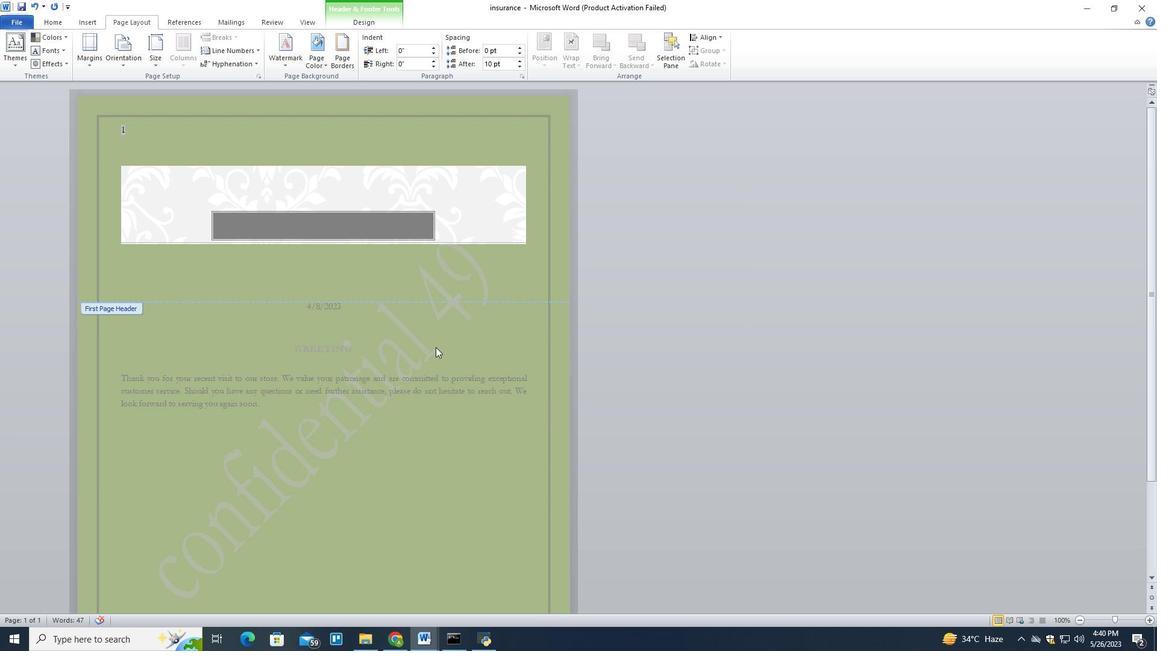 
Action: Mouse moved to (302, 250)
Screenshot: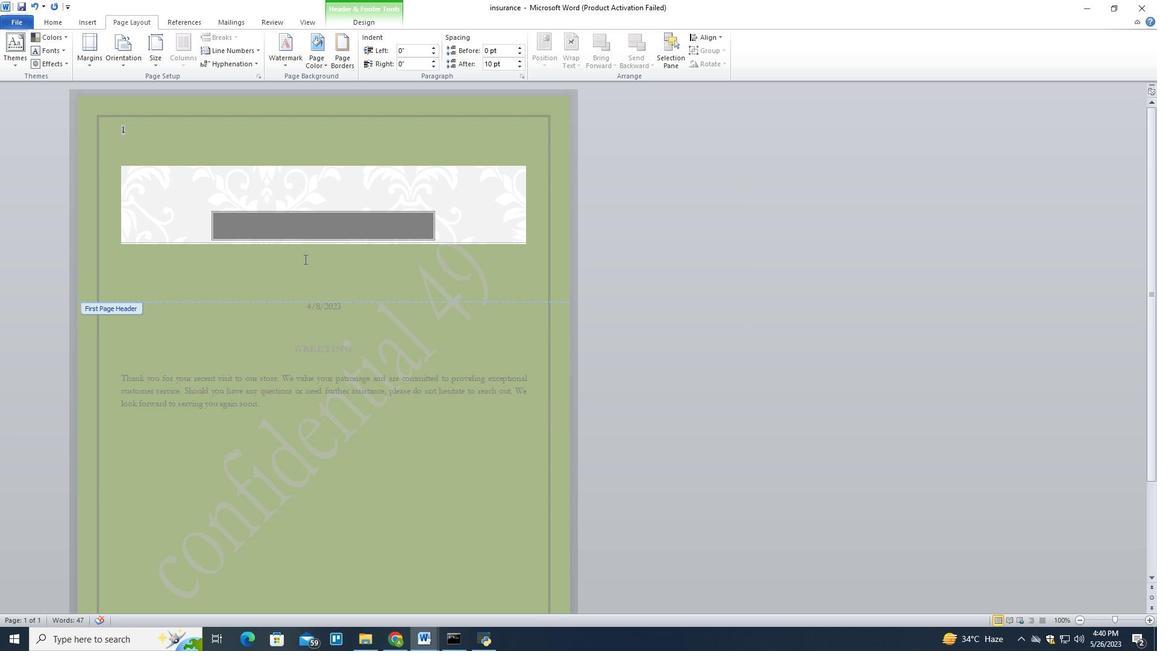 
Action: Mouse pressed left at (302, 250)
Screenshot: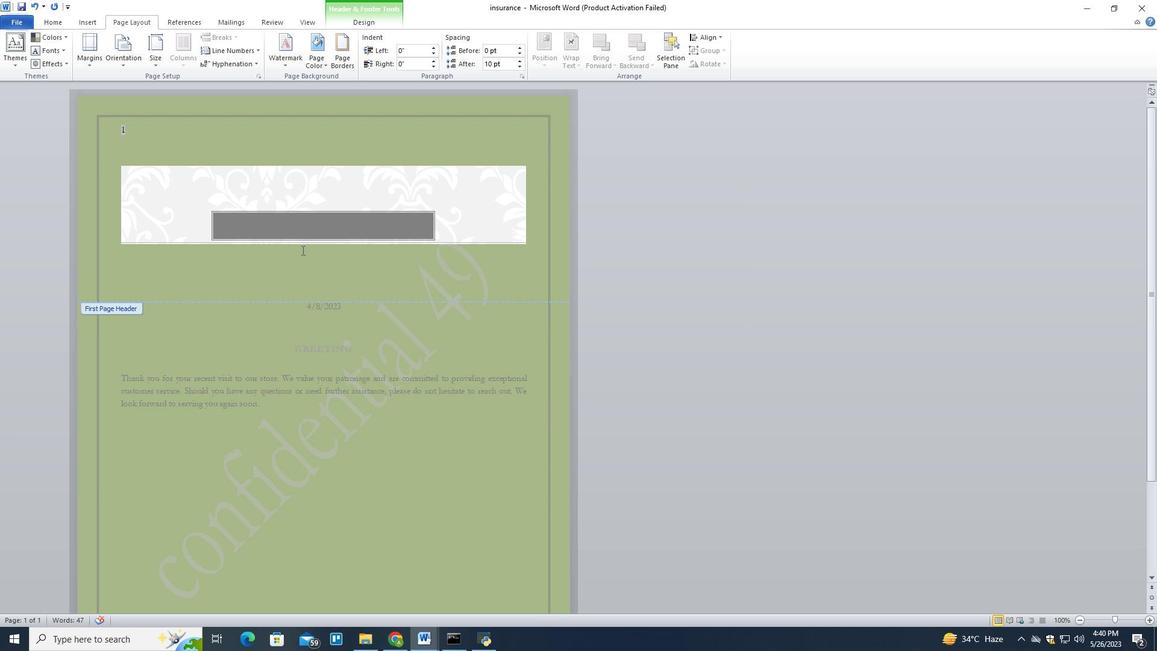 
Action: Mouse moved to (297, 263)
Screenshot: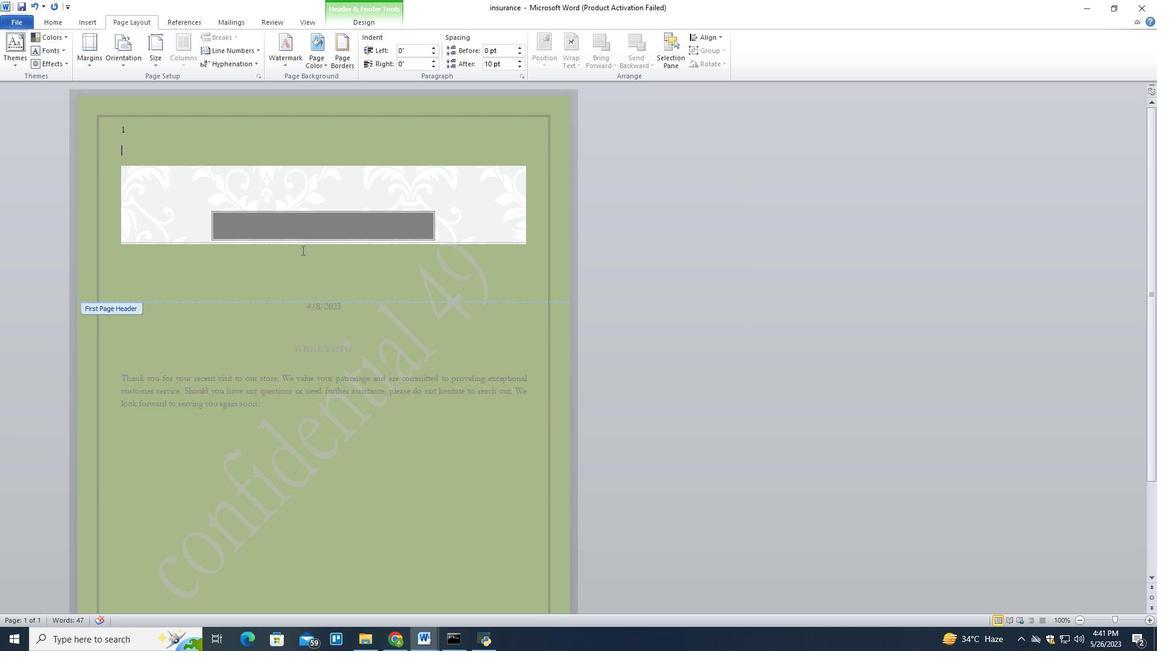 
Action: Mouse pressed left at (297, 263)
Screenshot: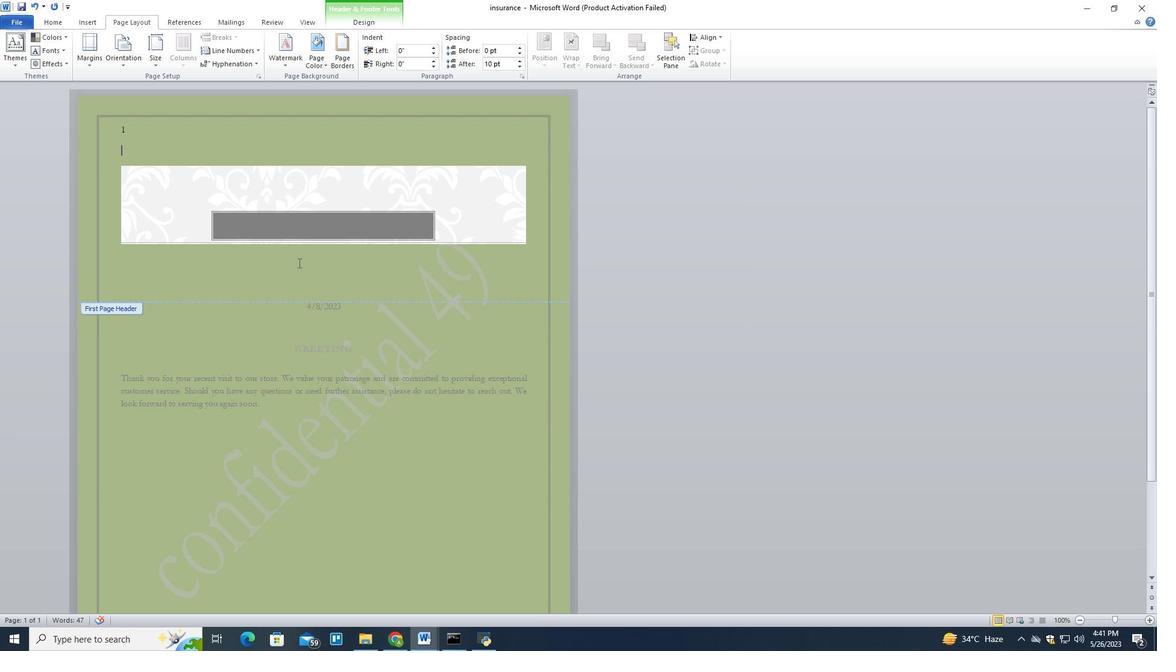 
Action: Mouse pressed left at (297, 263)
Screenshot: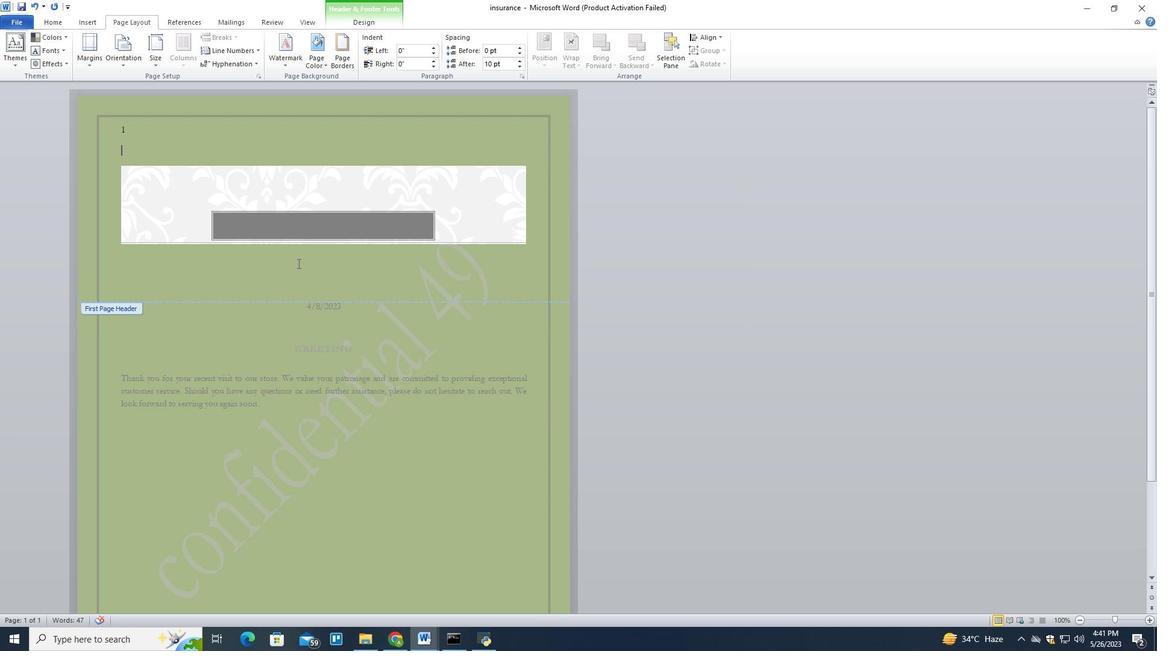 
Action: Mouse moved to (287, 332)
Screenshot: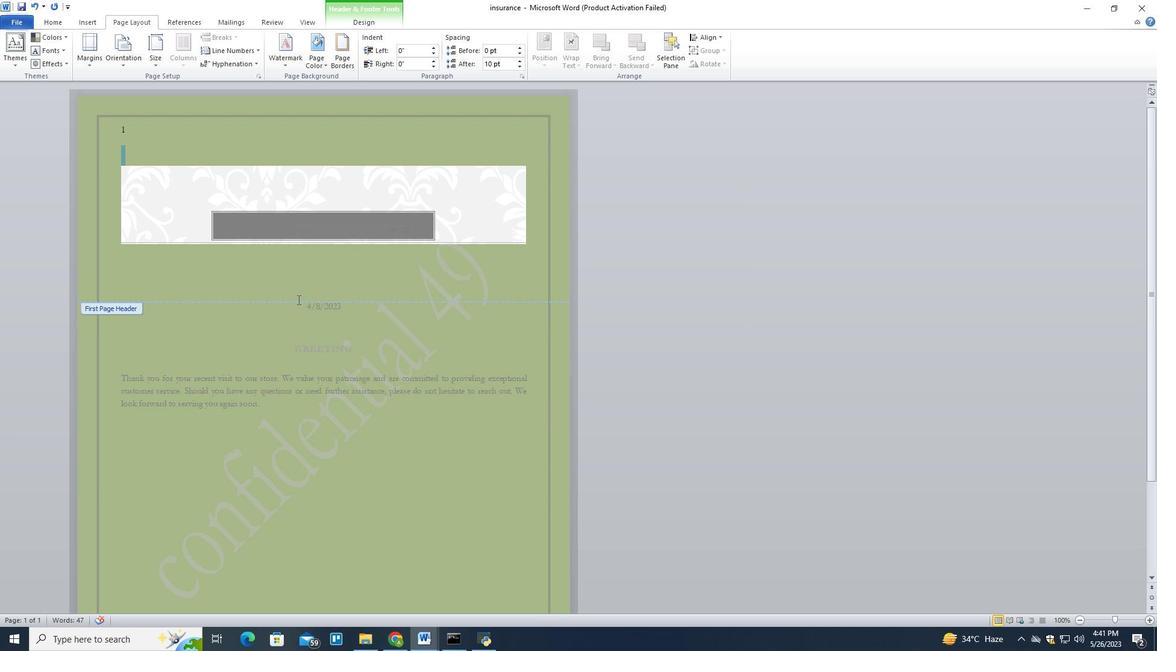 
Action: Mouse pressed left at (287, 332)
Screenshot: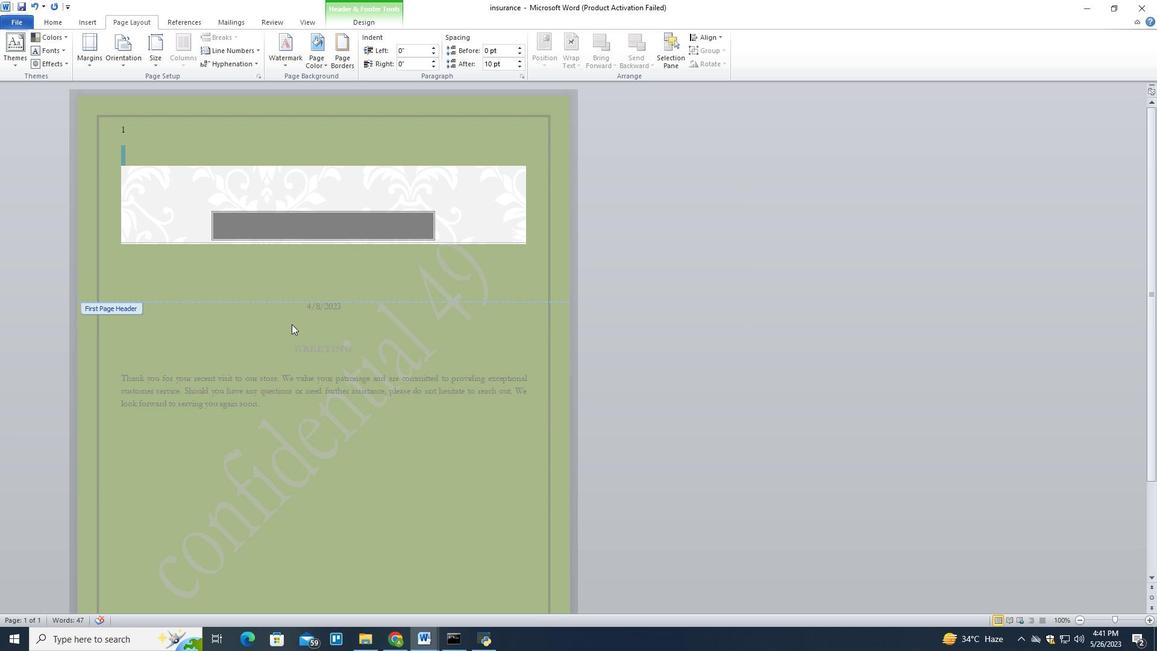 
Action: Mouse pressed left at (287, 332)
Screenshot: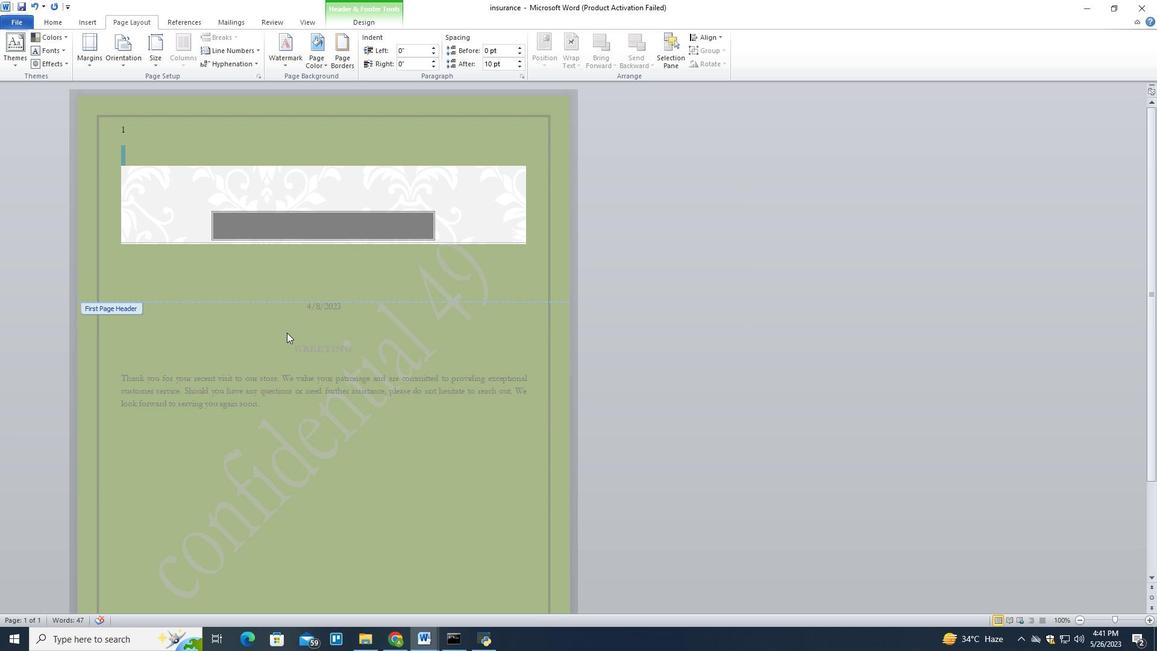 
Action: Mouse moved to (504, 440)
Screenshot: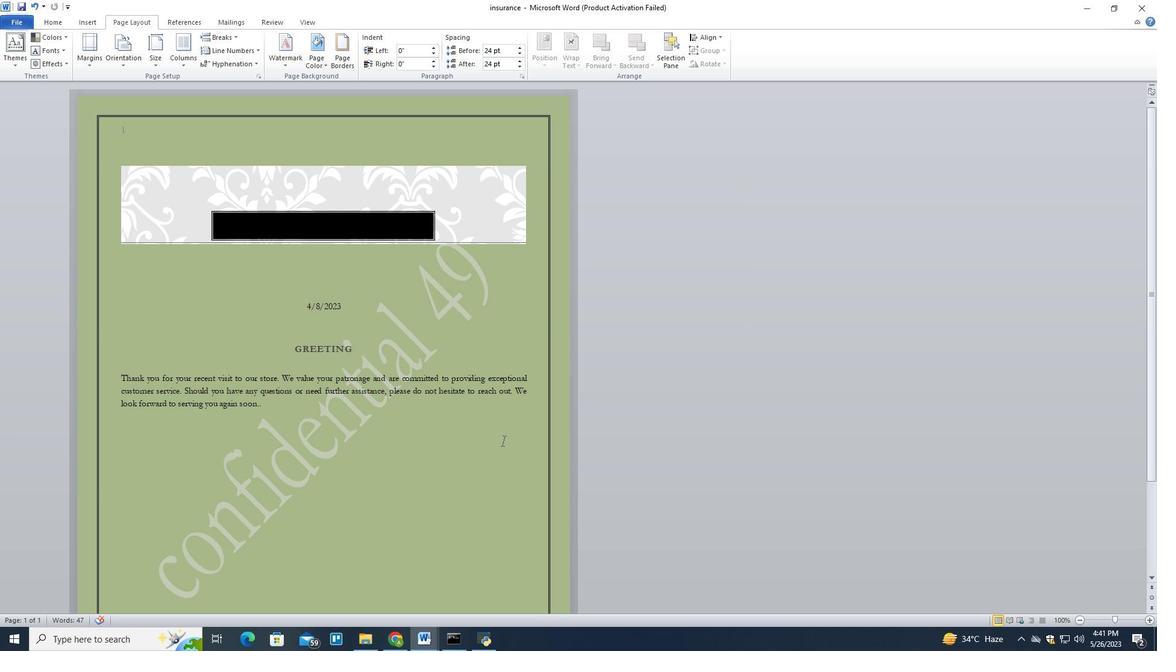 
Action: Mouse scrolled (504, 439) with delta (0, 0)
Screenshot: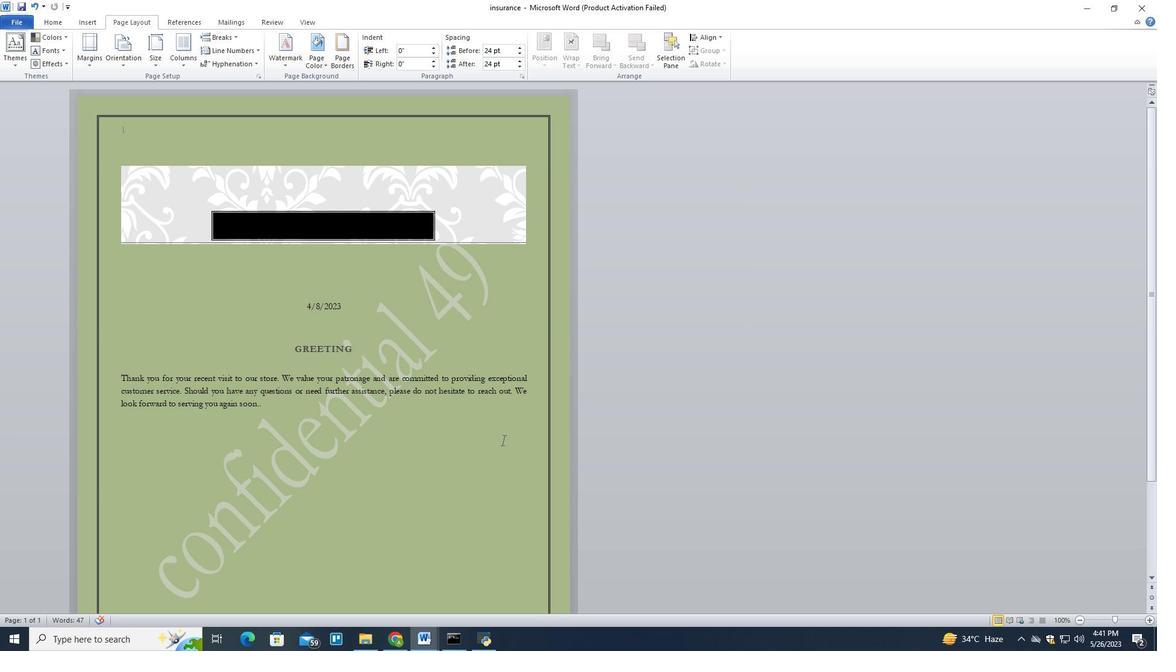 
Action: Mouse scrolled (504, 439) with delta (0, 0)
Screenshot: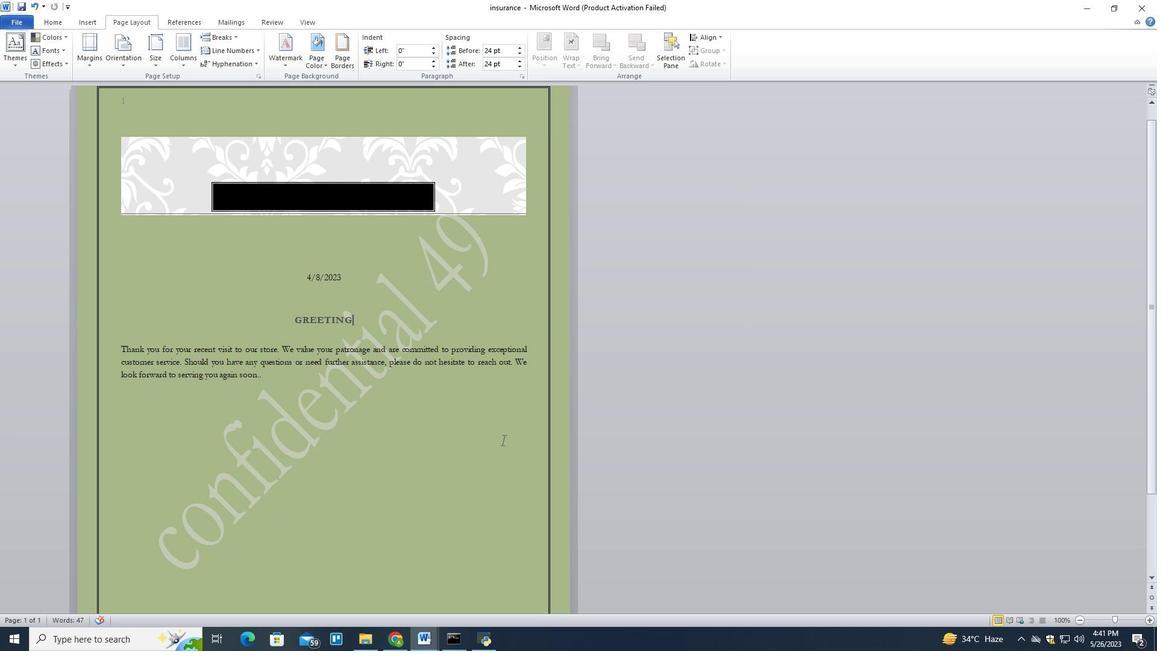 
Action: Mouse scrolled (504, 439) with delta (0, 0)
Screenshot: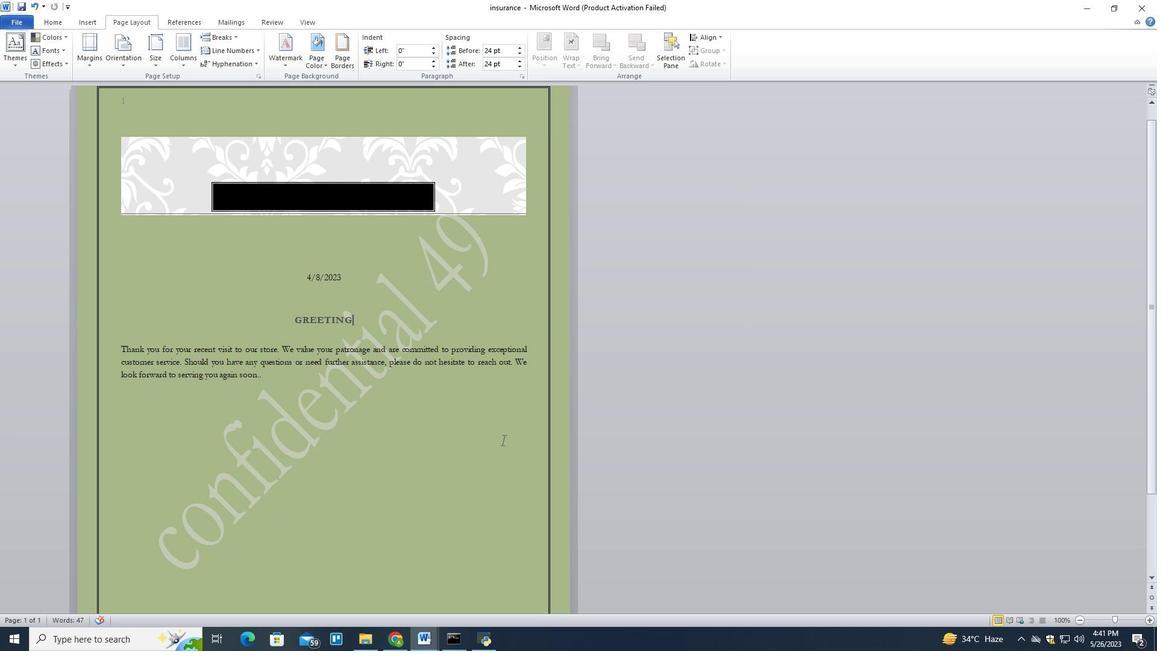 
Action: Mouse scrolled (504, 439) with delta (0, 0)
Screenshot: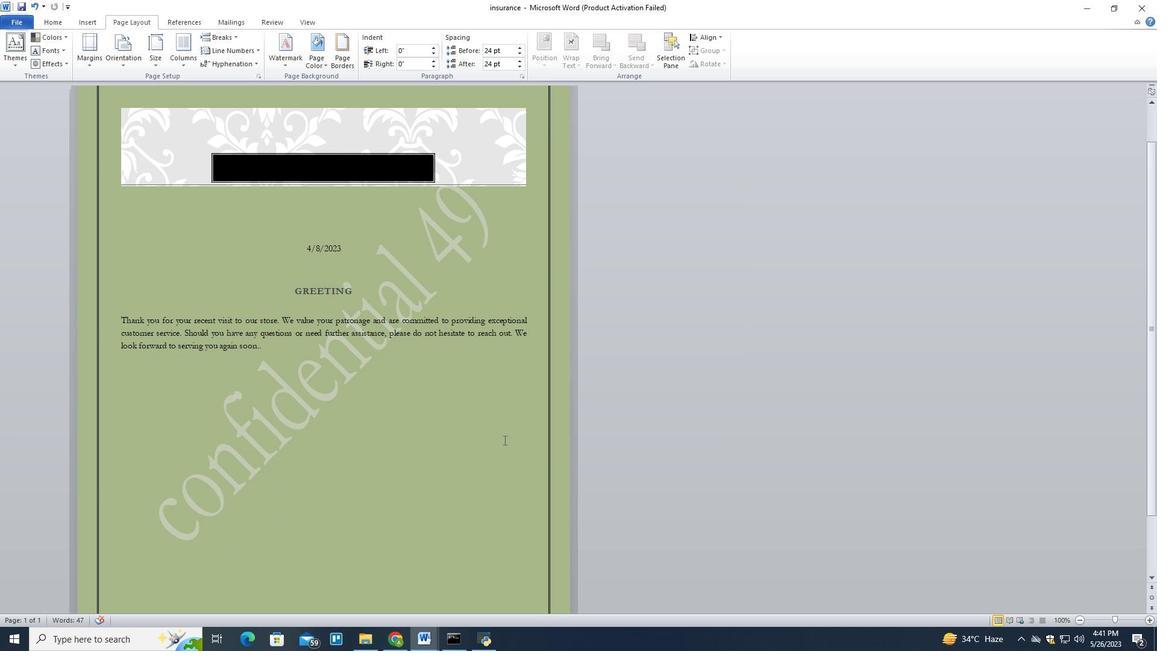 
Action: Mouse moved to (504, 440)
Screenshot: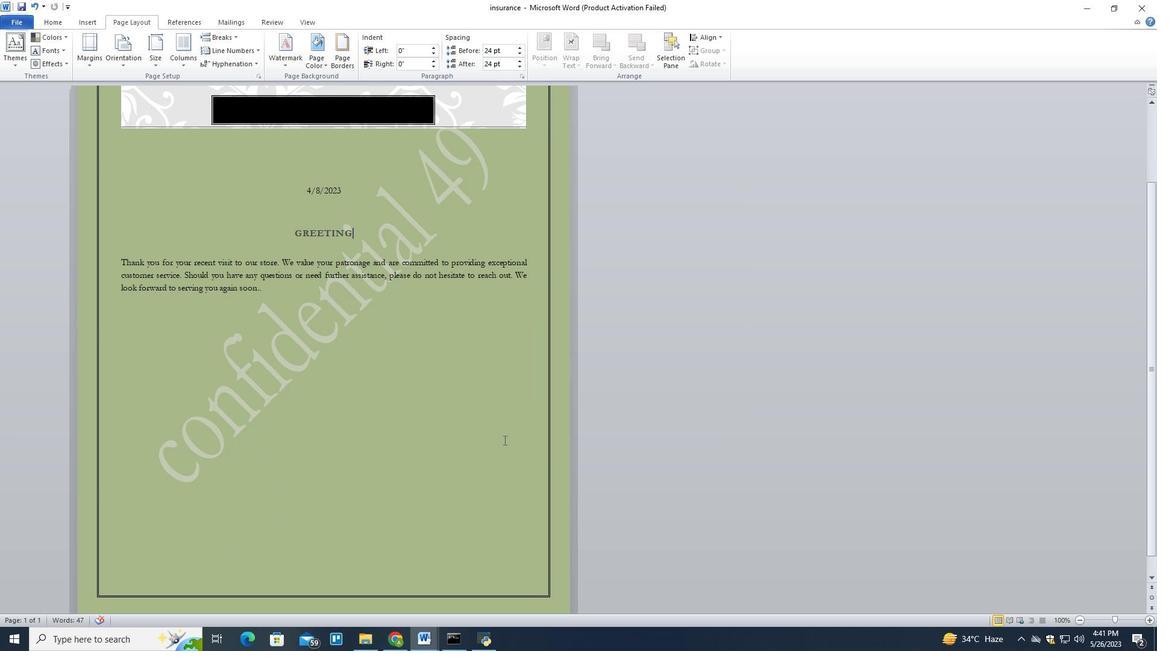 
Action: Mouse scrolled (504, 440) with delta (0, 0)
Screenshot: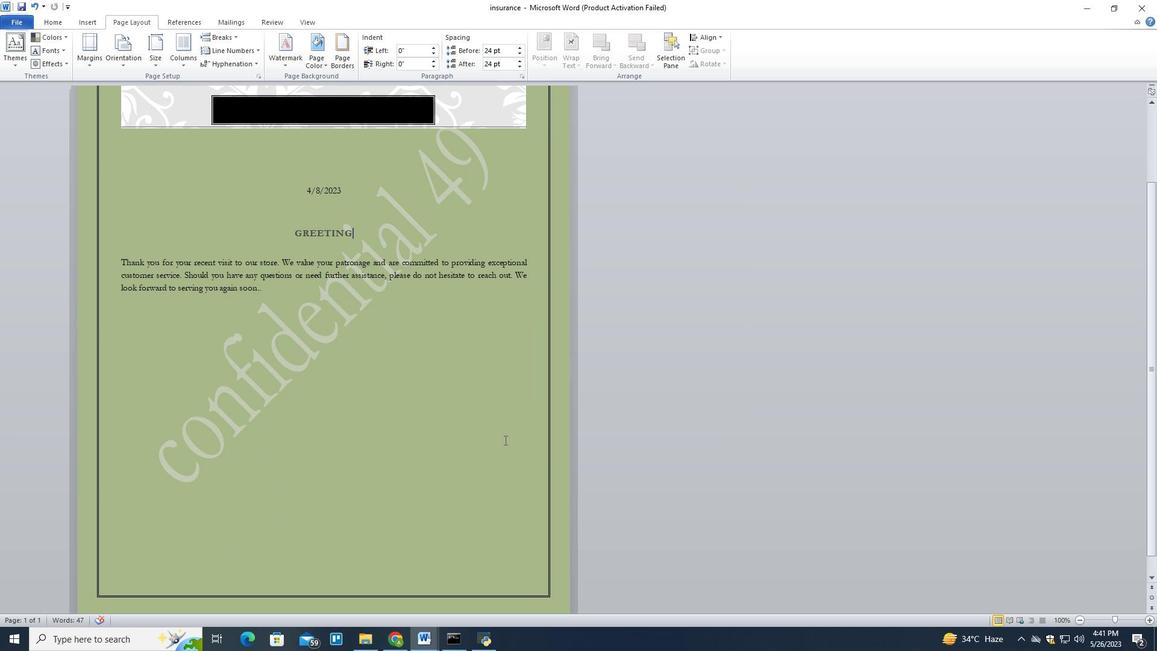 
Action: Mouse scrolled (504, 440) with delta (0, 0)
Screenshot: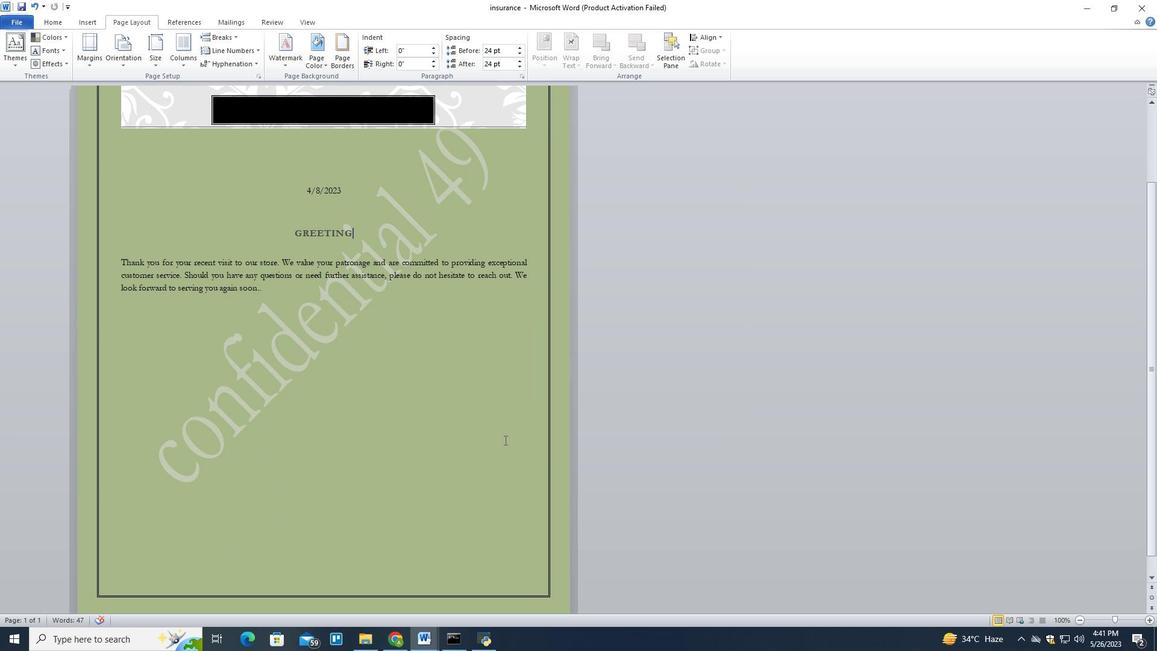 
Action: Mouse scrolled (504, 440) with delta (0, 0)
Screenshot: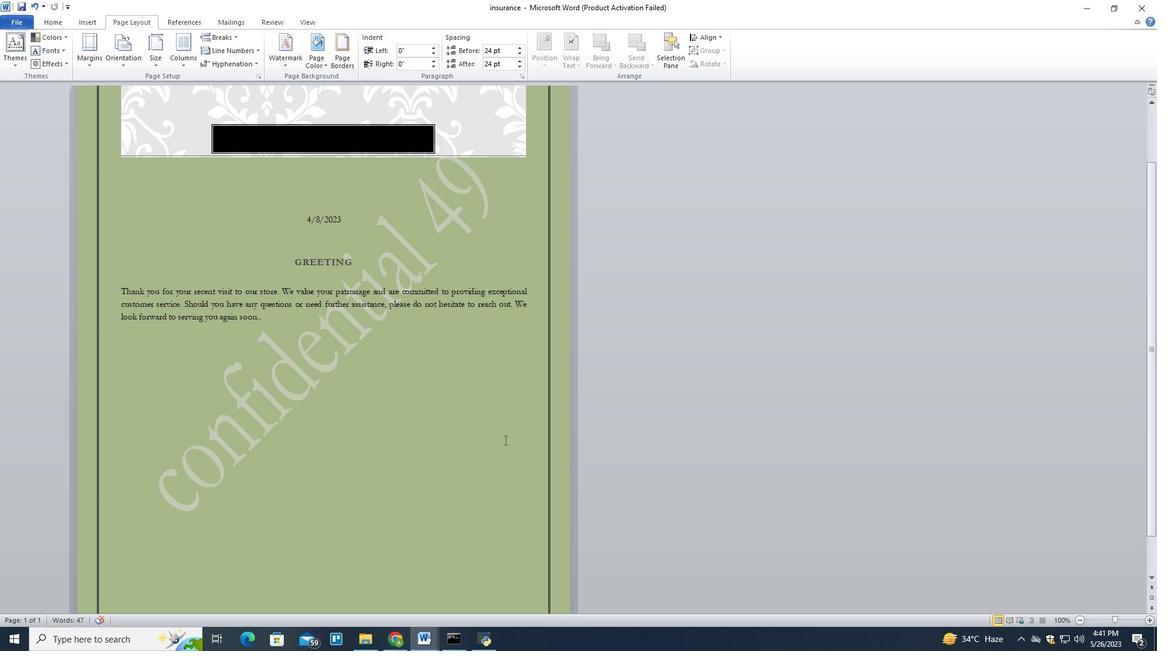 
Action: Mouse scrolled (504, 440) with delta (0, 0)
Screenshot: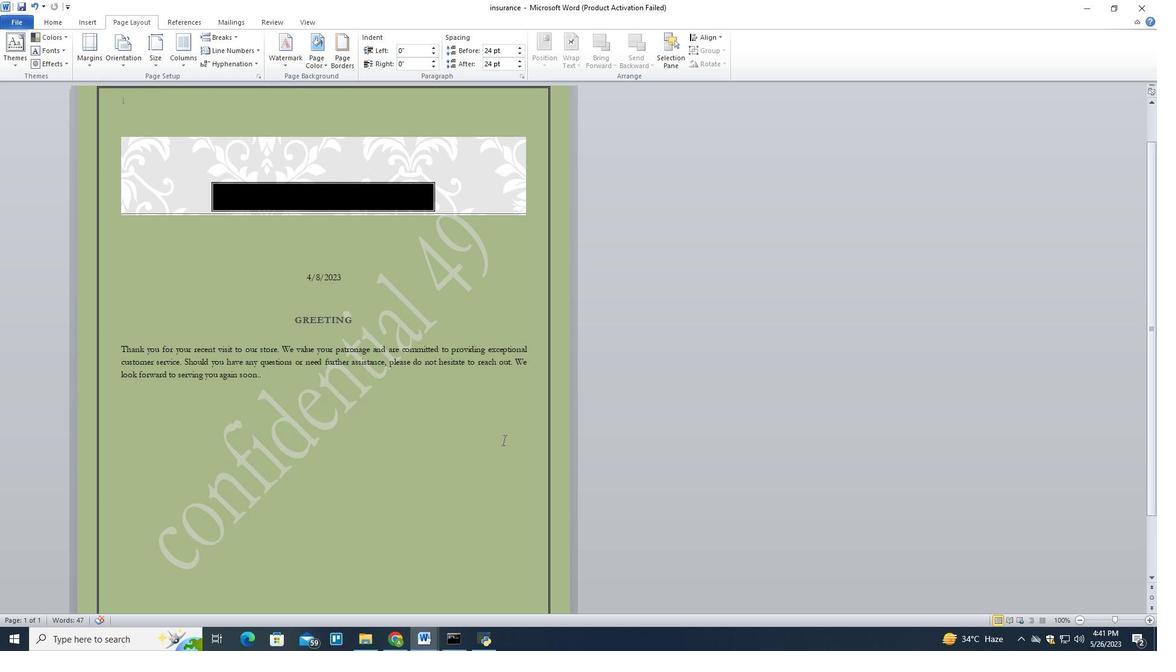 
Action: Mouse moved to (438, 318)
Screenshot: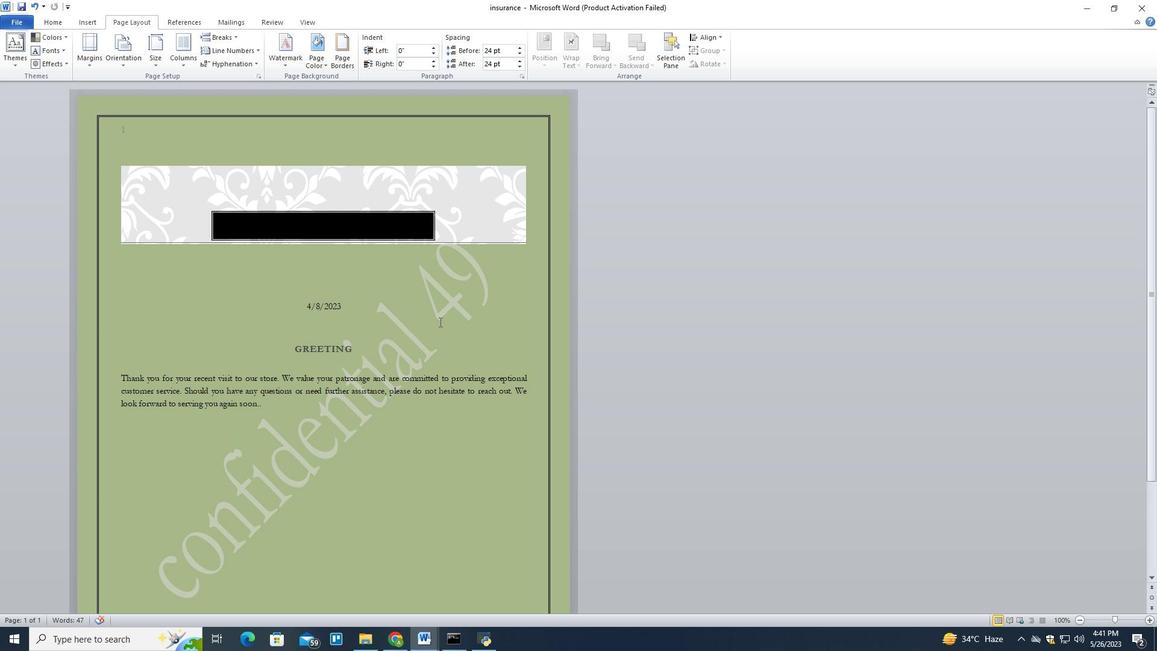 
Action: Mouse scrolled (438, 317) with delta (0, 0)
Screenshot: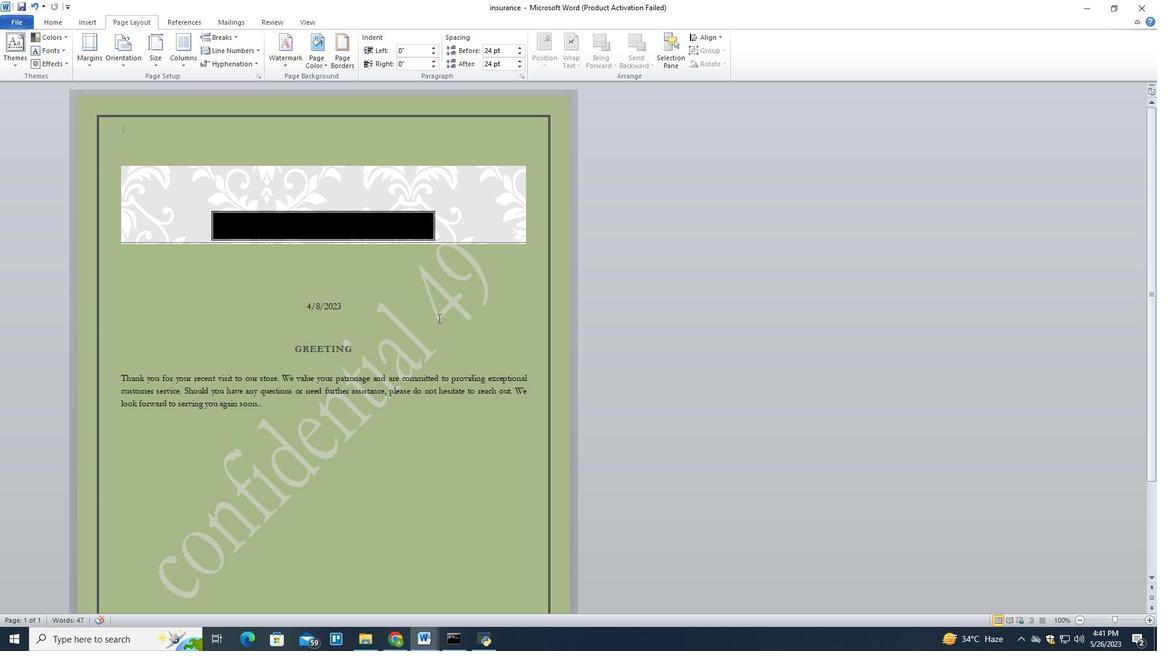 
Action: Mouse scrolled (438, 317) with delta (0, 0)
Screenshot: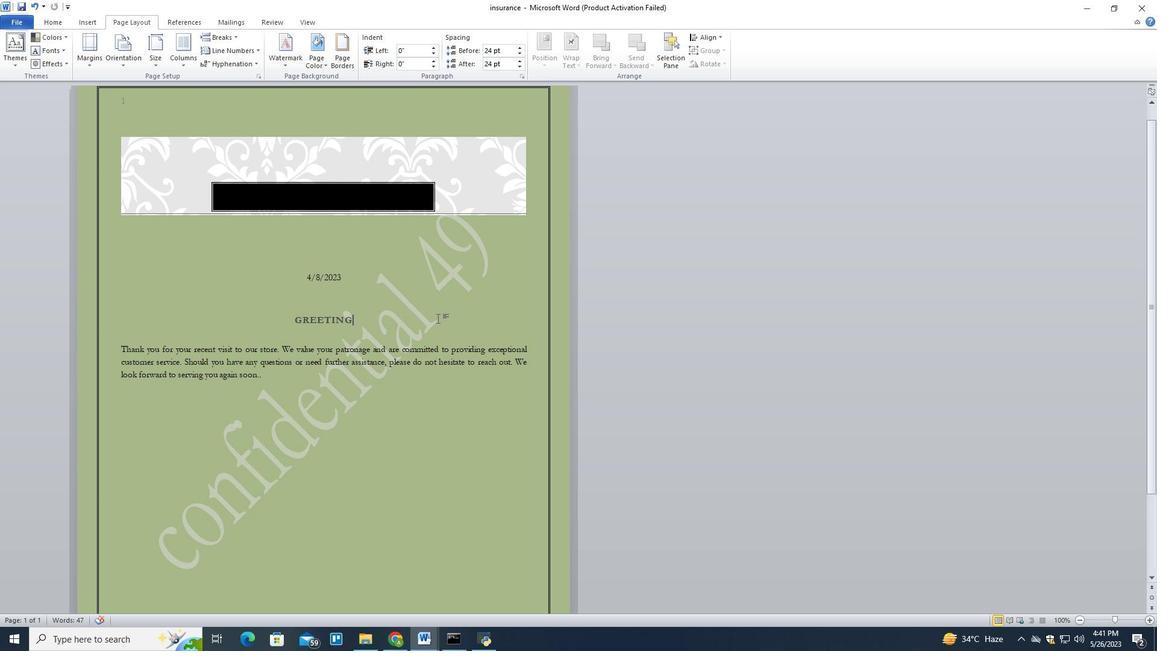 
Action: Mouse moved to (433, 320)
Screenshot: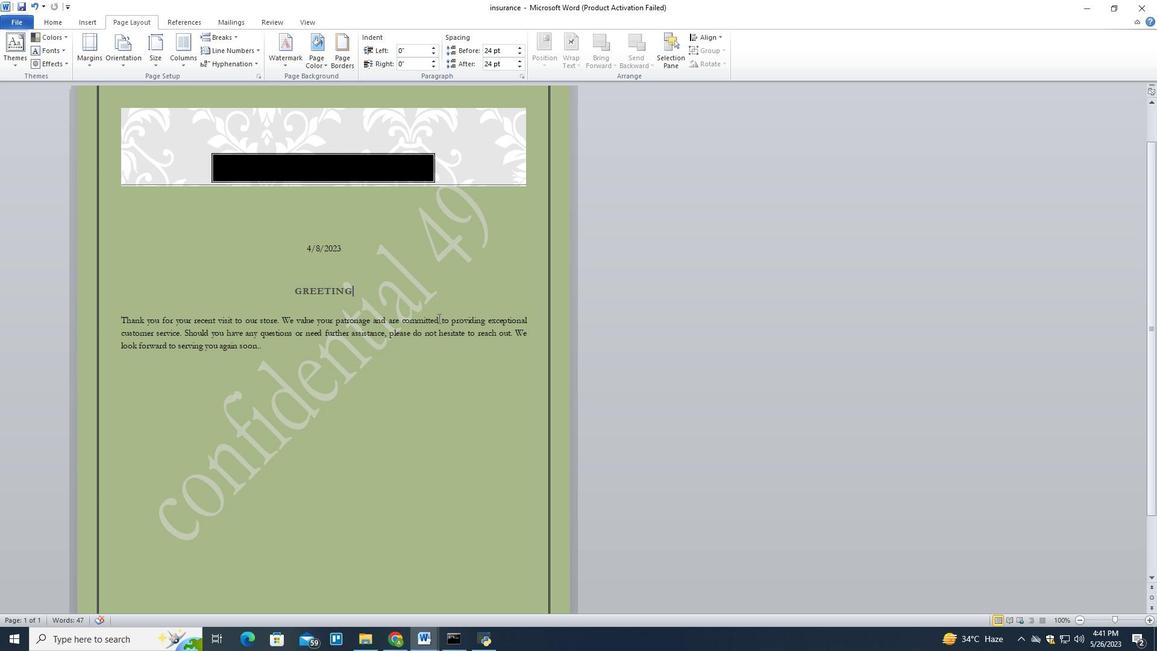 
Action: Mouse scrolled (433, 319) with delta (0, 0)
Screenshot: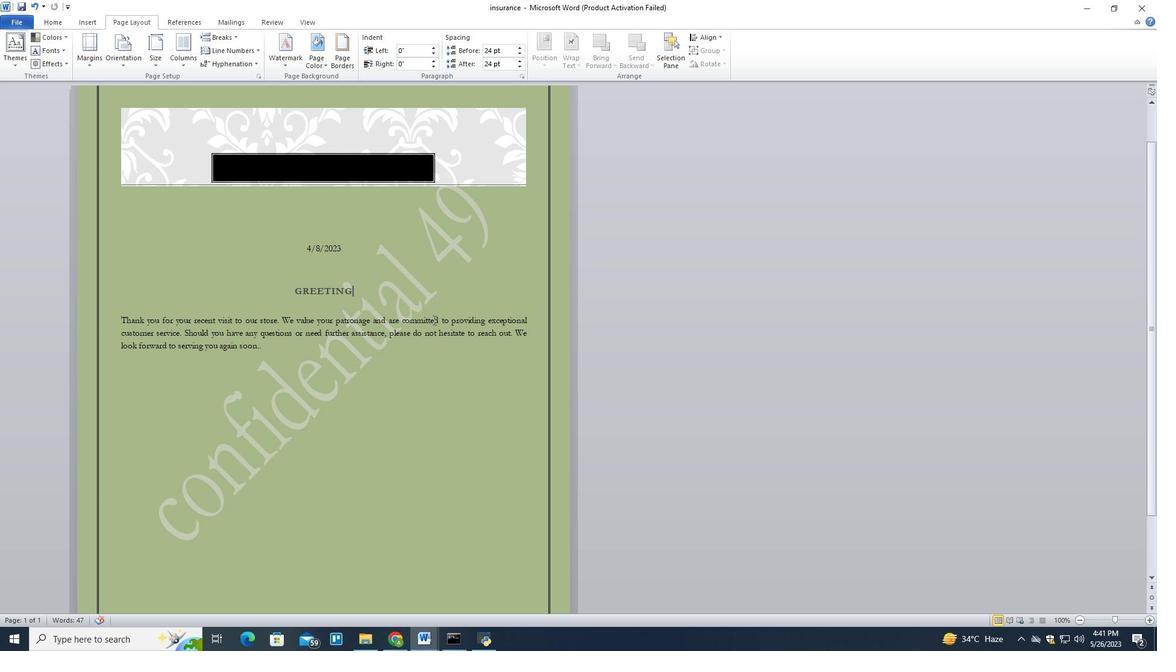 
Action: Mouse scrolled (433, 319) with delta (0, 0)
Screenshot: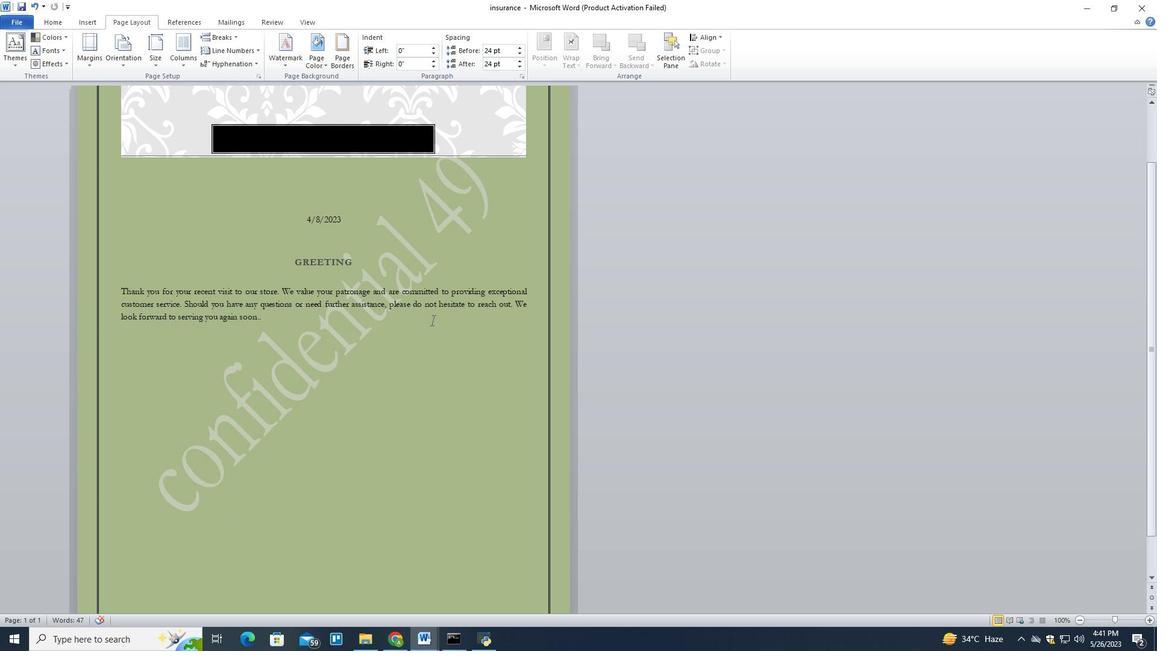 
Action: Mouse scrolled (433, 319) with delta (0, 0)
Screenshot: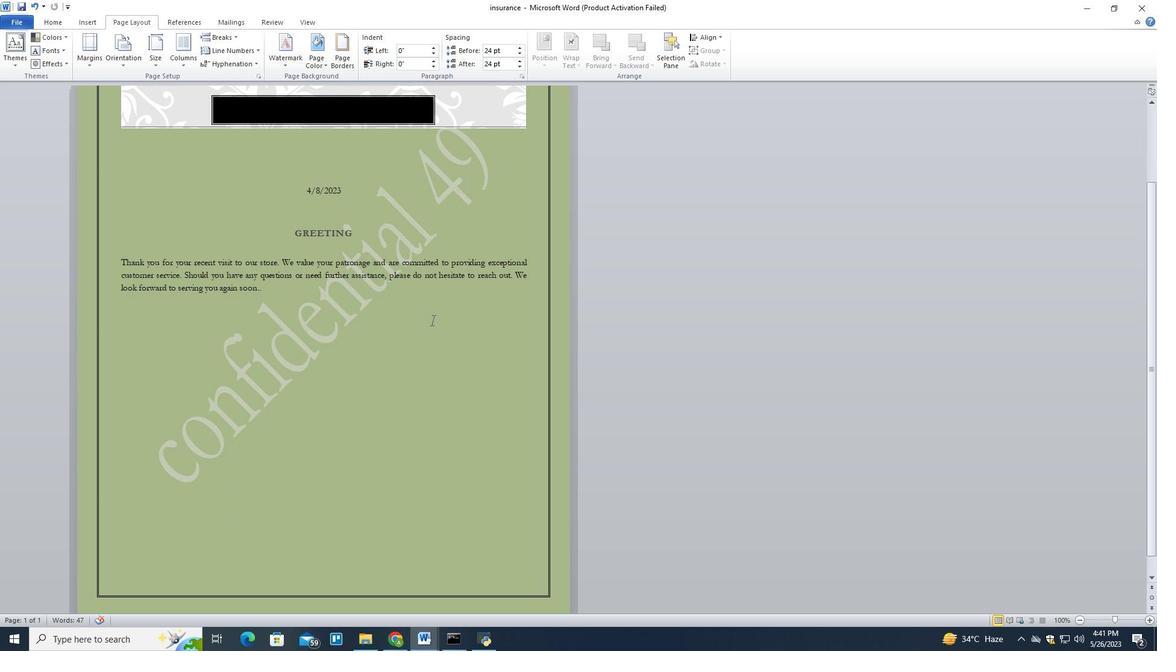 
Action: Mouse scrolled (433, 319) with delta (0, 0)
Screenshot: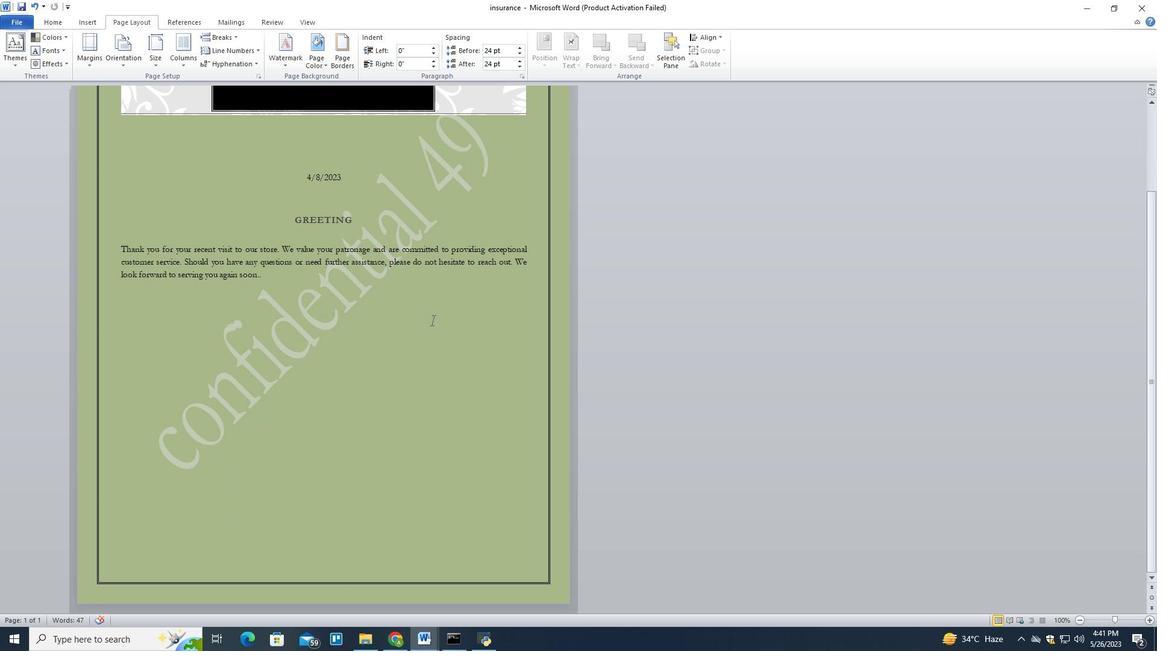 
Action: Mouse scrolled (433, 320) with delta (0, 0)
Screenshot: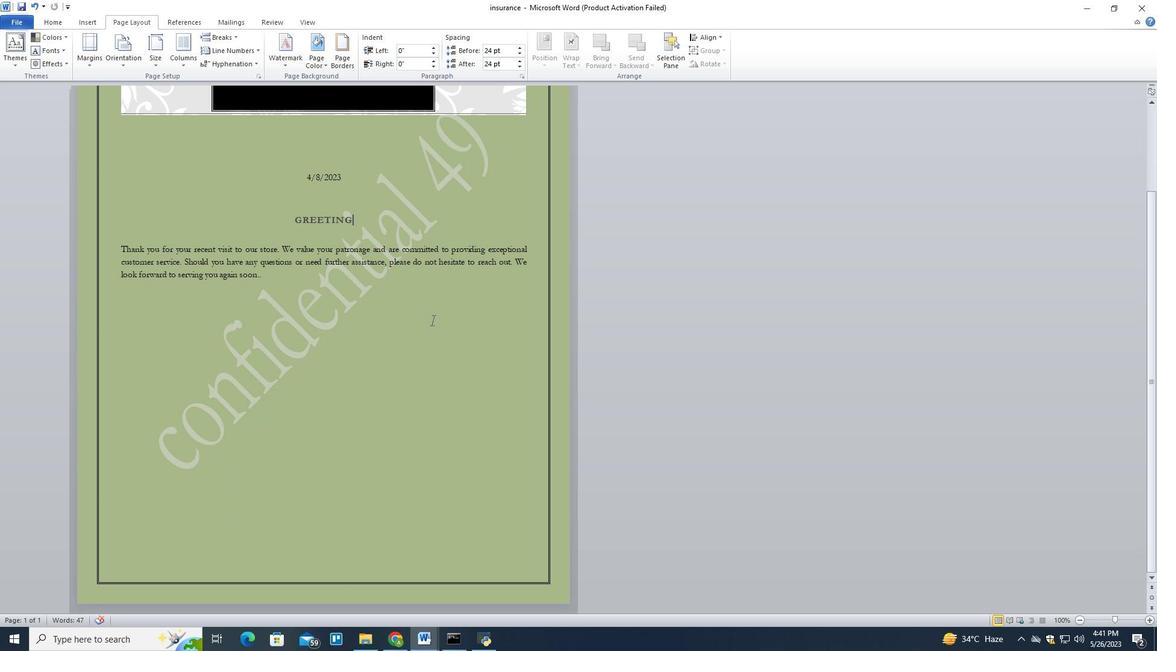 
Action: Mouse scrolled (433, 320) with delta (0, 0)
Screenshot: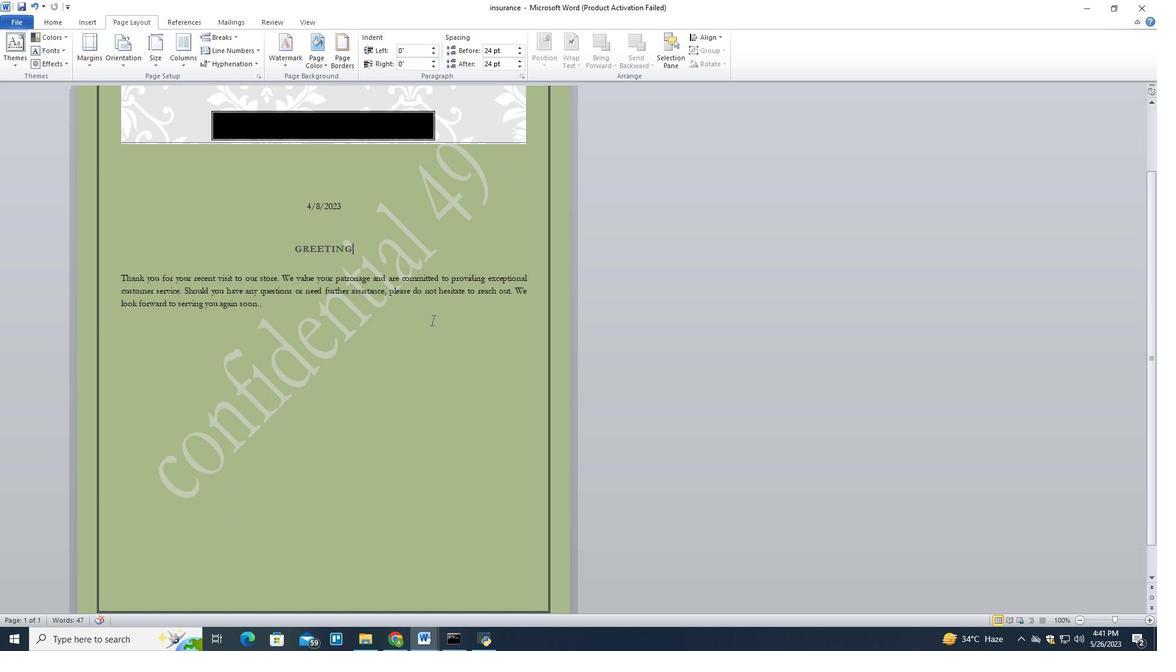 
Action: Mouse scrolled (433, 320) with delta (0, 0)
Screenshot: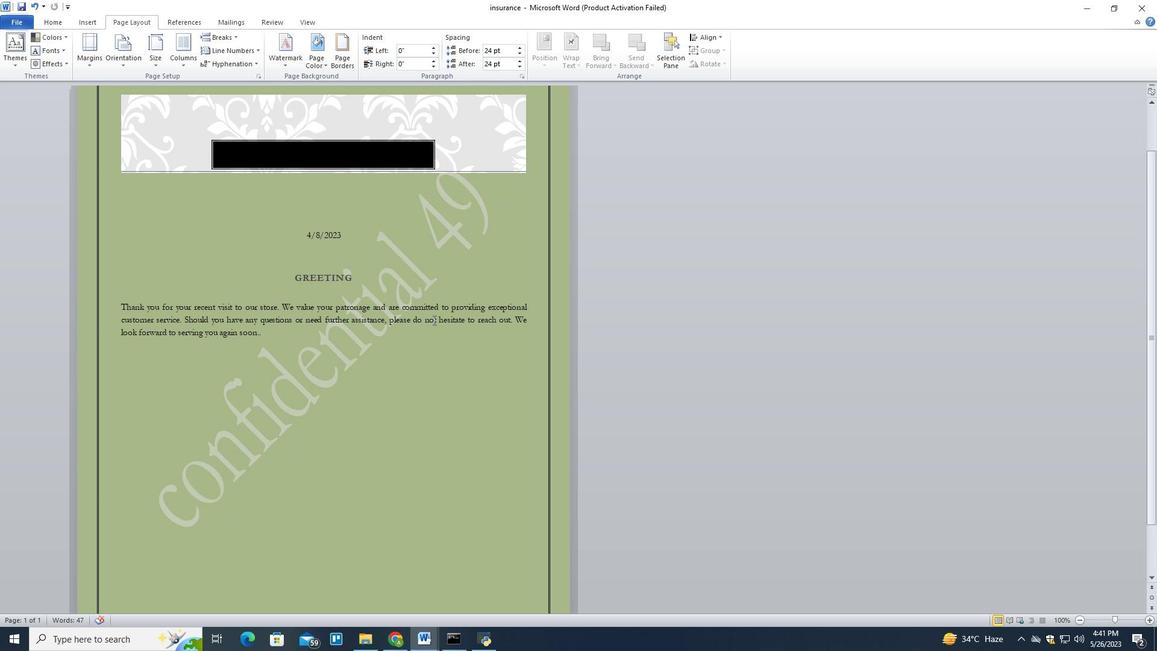 
Action: Mouse scrolled (433, 320) with delta (0, 0)
Screenshot: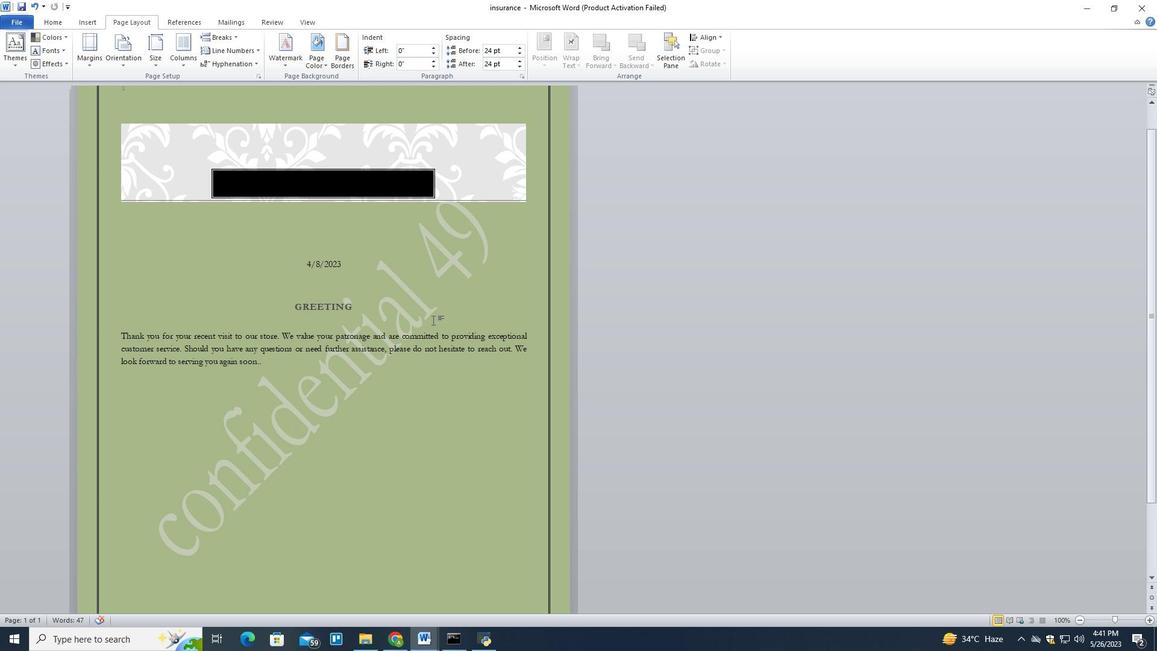 
Action: Mouse scrolled (433, 320) with delta (0, 0)
Screenshot: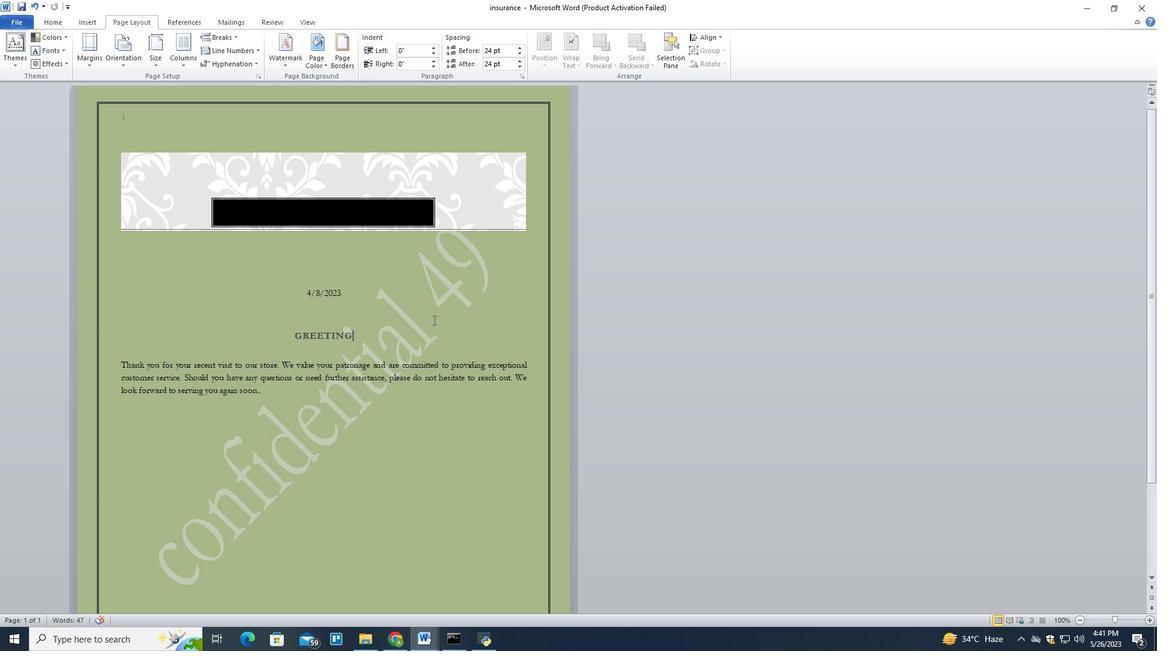 
Action: Mouse moved to (109, 126)
Screenshot: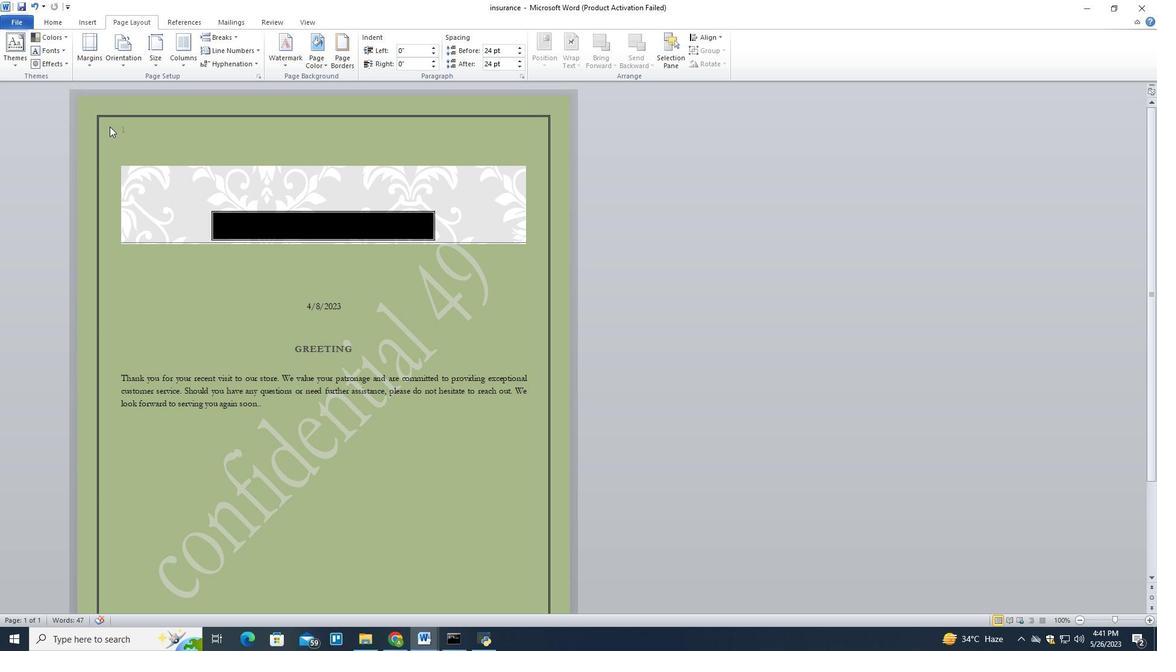 
Action: Mouse pressed left at (109, 126)
Screenshot: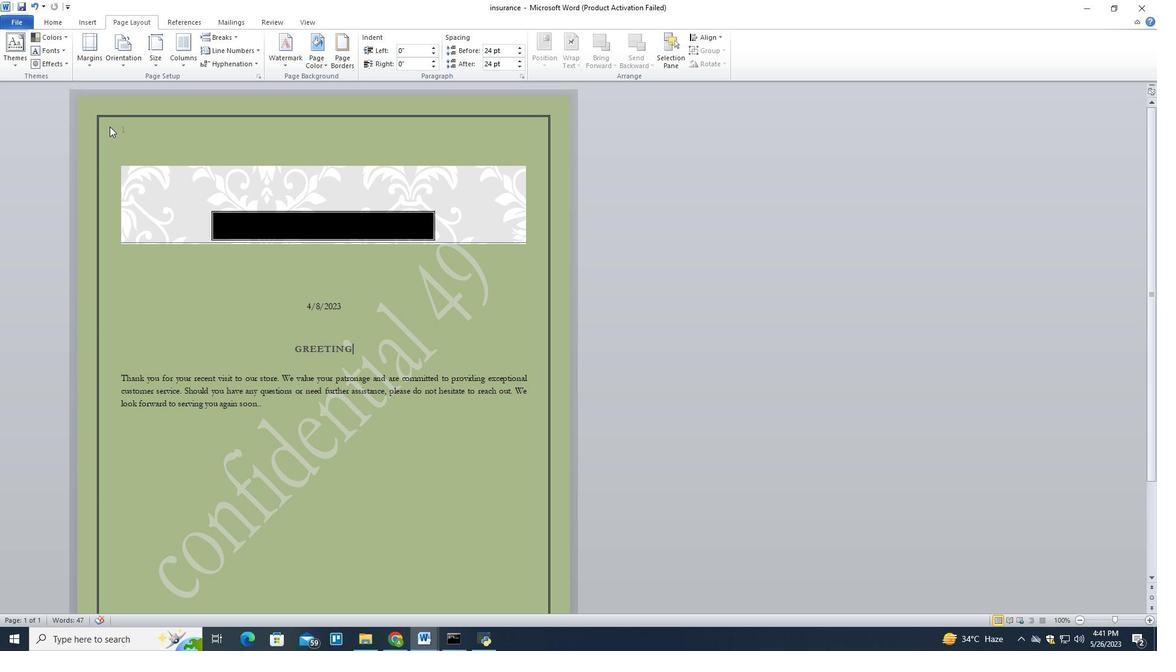
Action: Mouse moved to (347, 377)
Screenshot: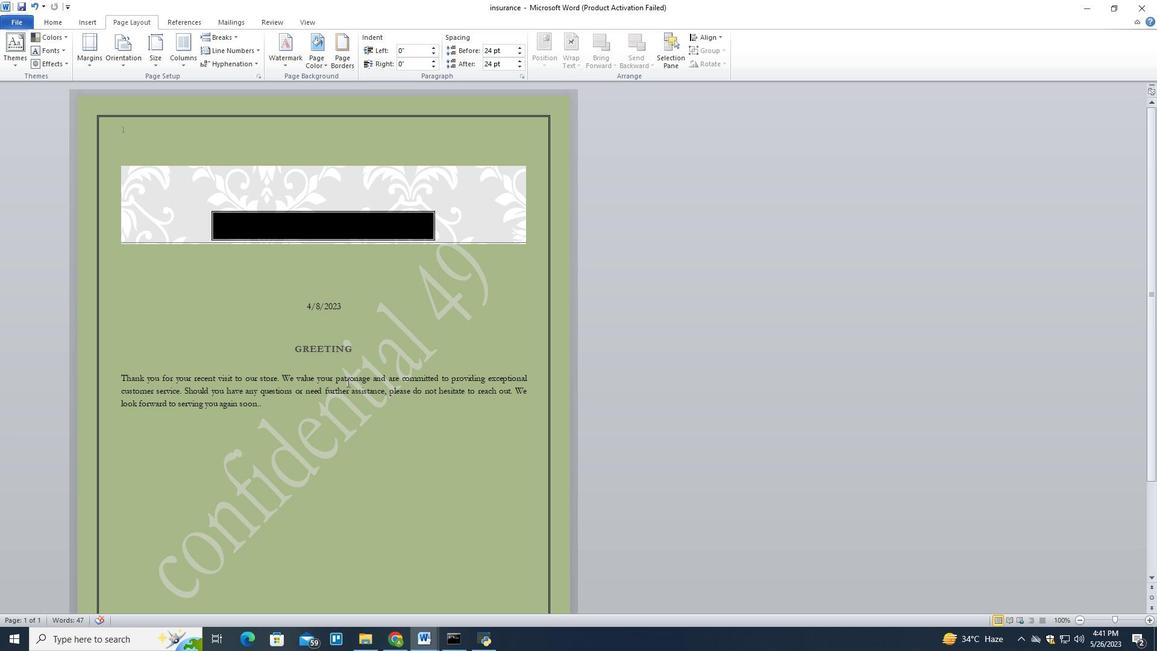 
Action: Mouse scrolled (347, 376) with delta (0, 0)
Screenshot: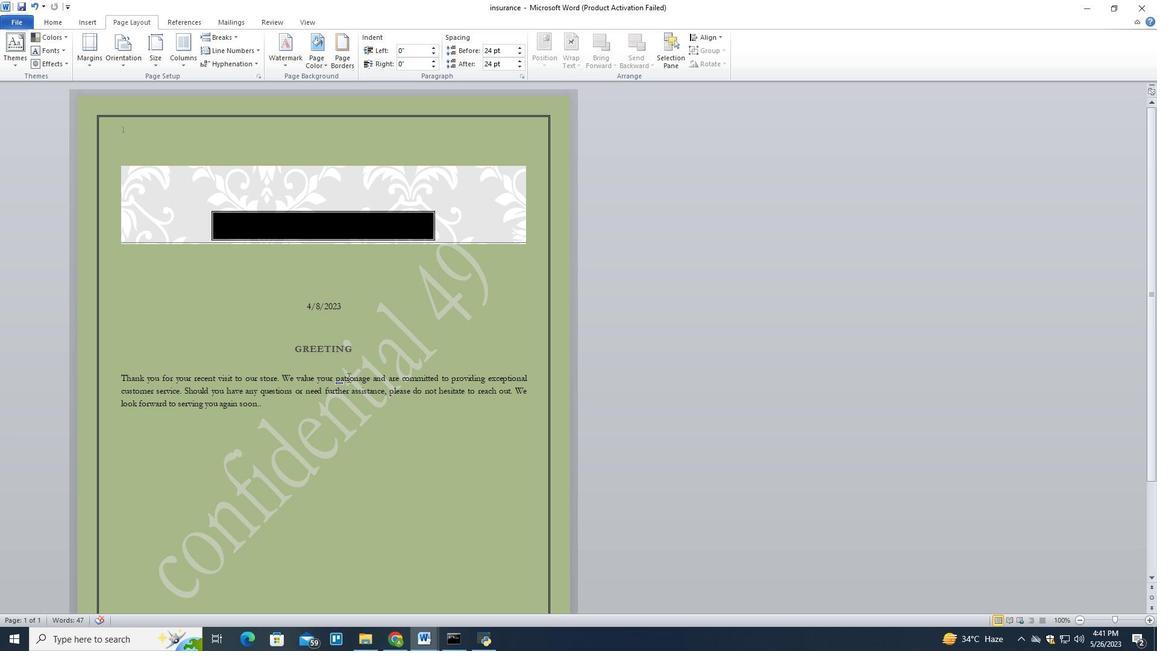 
Action: Mouse scrolled (347, 376) with delta (0, 0)
Screenshot: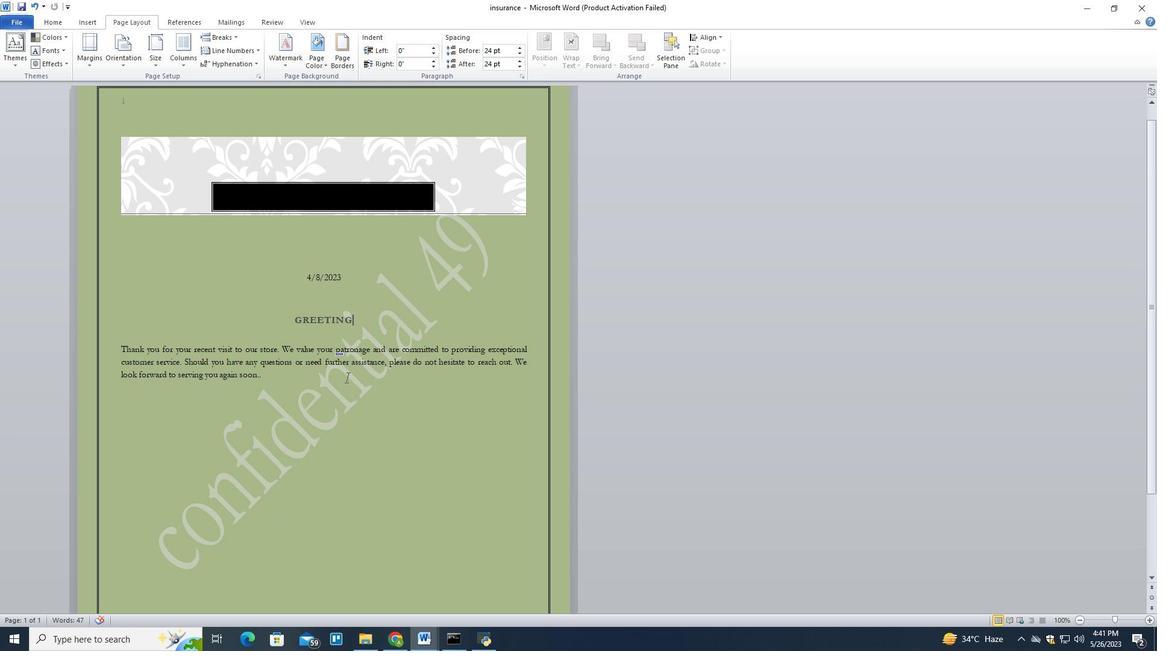 
Action: Mouse scrolled (347, 376) with delta (0, 0)
Screenshot: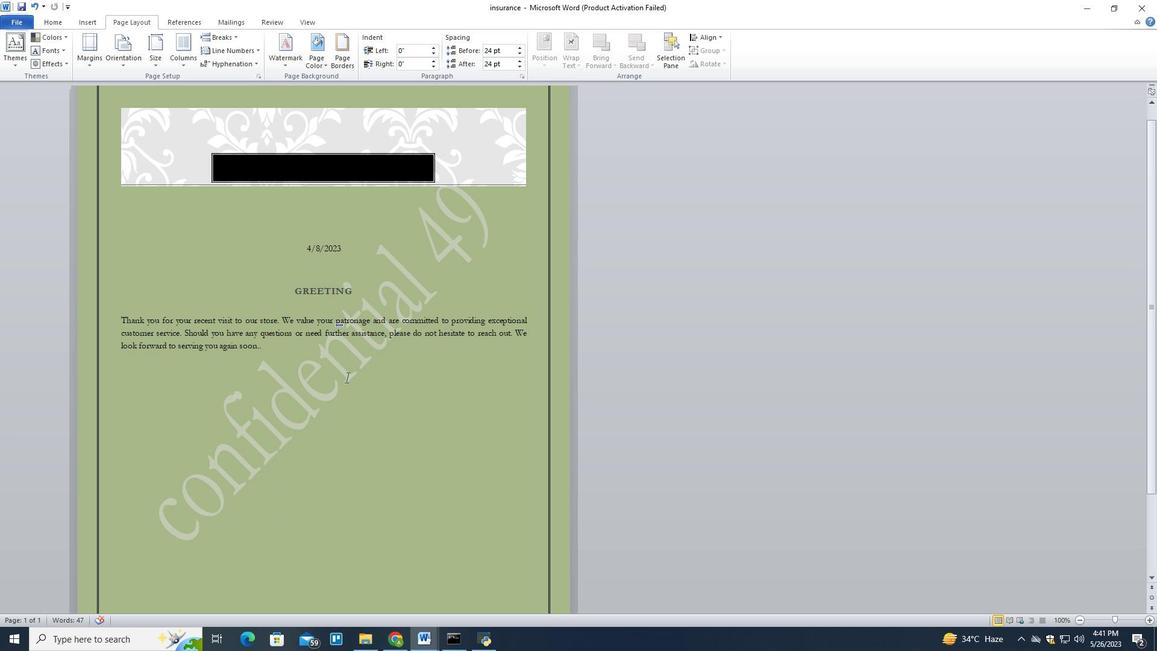 
Action: Mouse moved to (339, 290)
Screenshot: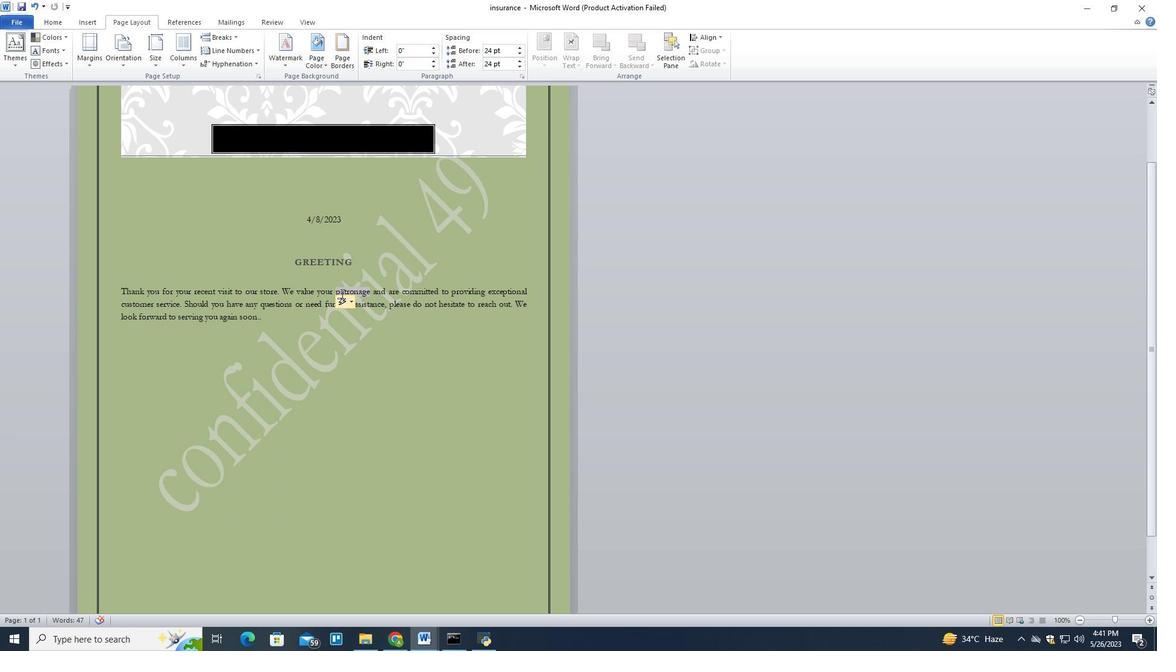 
Action: Mouse pressed left at (339, 290)
Screenshot: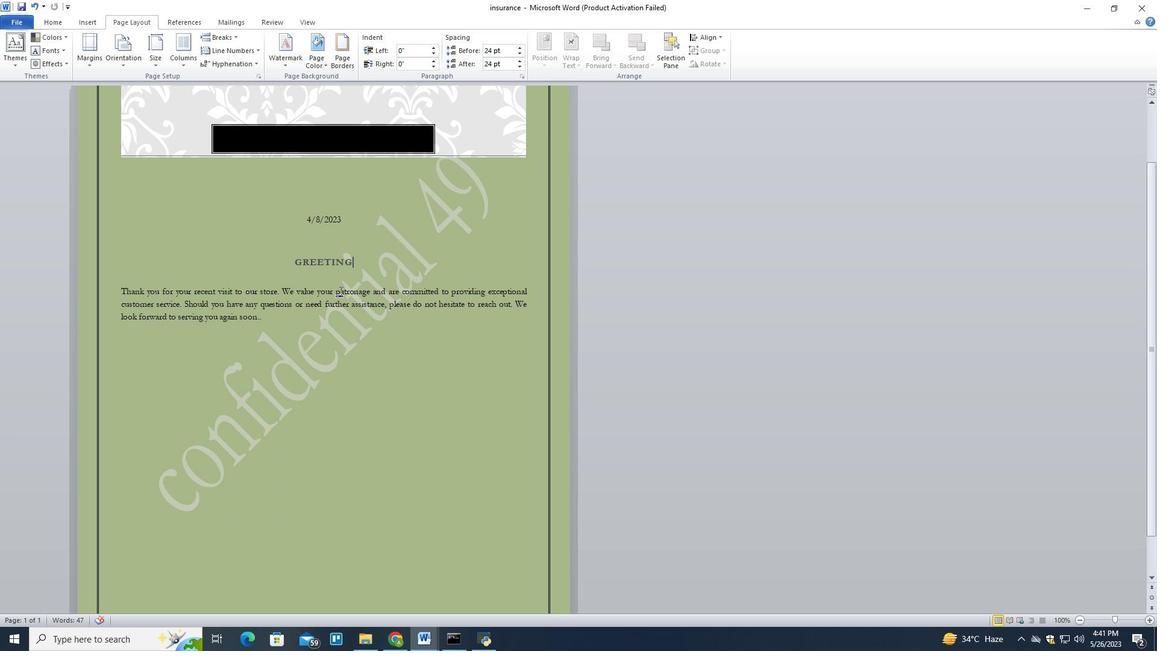 
Action: Mouse moved to (350, 290)
Screenshot: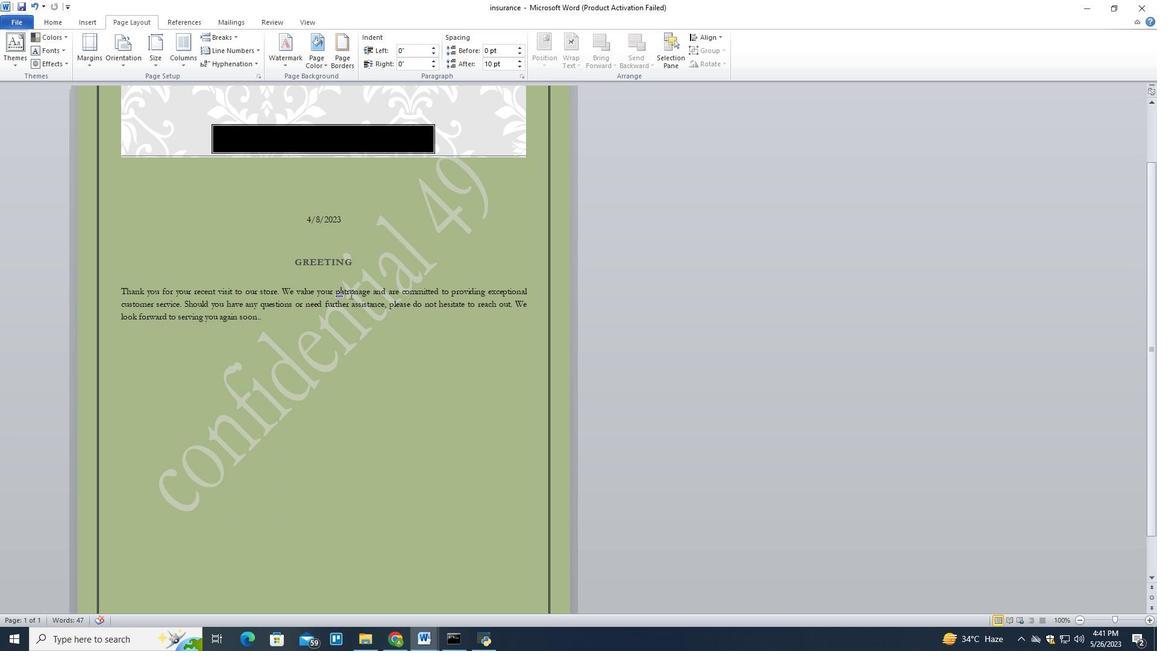 
Action: Mouse pressed left at (350, 290)
Screenshot: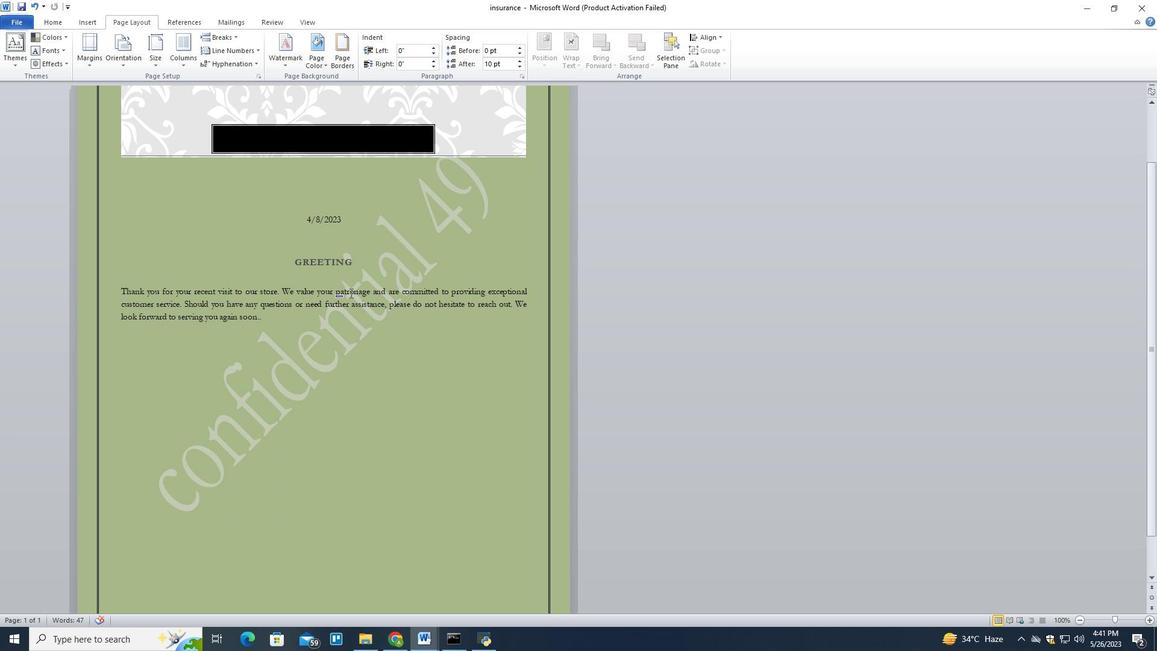 
Action: Mouse moved to (338, 297)
Screenshot: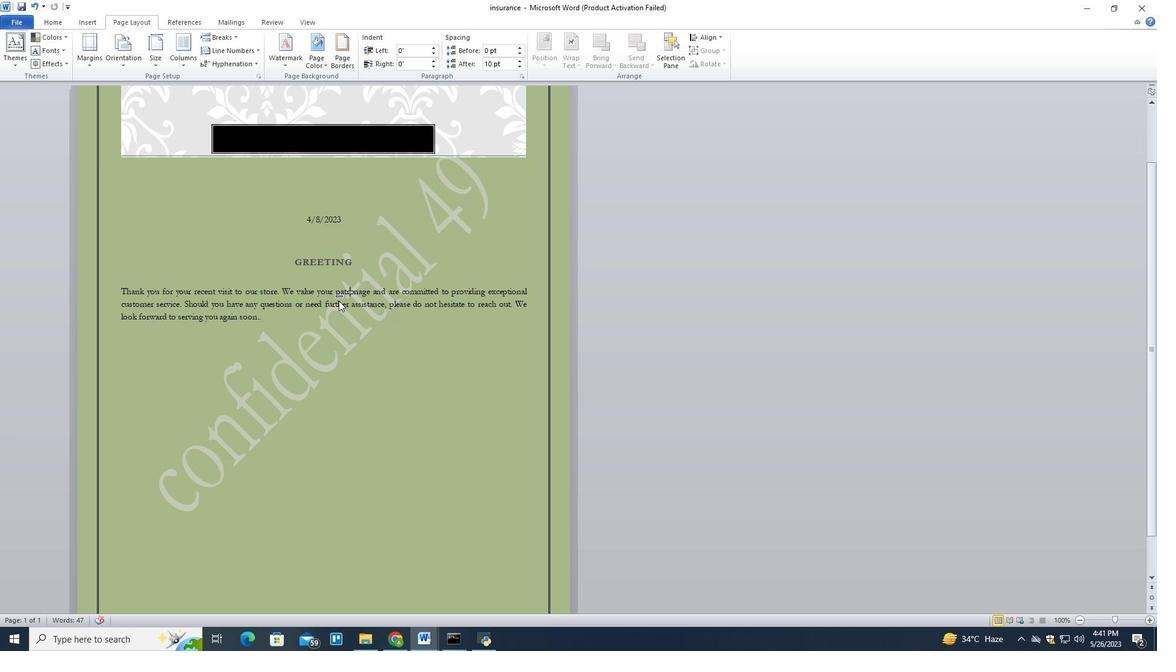 
Action: Mouse pressed left at (338, 297)
Screenshot: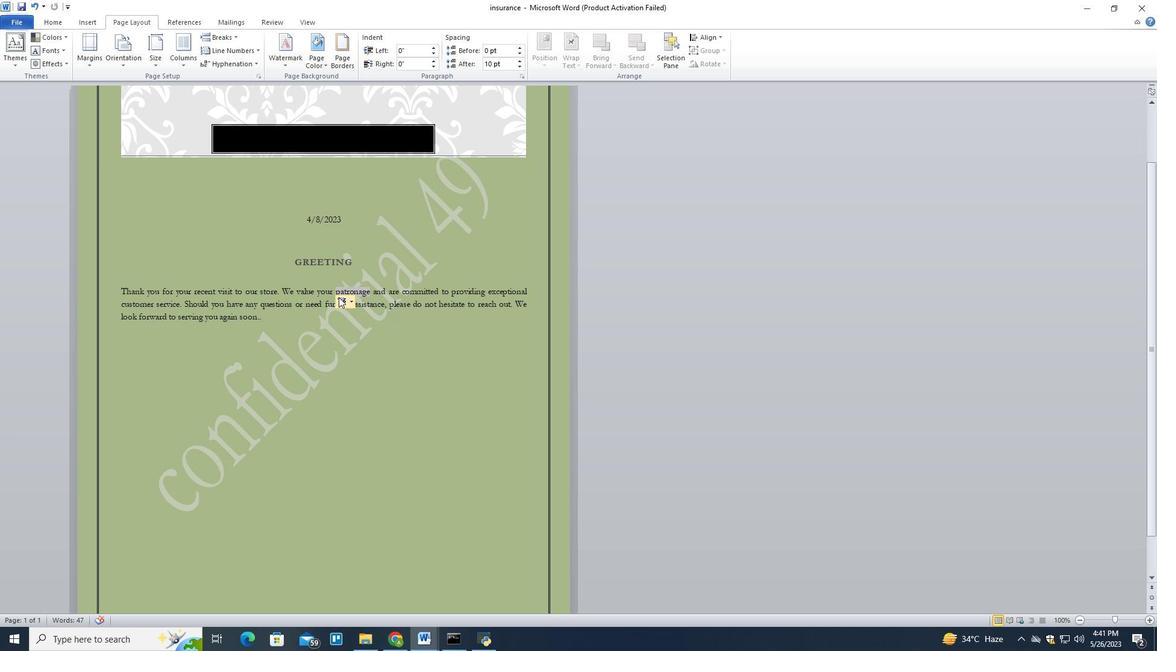 
Action: Mouse moved to (354, 344)
Screenshot: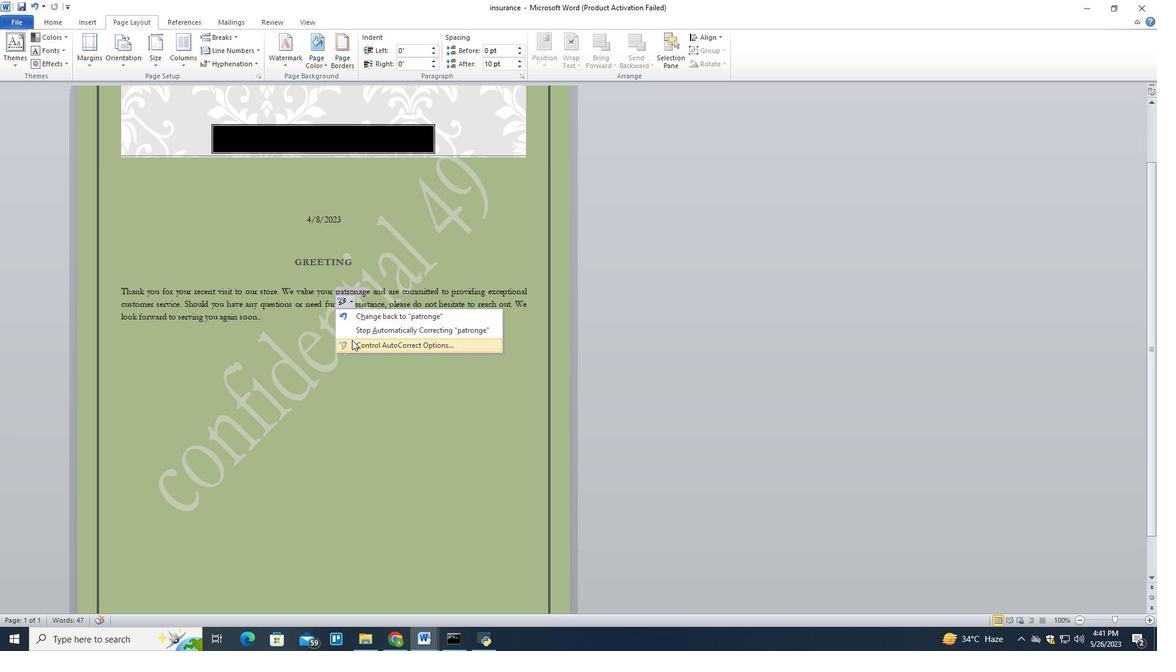 
Action: Mouse pressed left at (354, 344)
Screenshot: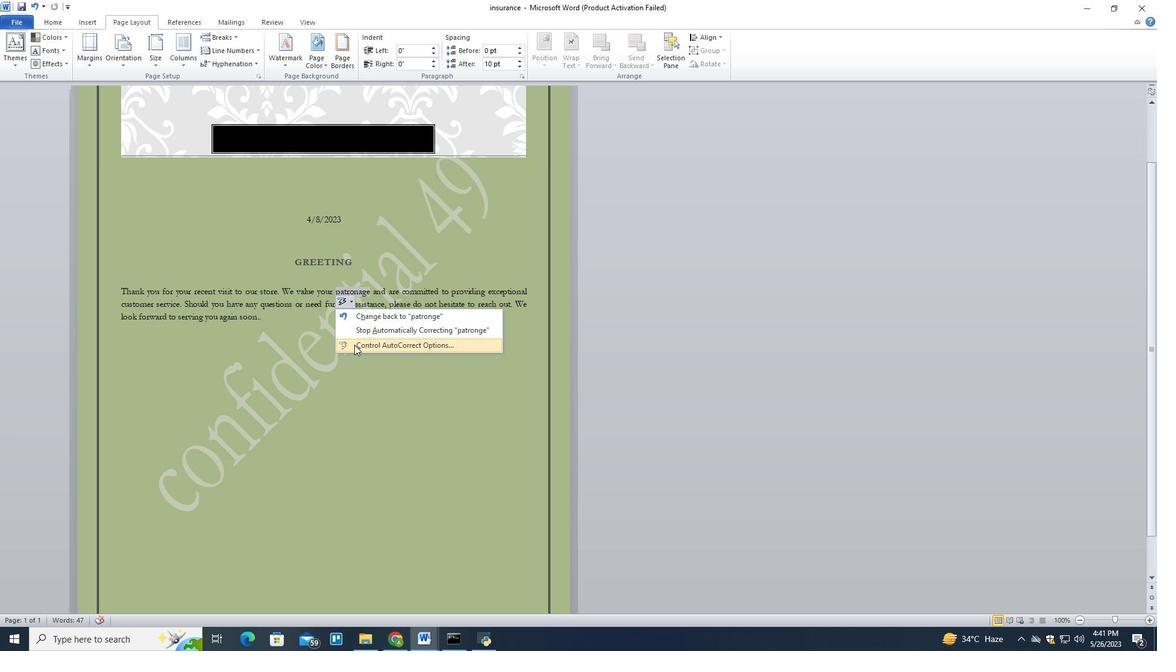 
Action: Mouse moved to (687, 165)
Screenshot: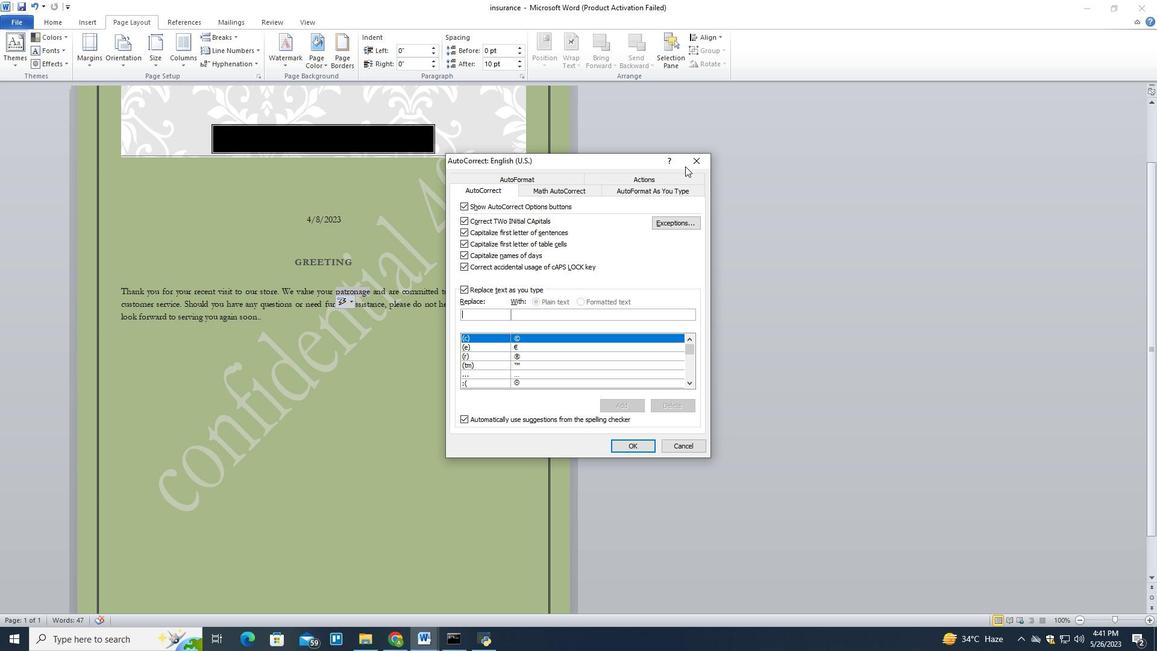 
Action: Mouse pressed left at (687, 165)
Screenshot: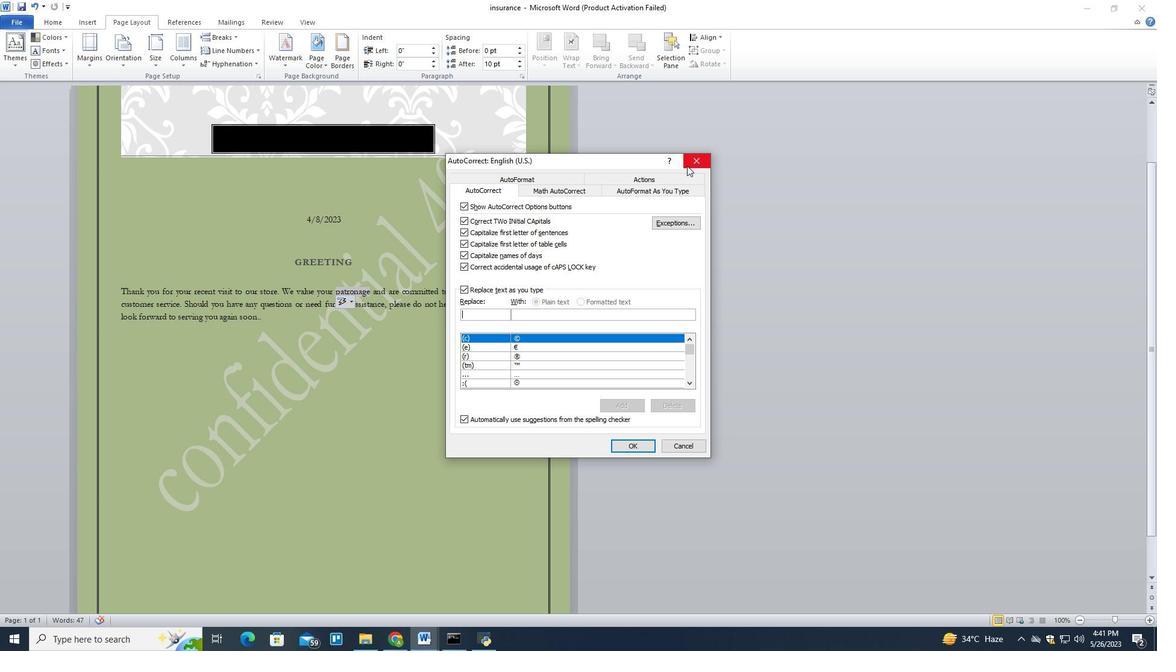 
Action: Mouse moved to (332, 402)
Screenshot: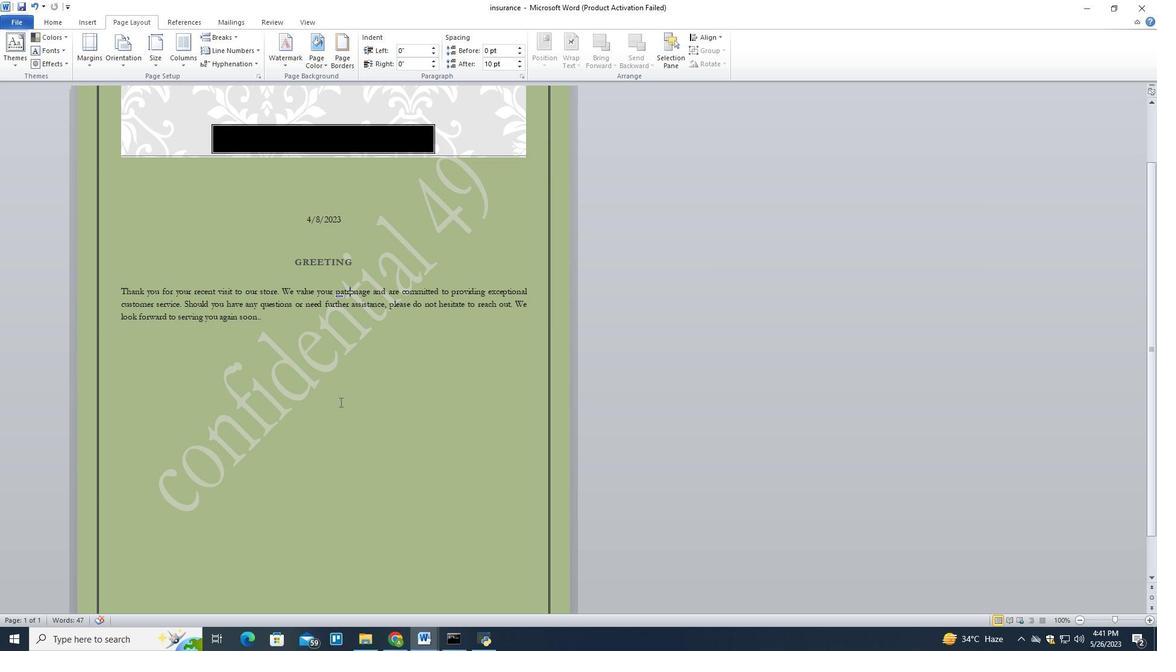 
Action: Mouse scrolled (332, 401) with delta (0, 0)
Screenshot: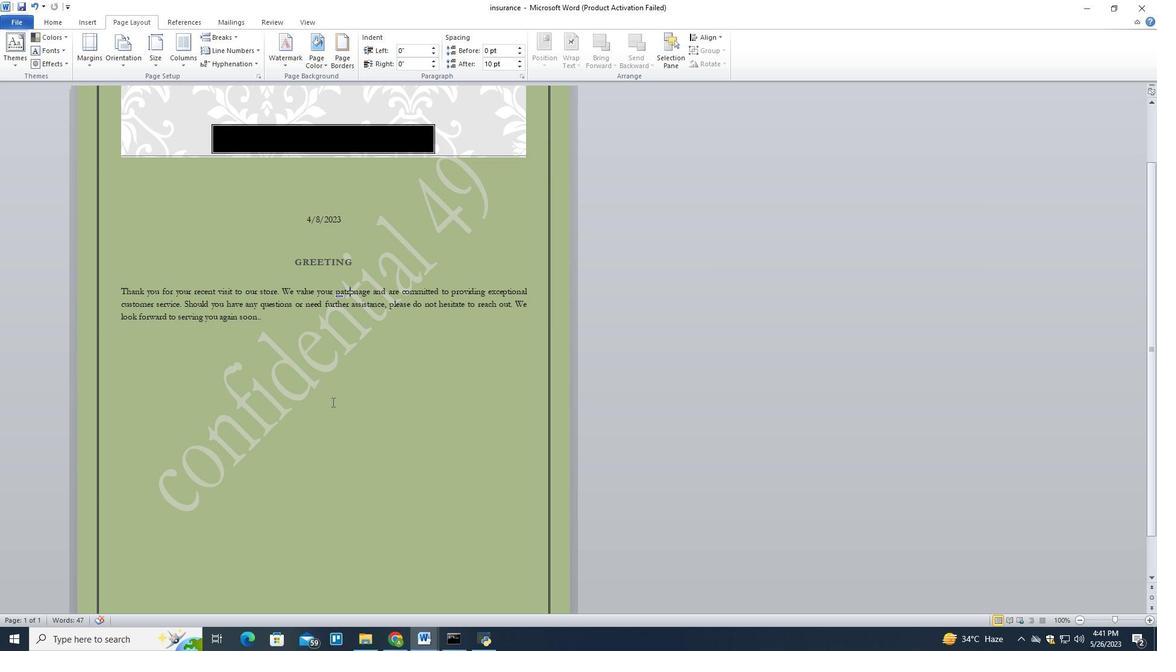 
Action: Mouse scrolled (332, 402) with delta (0, 0)
Screenshot: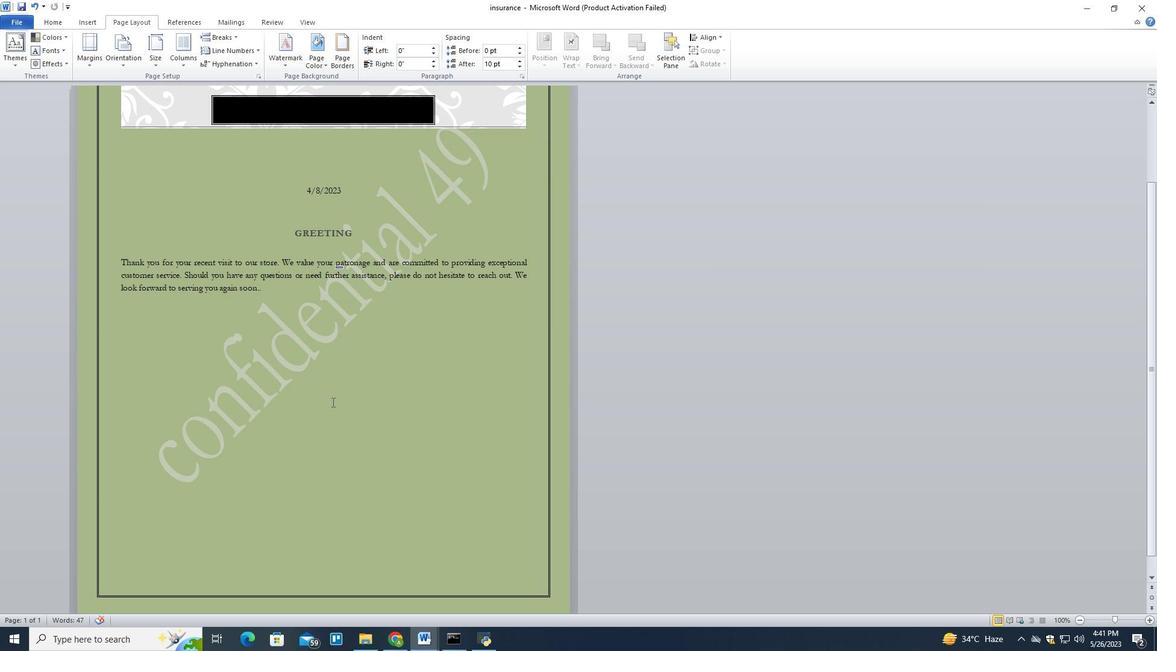 
Action: Mouse scrolled (332, 402) with delta (0, 0)
Screenshot: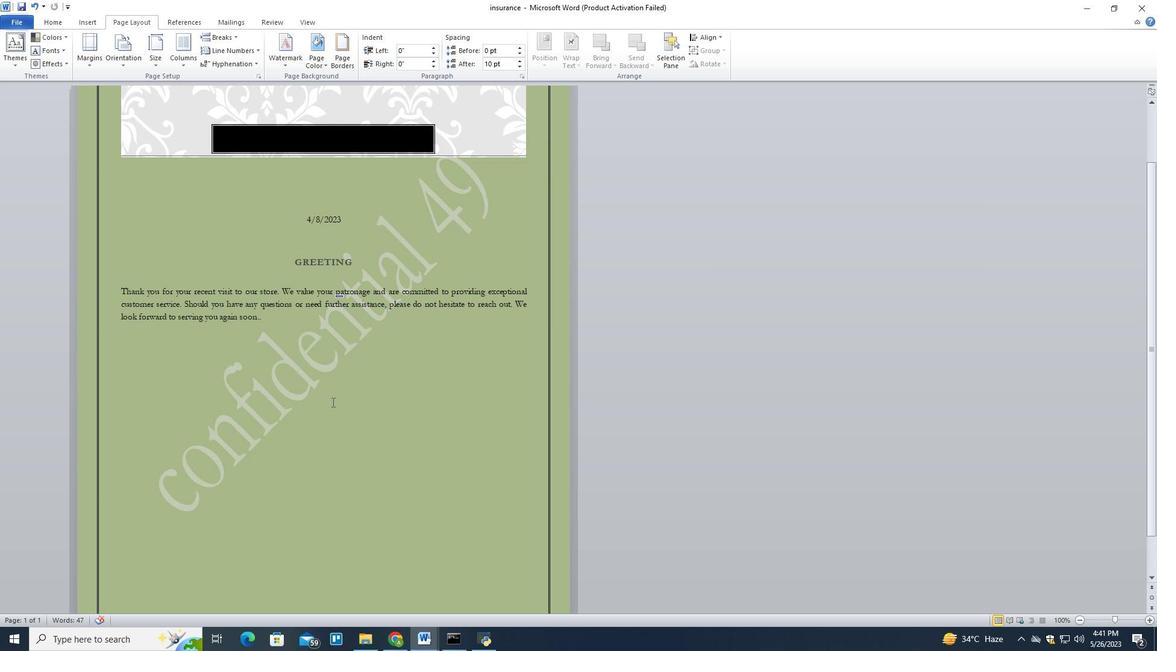 
Action: Mouse scrolled (332, 402) with delta (0, 0)
Screenshot: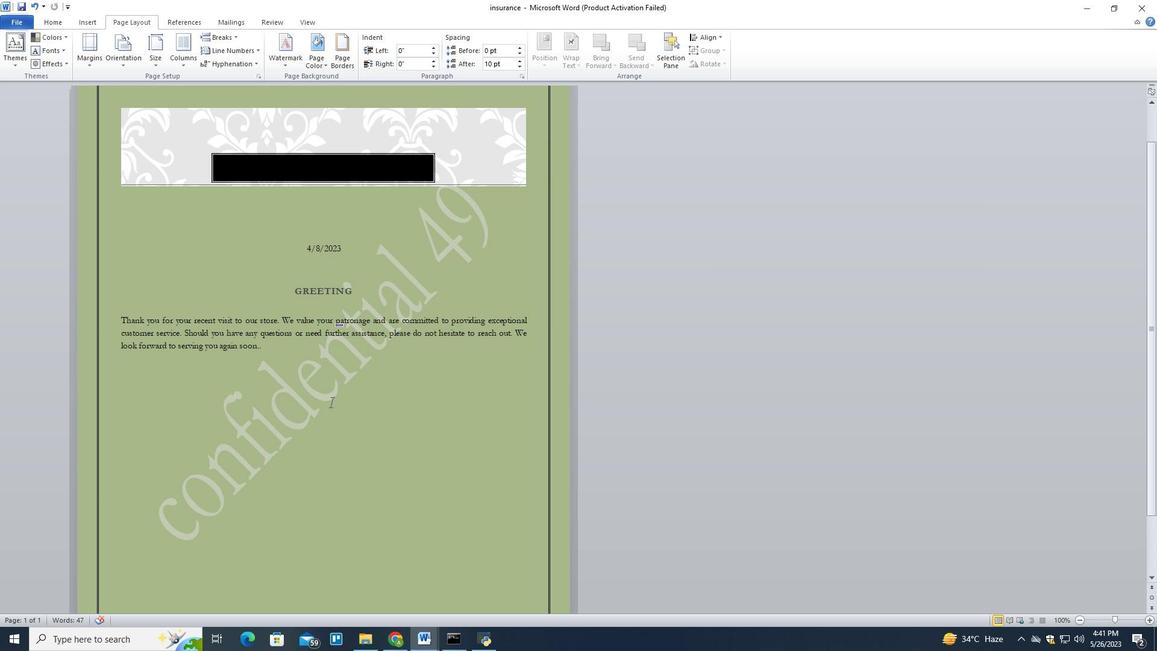 
Action: Mouse scrolled (332, 402) with delta (0, 0)
Screenshot: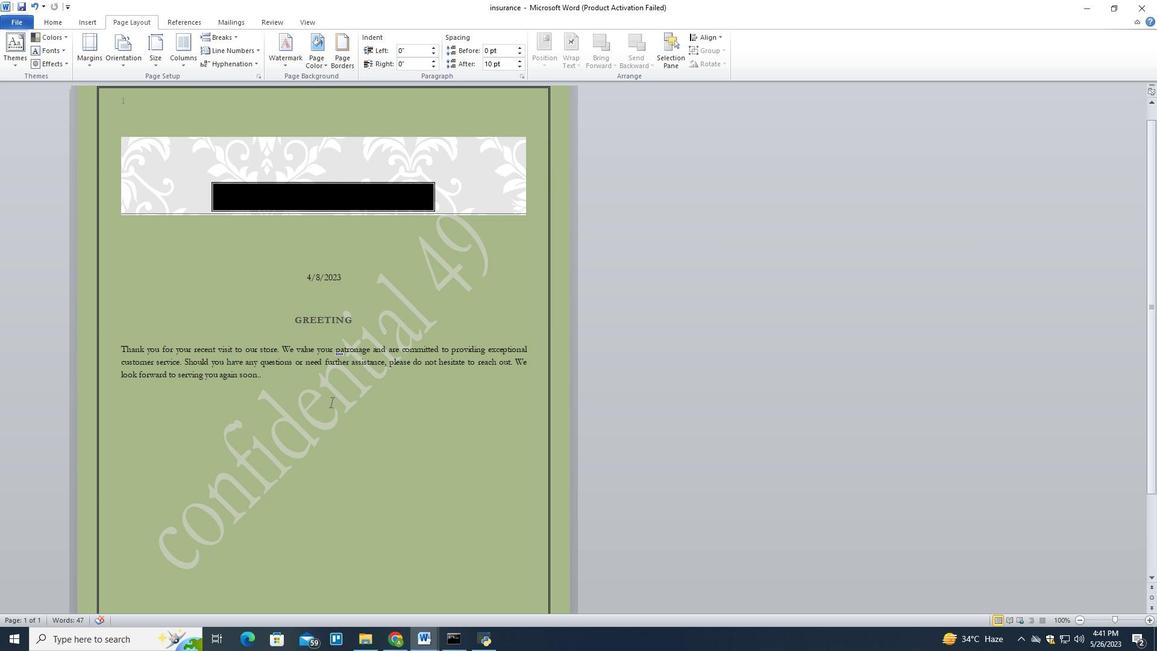 
Action: Mouse moved to (332, 402)
Screenshot: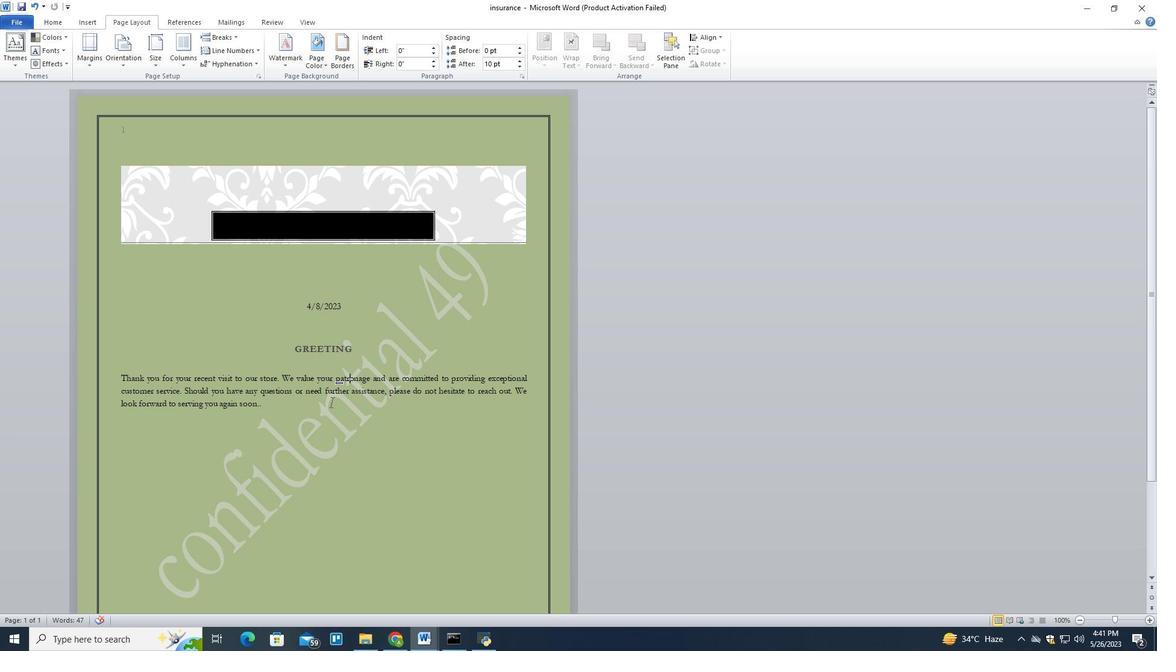
